 Task: Look for space in Berkeley, United States from 10th July, 2023 to 15th July, 2023 for 7 adults in price range Rs.10000 to Rs.15000. Place can be entire place or shared room with 4 bedrooms having 7 beds and 4 bathrooms. Property type can be house, flat, guest house. Amenities needed are: wifi, TV, free parkinig on premises, gym, breakfast. Booking option can be shelf check-in. Required host language is English.
Action: Mouse moved to (458, 90)
Screenshot: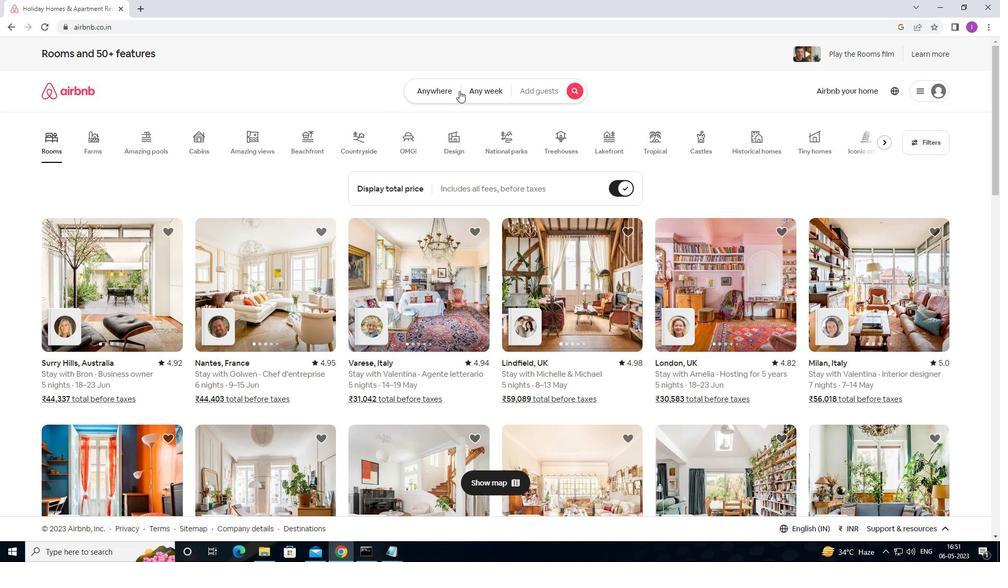 
Action: Mouse pressed left at (458, 90)
Screenshot: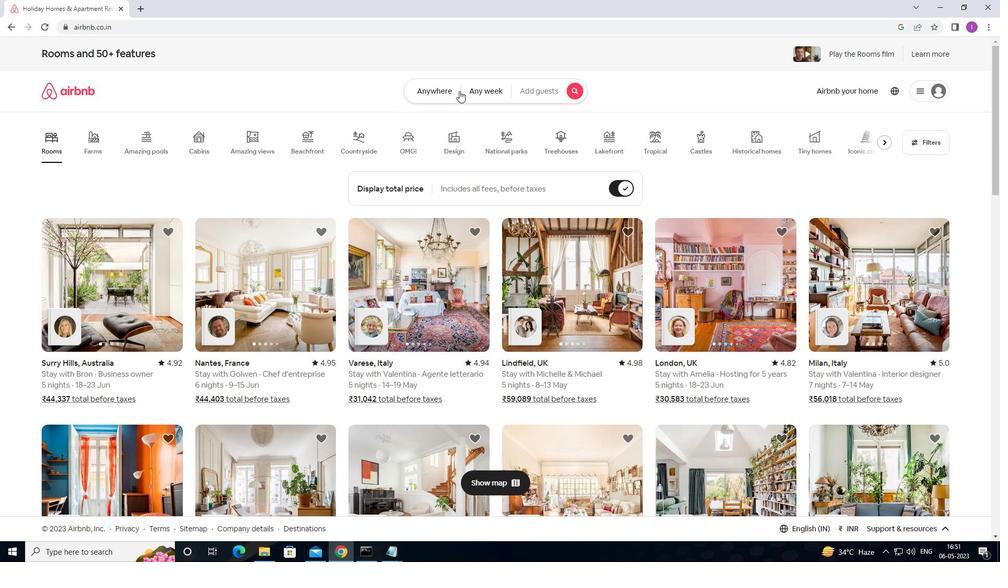 
Action: Mouse moved to (350, 130)
Screenshot: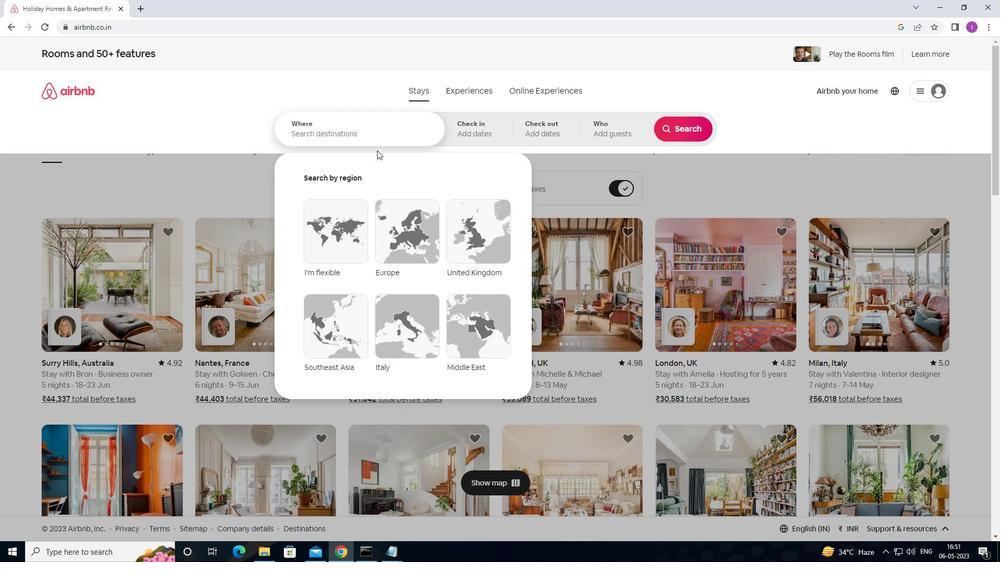 
Action: Mouse pressed left at (350, 130)
Screenshot: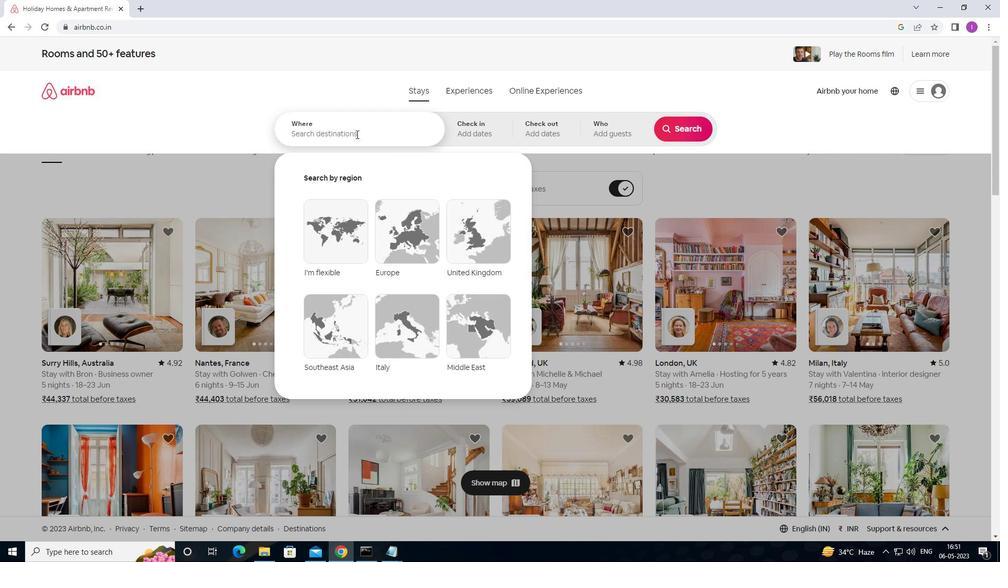 
Action: Mouse moved to (371, 132)
Screenshot: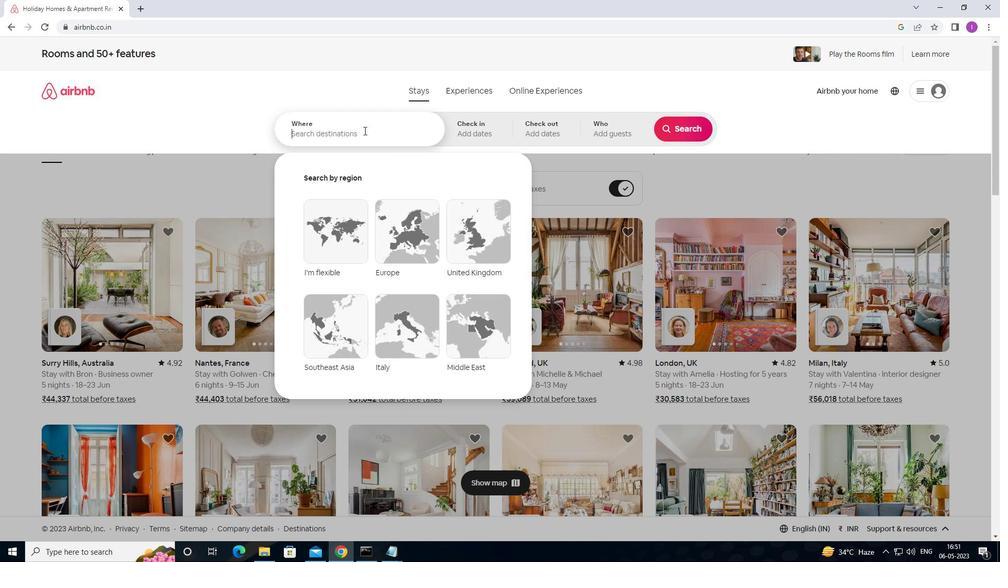 
Action: Key pressed <Key.shift>BERKELEY
Screenshot: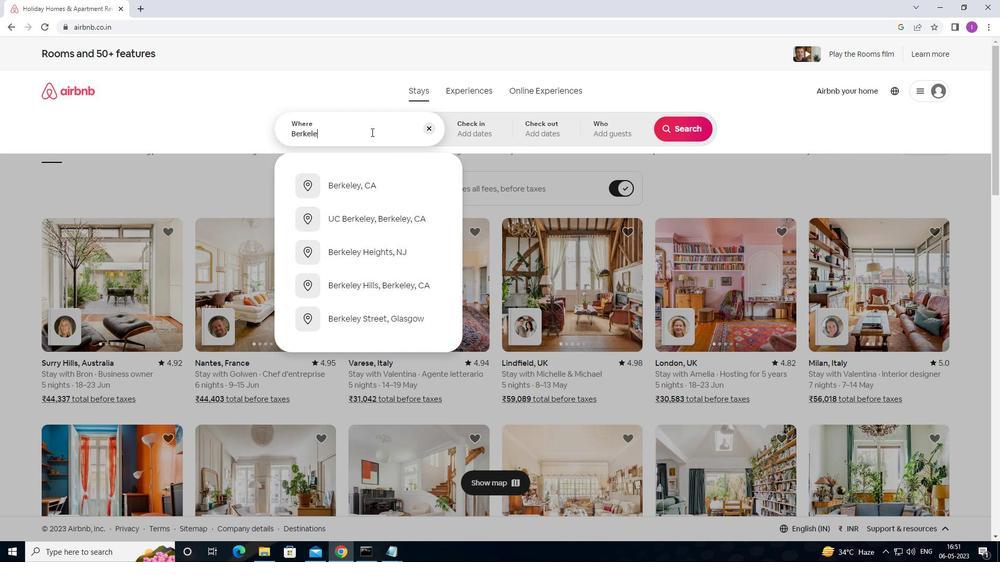 
Action: Mouse moved to (373, 132)
Screenshot: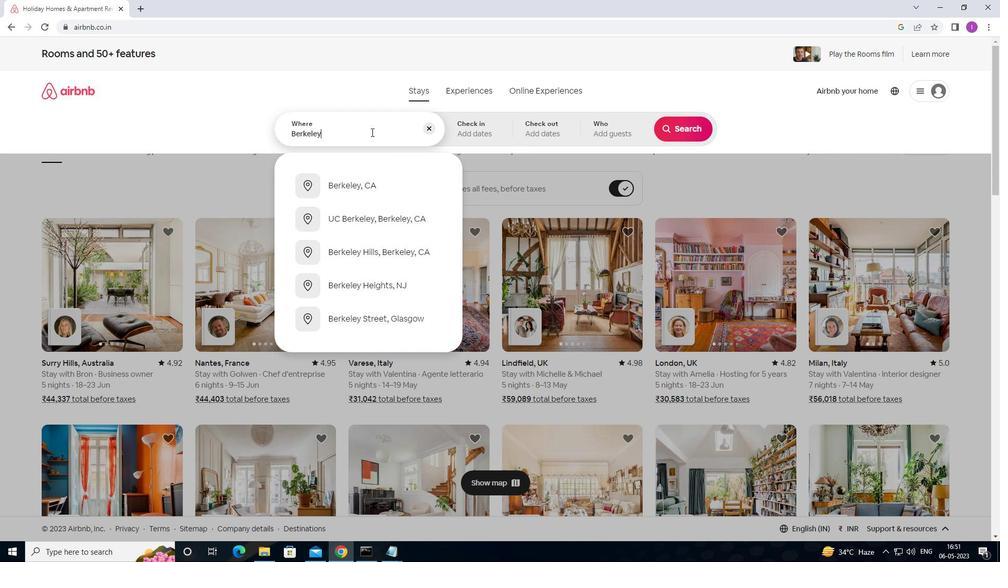 
Action: Key pressed ,<Key.shift>UNITED<Key.space>STATES
Screenshot: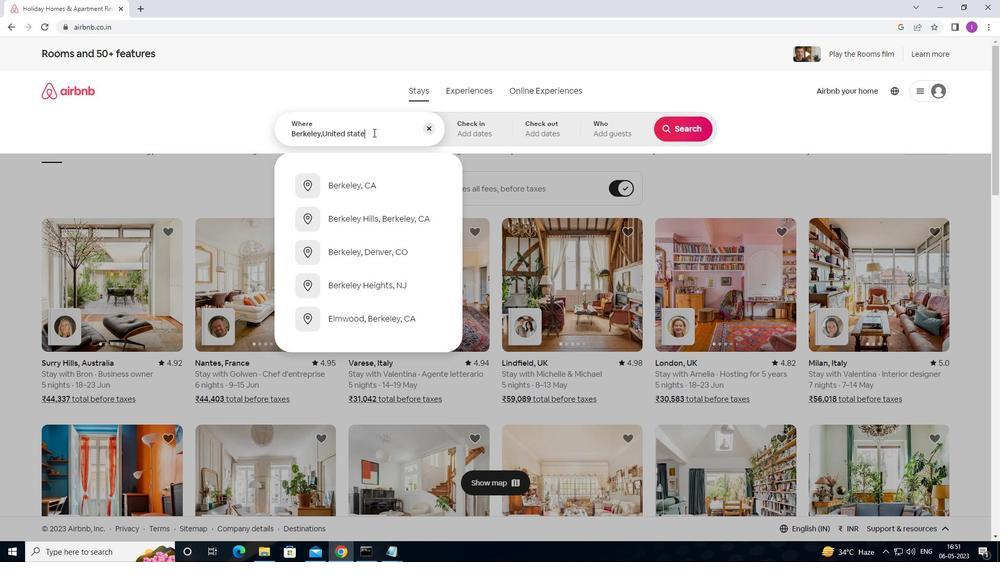 
Action: Mouse moved to (469, 126)
Screenshot: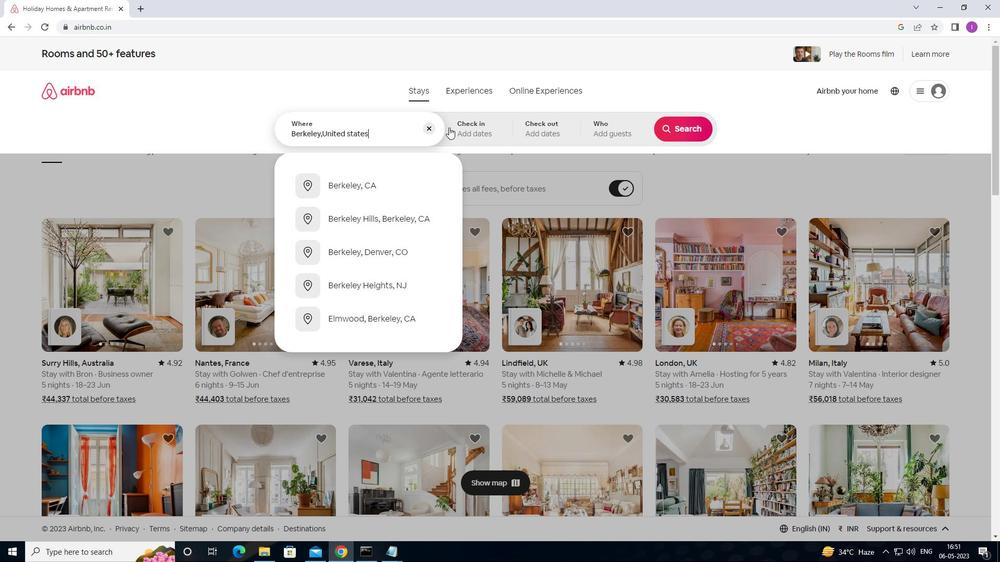 
Action: Mouse pressed left at (469, 126)
Screenshot: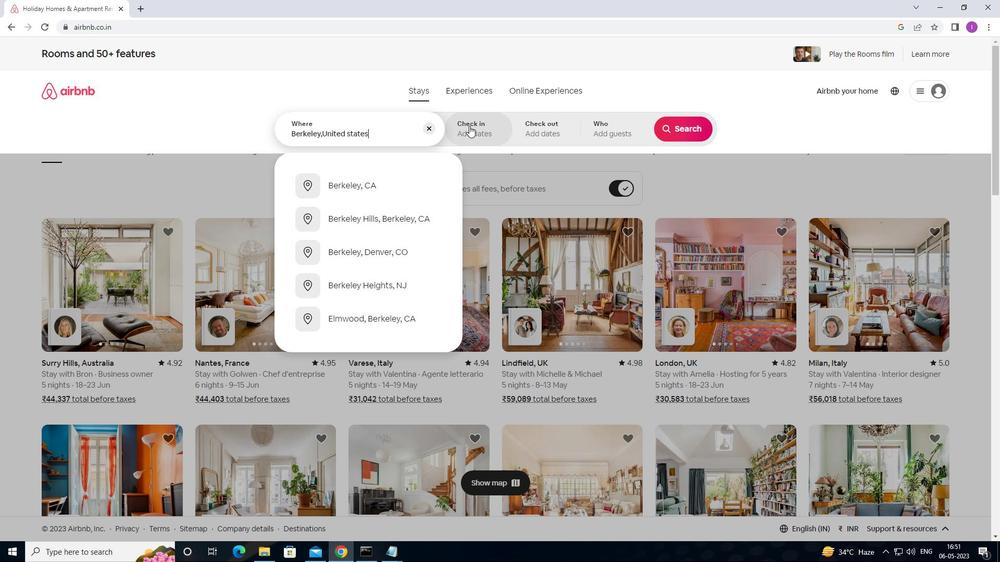 
Action: Mouse moved to (681, 217)
Screenshot: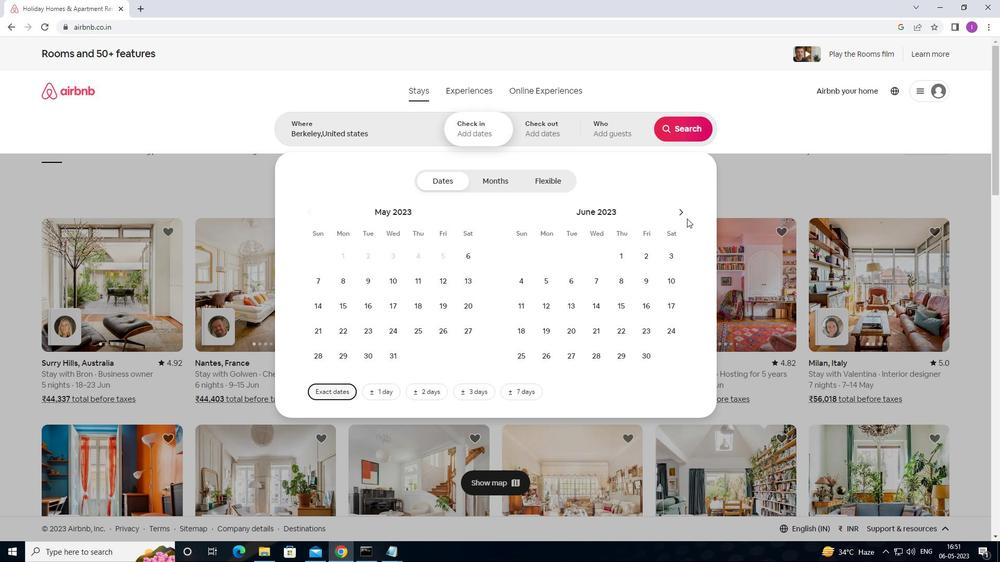 
Action: Mouse pressed left at (681, 217)
Screenshot: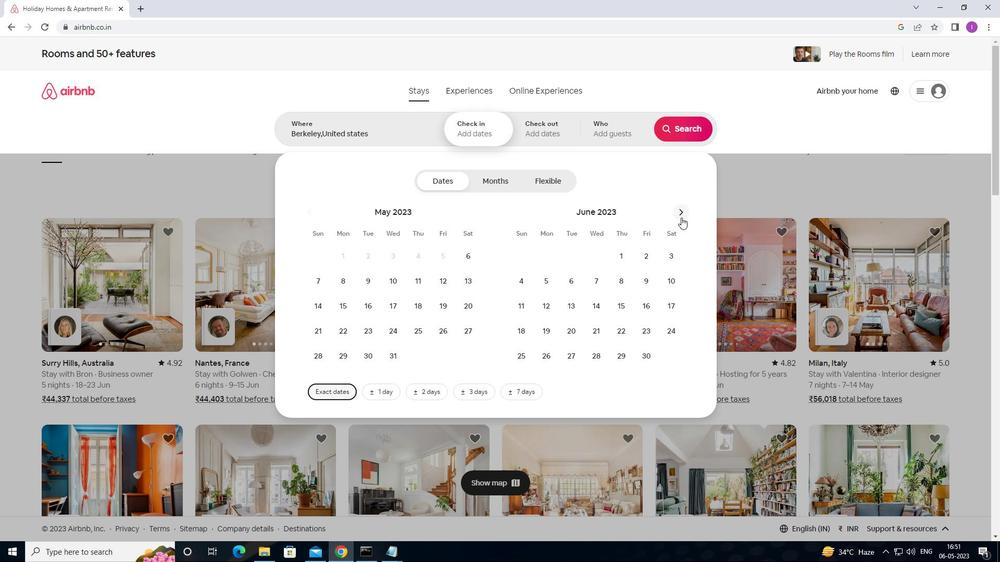 
Action: Mouse moved to (548, 305)
Screenshot: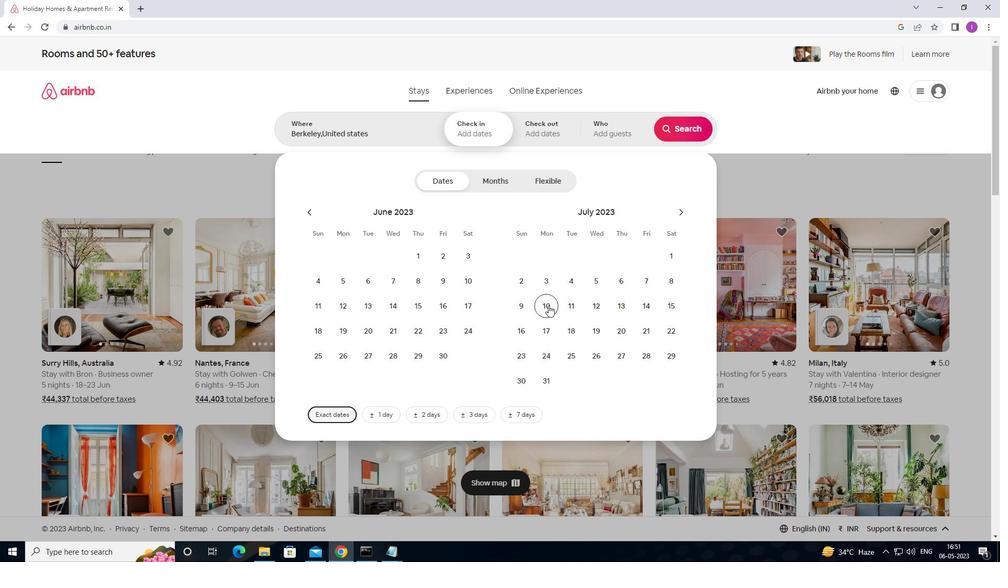 
Action: Mouse pressed left at (548, 305)
Screenshot: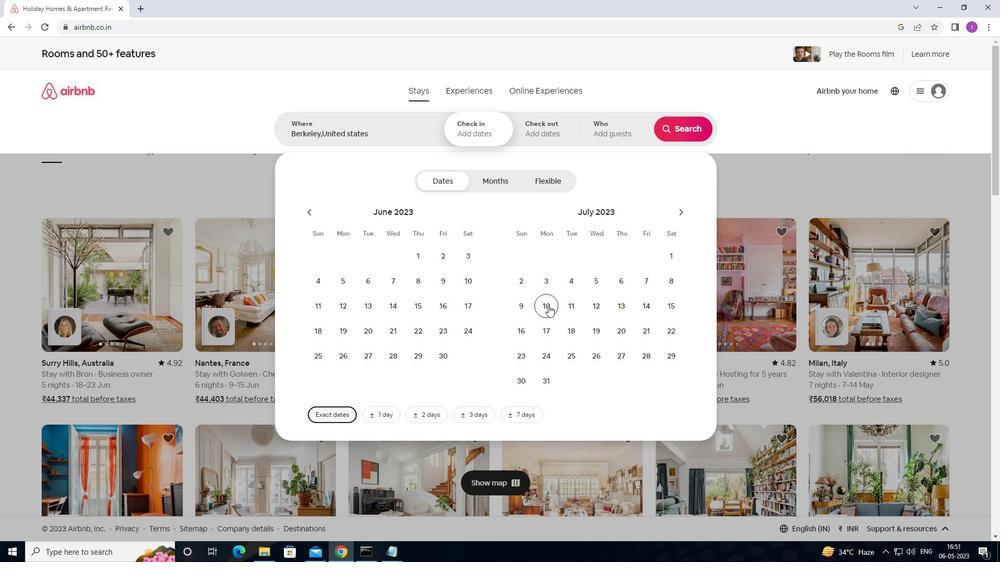 
Action: Mouse moved to (668, 298)
Screenshot: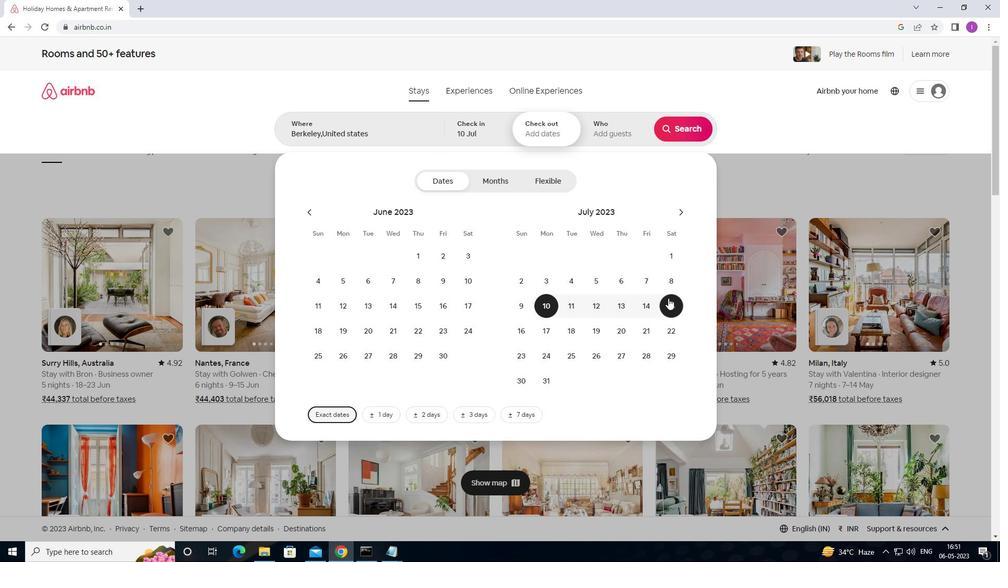 
Action: Mouse pressed left at (668, 298)
Screenshot: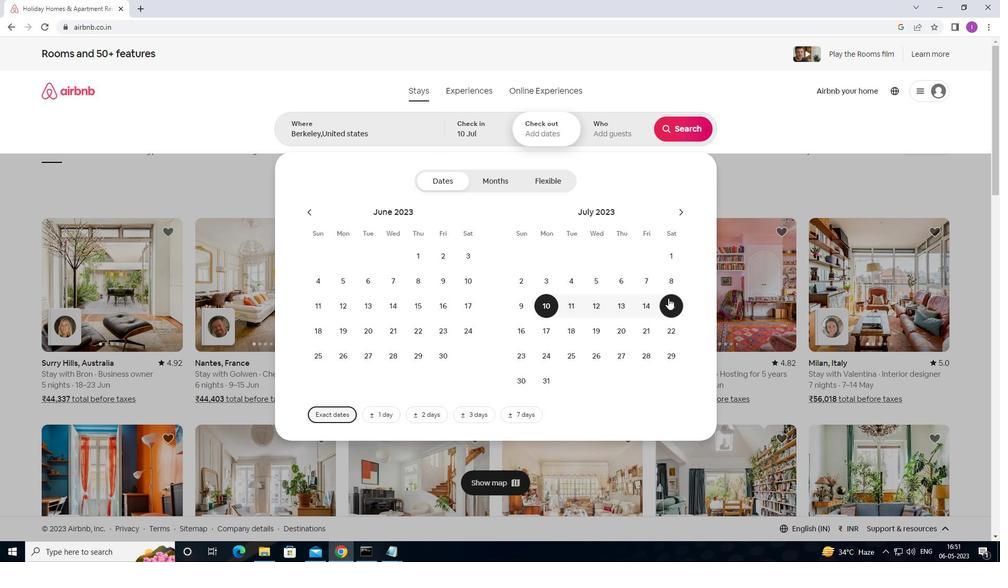 
Action: Mouse moved to (606, 140)
Screenshot: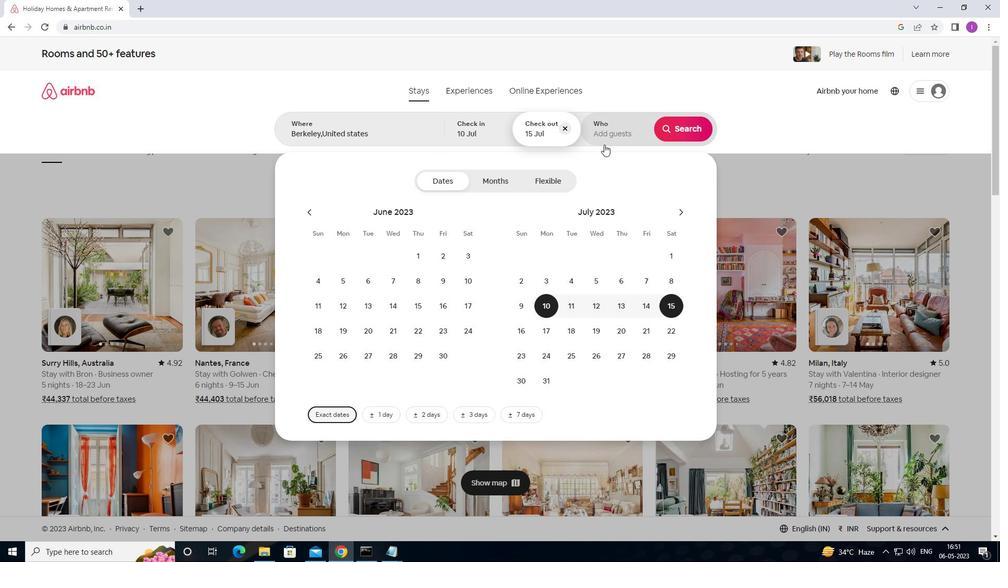 
Action: Mouse pressed left at (606, 140)
Screenshot: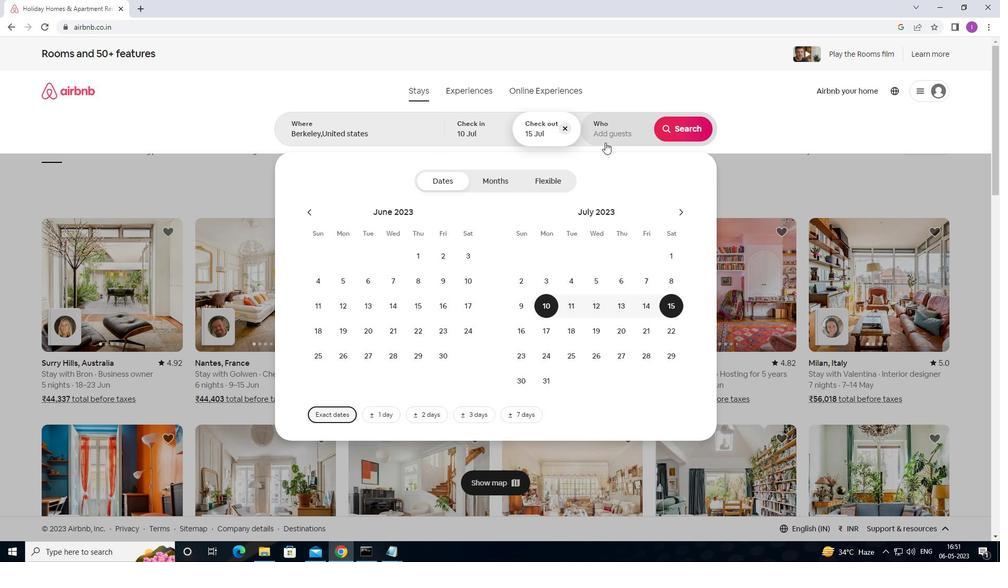 
Action: Mouse moved to (682, 181)
Screenshot: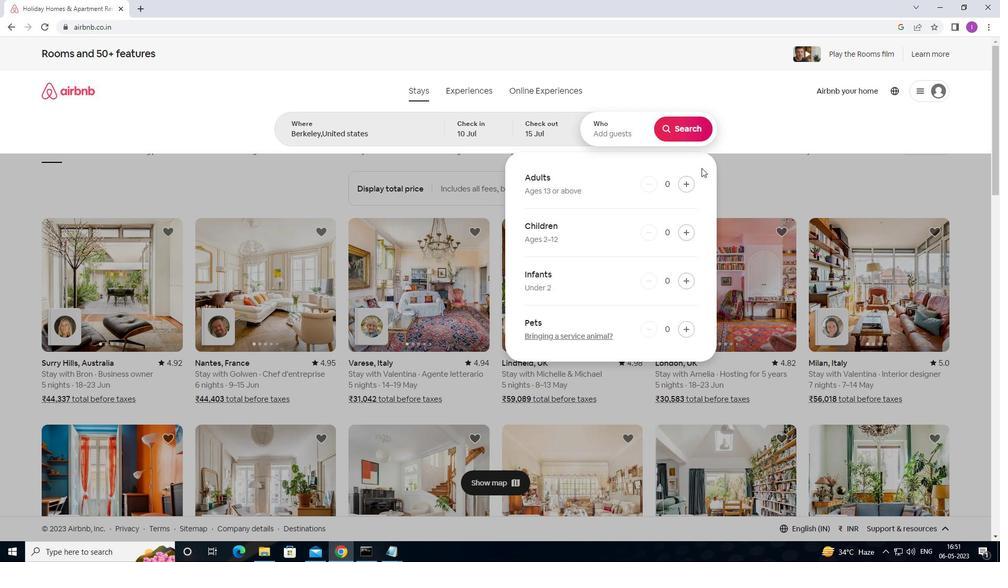 
Action: Mouse pressed left at (682, 181)
Screenshot: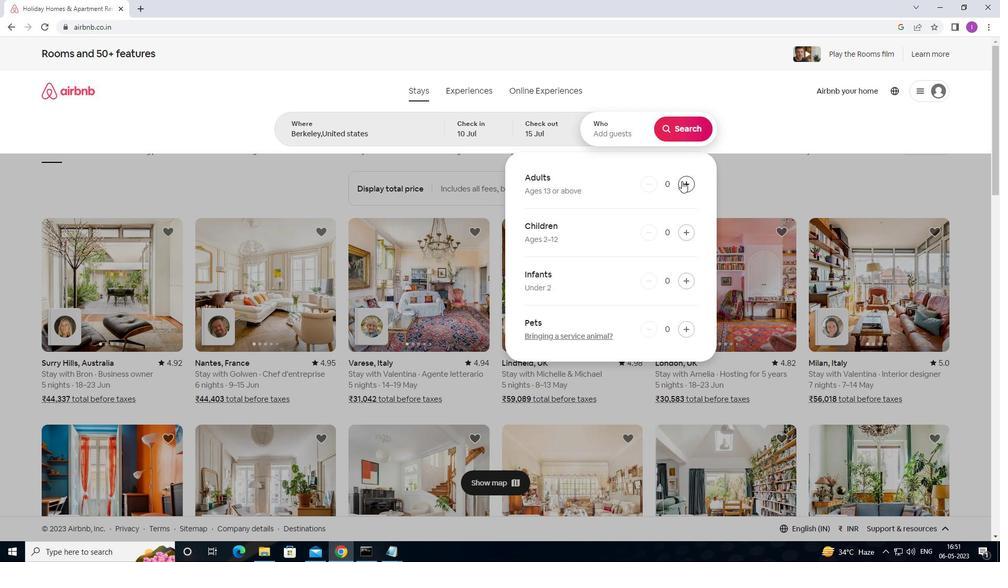 
Action: Mouse pressed left at (682, 181)
Screenshot: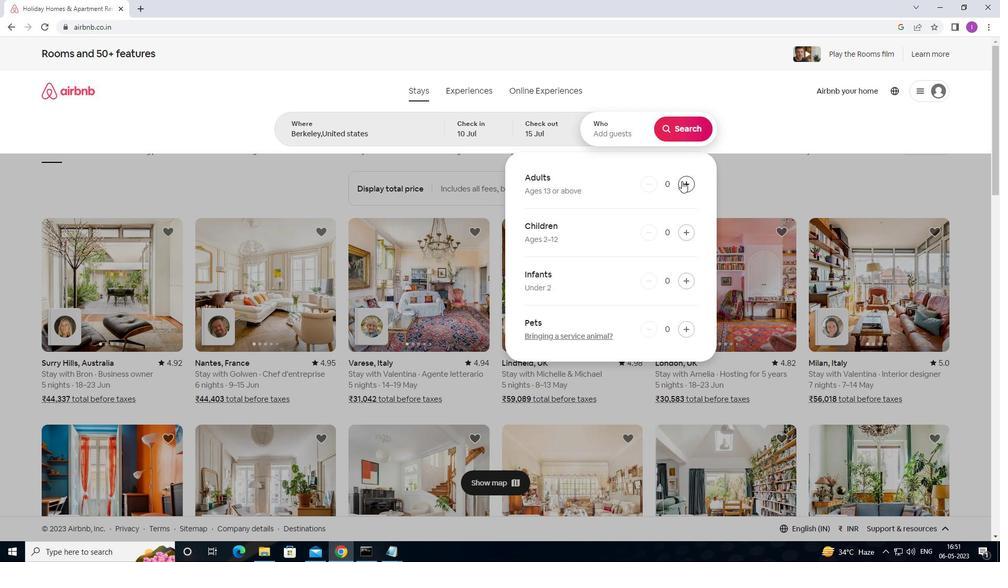 
Action: Mouse pressed left at (682, 181)
Screenshot: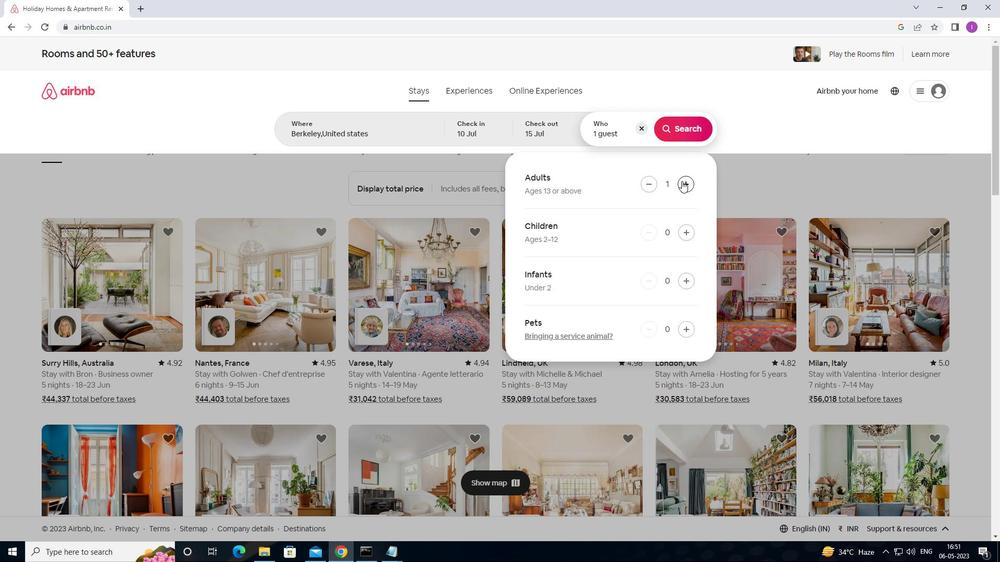 
Action: Mouse pressed left at (682, 181)
Screenshot: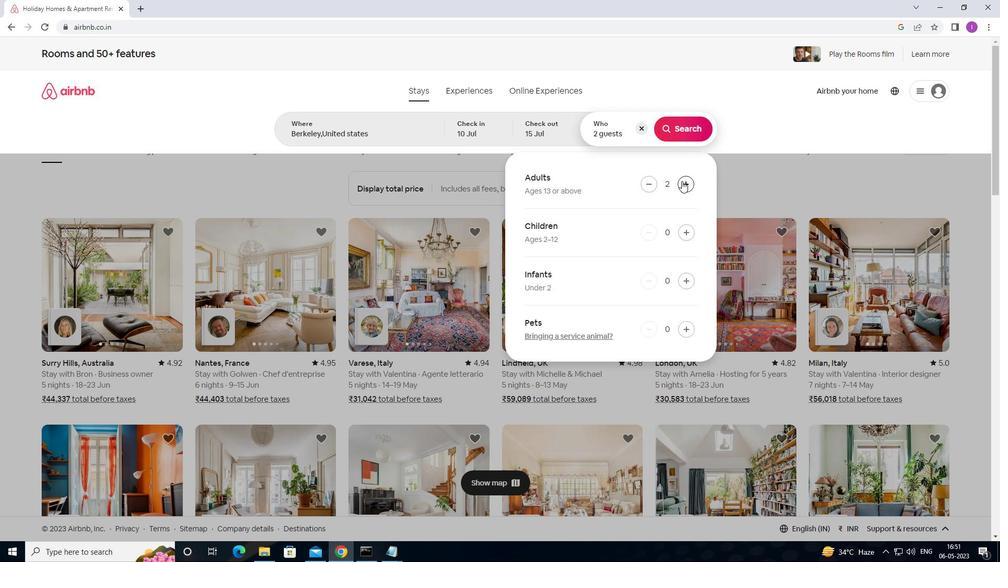 
Action: Mouse pressed left at (682, 181)
Screenshot: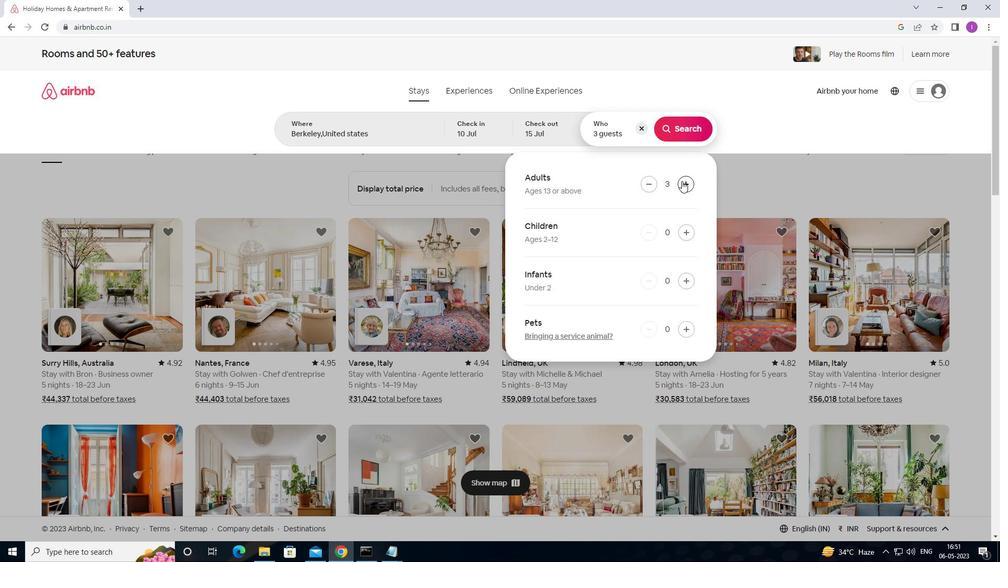 
Action: Mouse pressed left at (682, 181)
Screenshot: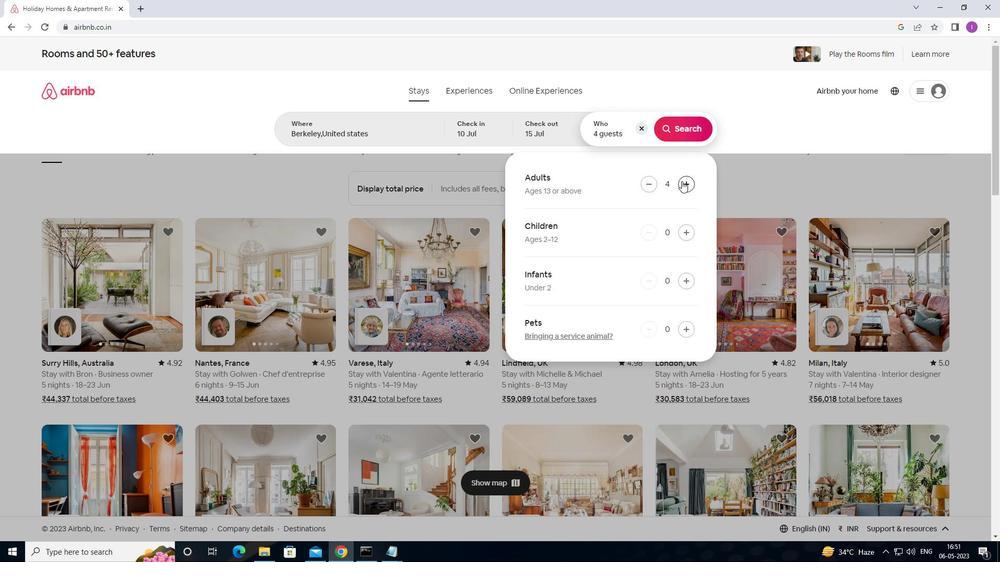 
Action: Mouse pressed left at (682, 181)
Screenshot: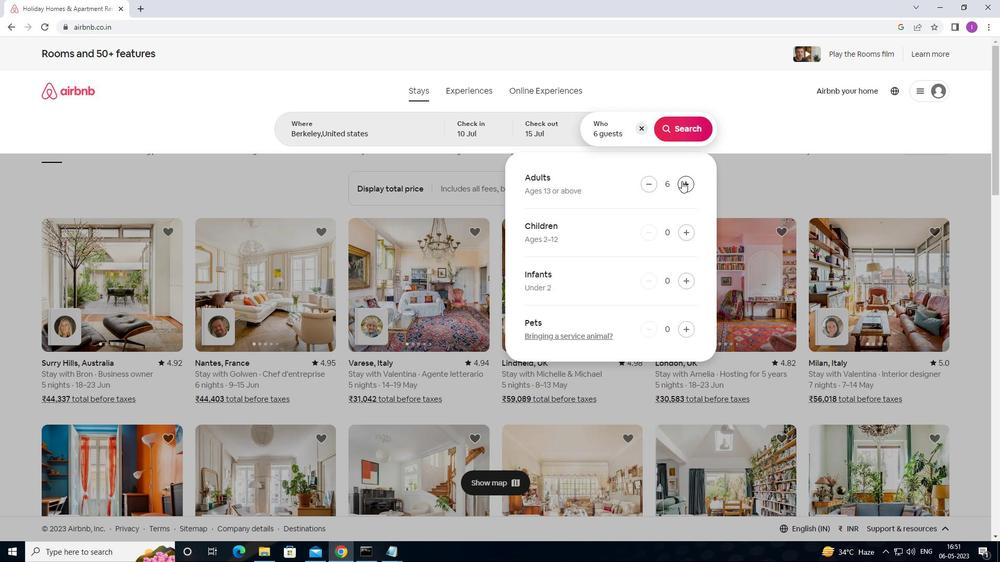 
Action: Mouse moved to (694, 127)
Screenshot: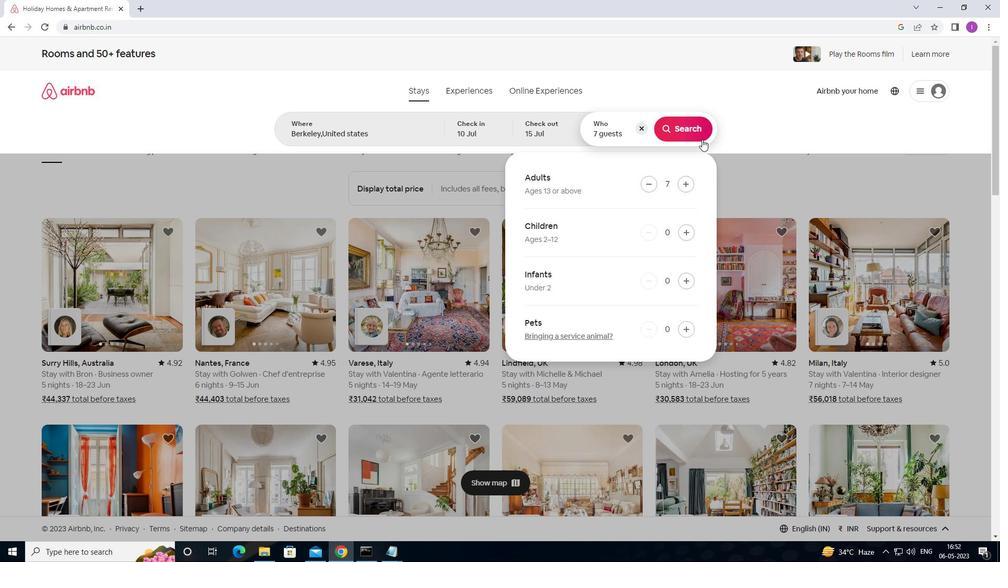 
Action: Mouse pressed left at (694, 127)
Screenshot: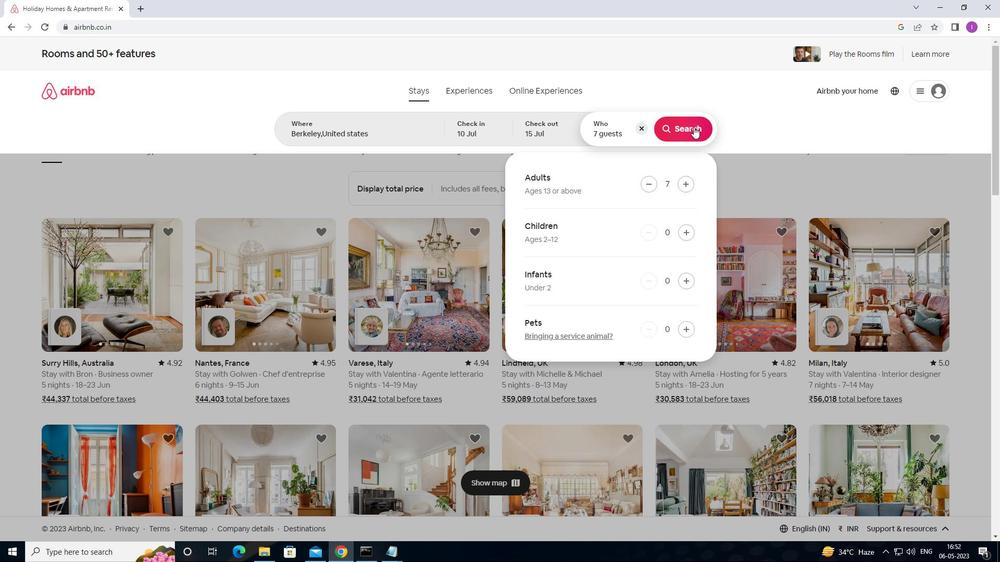 
Action: Mouse moved to (945, 100)
Screenshot: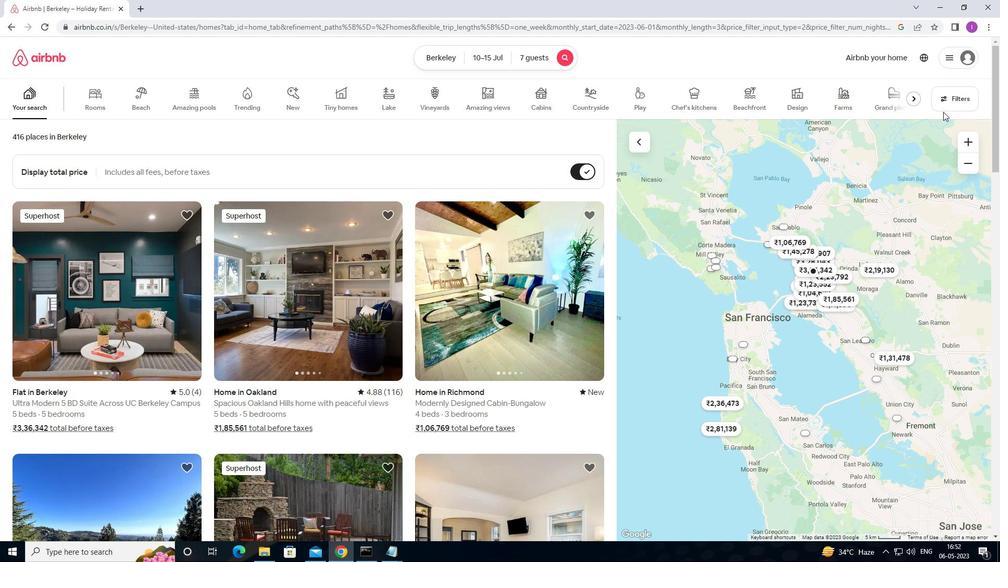 
Action: Mouse pressed left at (945, 100)
Screenshot: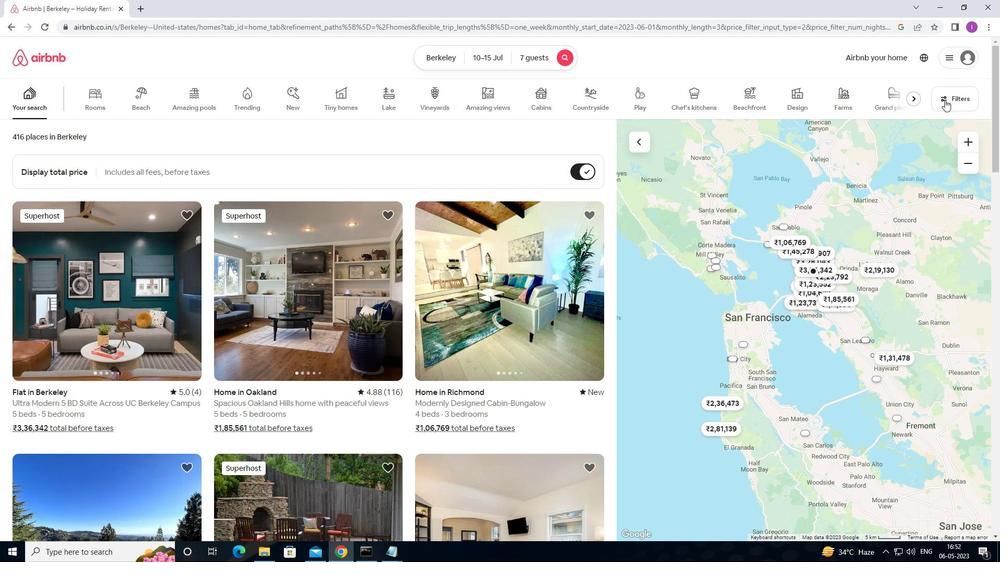 
Action: Mouse moved to (376, 357)
Screenshot: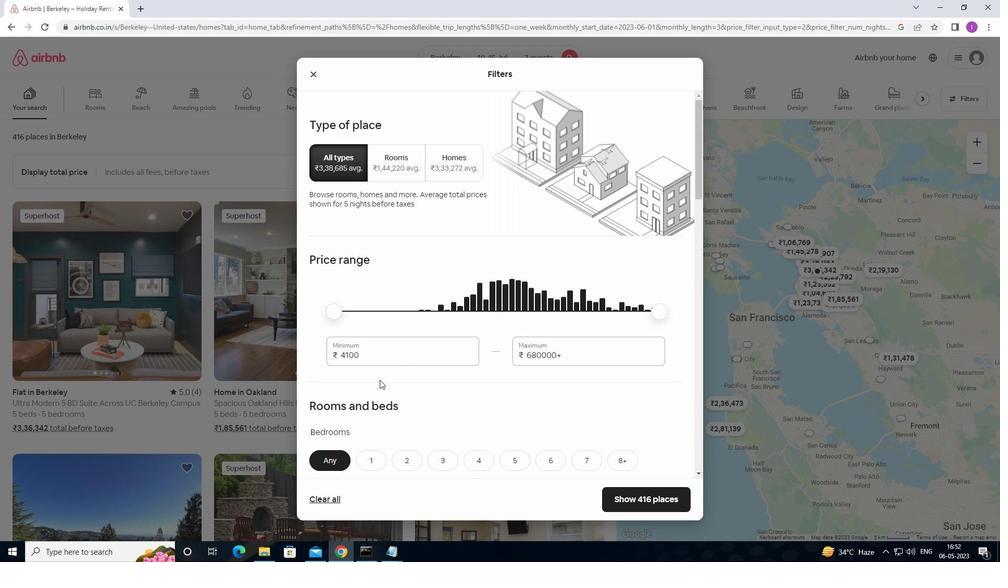 
Action: Mouse pressed left at (376, 357)
Screenshot: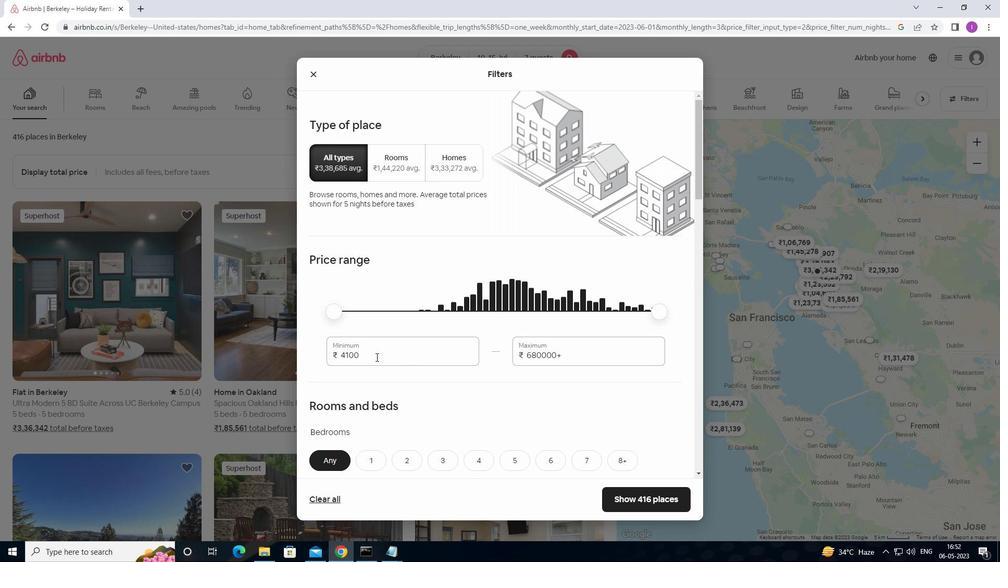 
Action: Mouse moved to (328, 356)
Screenshot: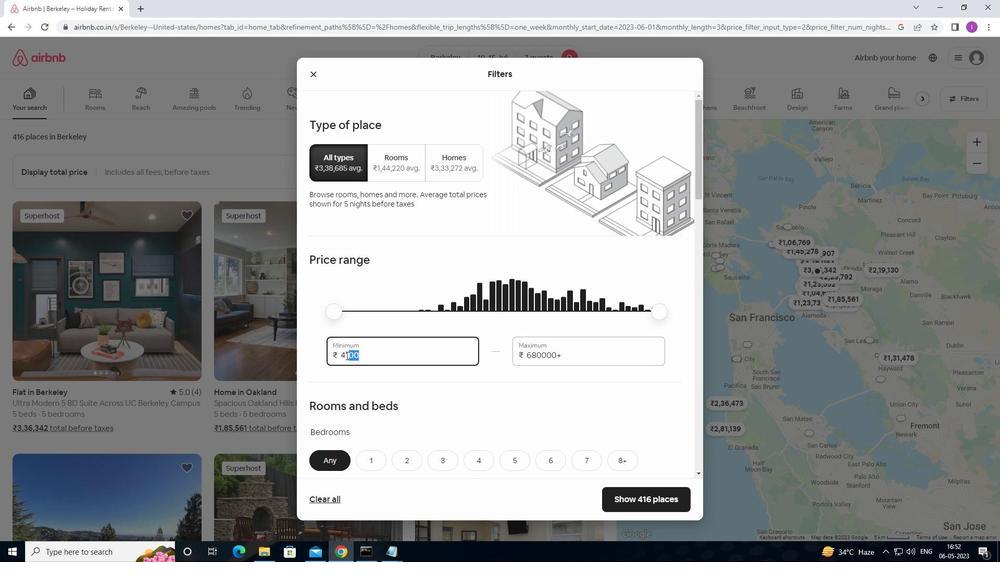 
Action: Key pressed 10000
Screenshot: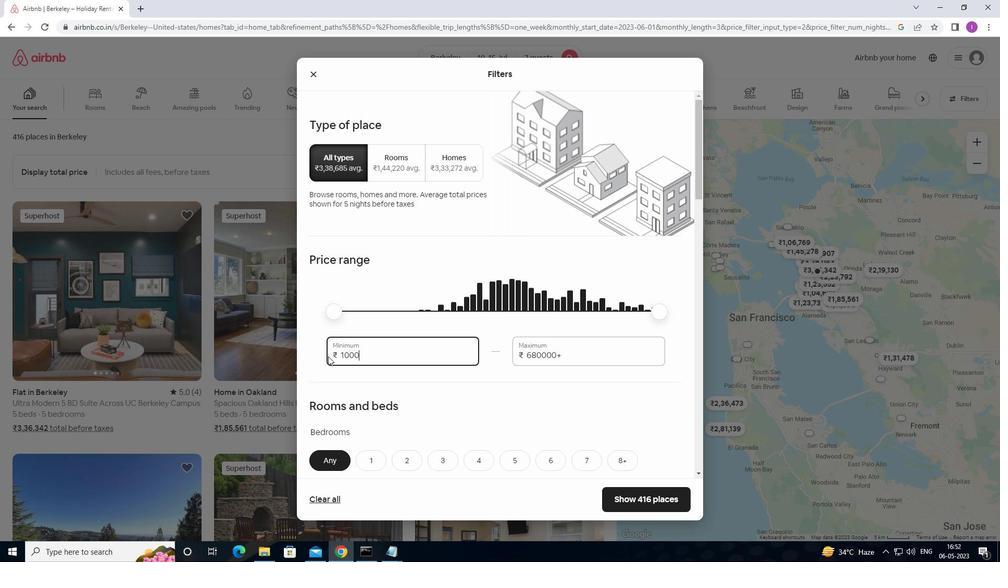 
Action: Mouse moved to (575, 358)
Screenshot: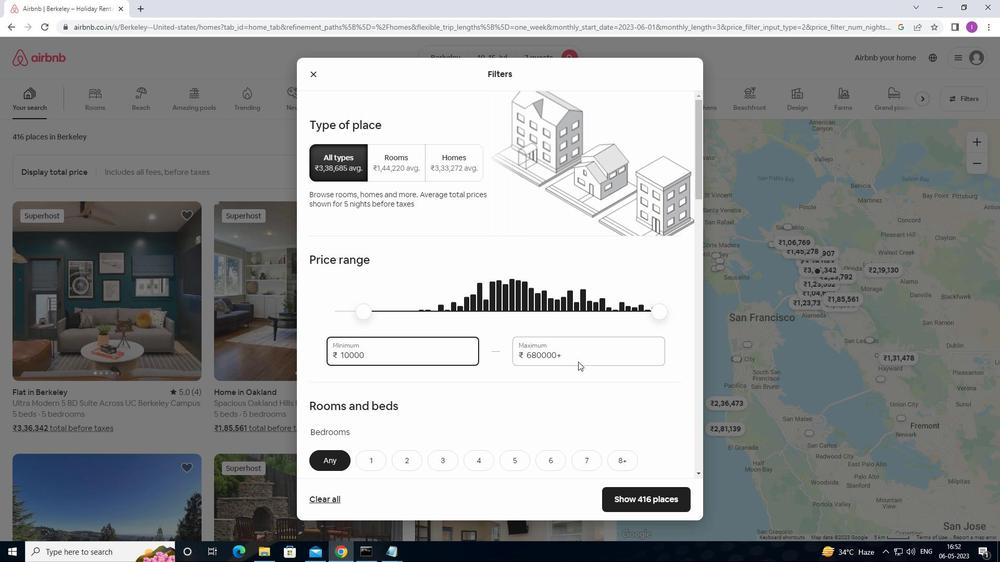 
Action: Mouse pressed left at (575, 358)
Screenshot: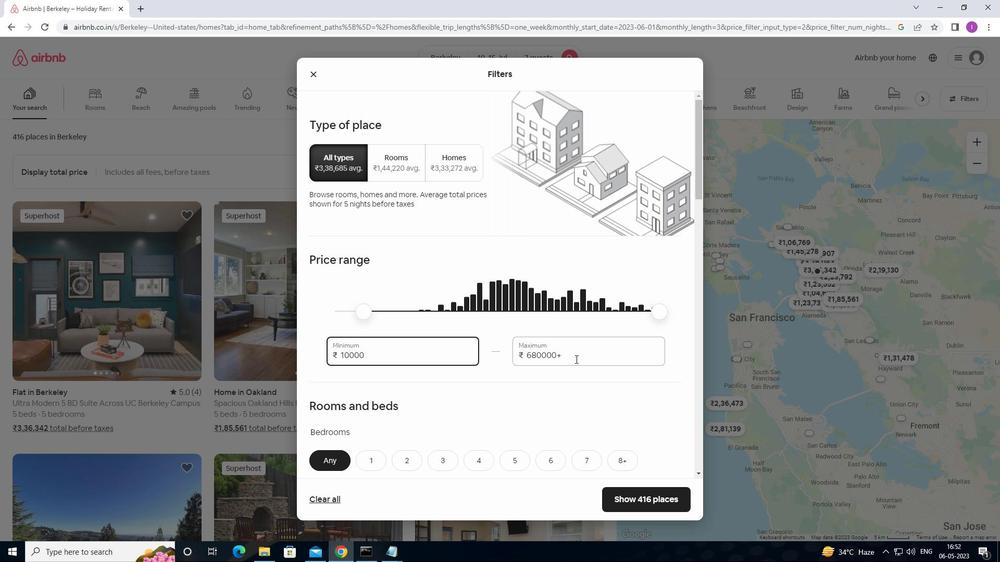 
Action: Mouse moved to (517, 356)
Screenshot: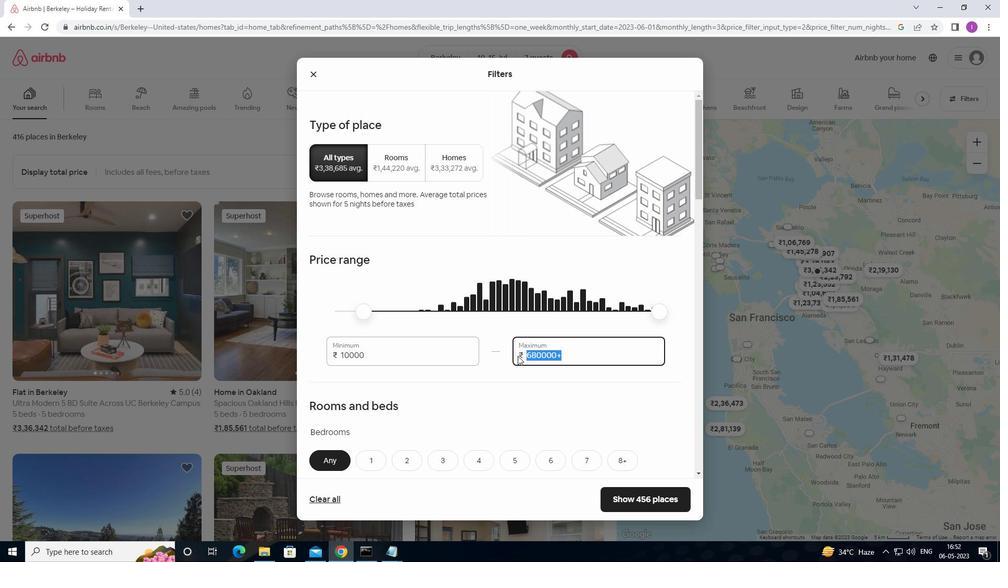 
Action: Key pressed 15000
Screenshot: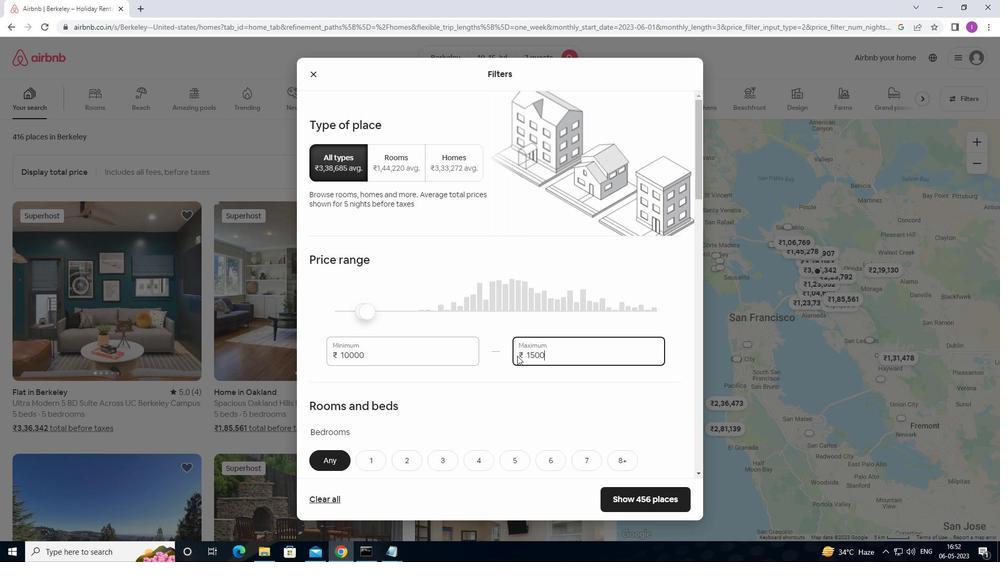 
Action: Mouse moved to (579, 374)
Screenshot: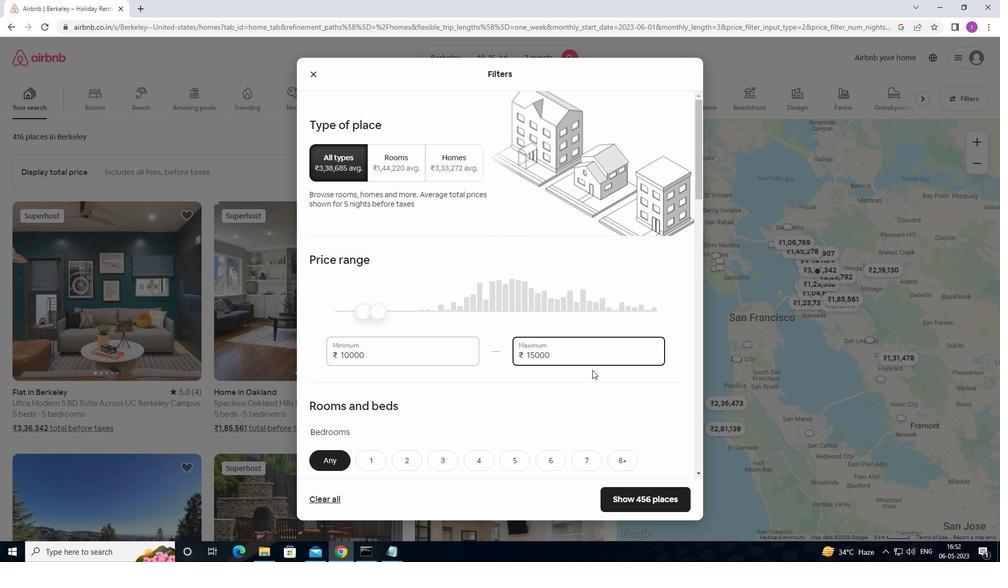 
Action: Mouse scrolled (579, 374) with delta (0, 0)
Screenshot: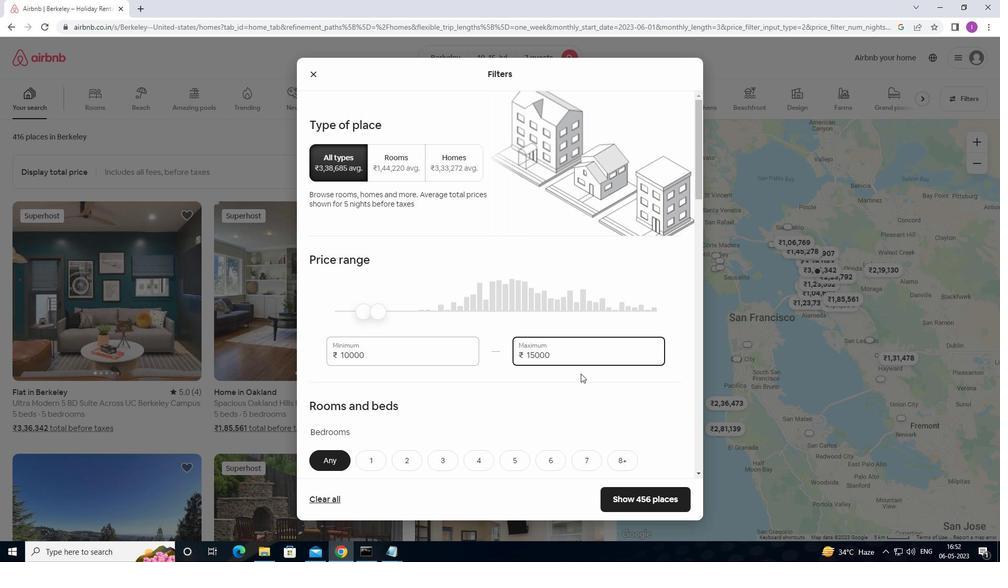 
Action: Mouse scrolled (579, 374) with delta (0, 0)
Screenshot: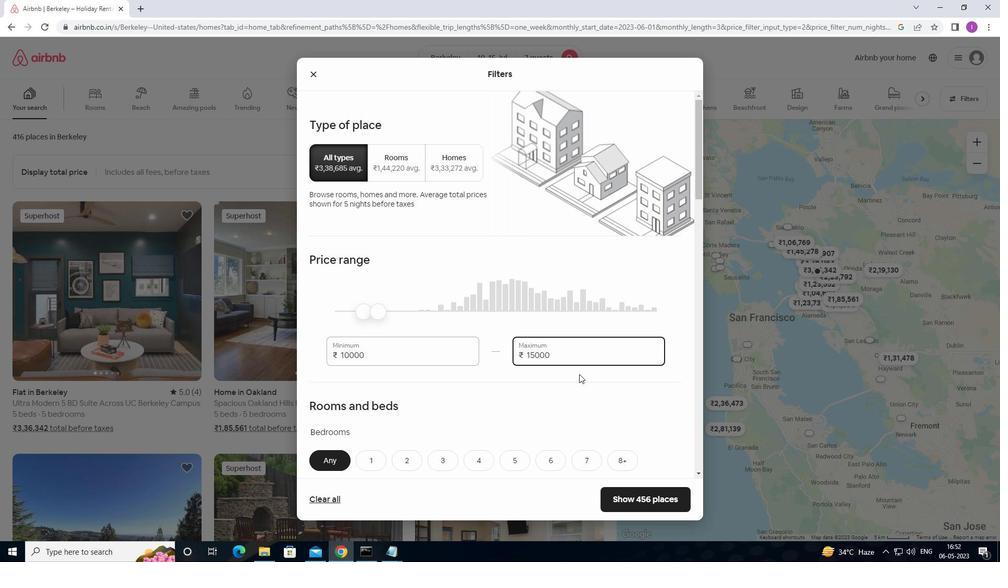 
Action: Mouse scrolled (579, 374) with delta (0, 0)
Screenshot: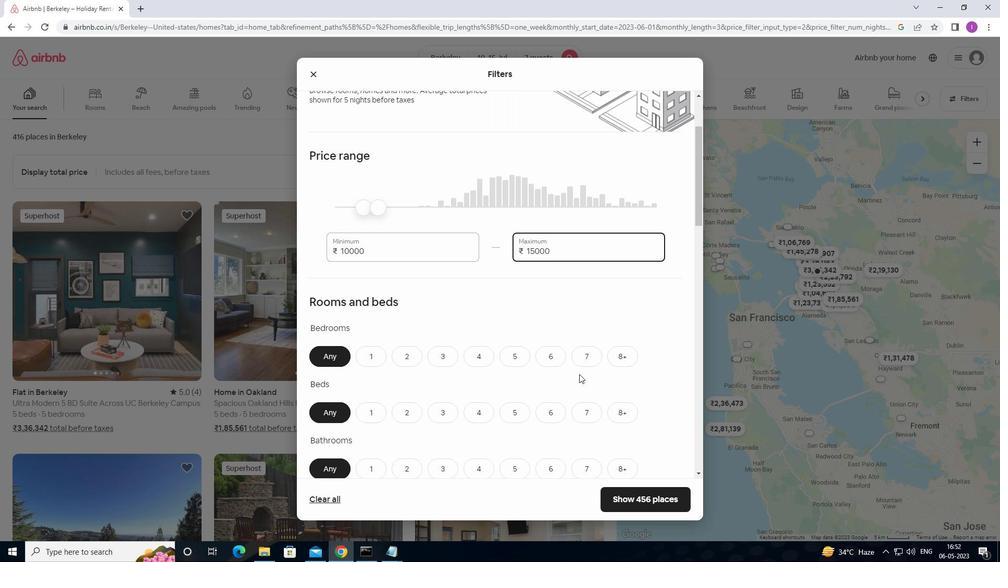 
Action: Mouse moved to (452, 346)
Screenshot: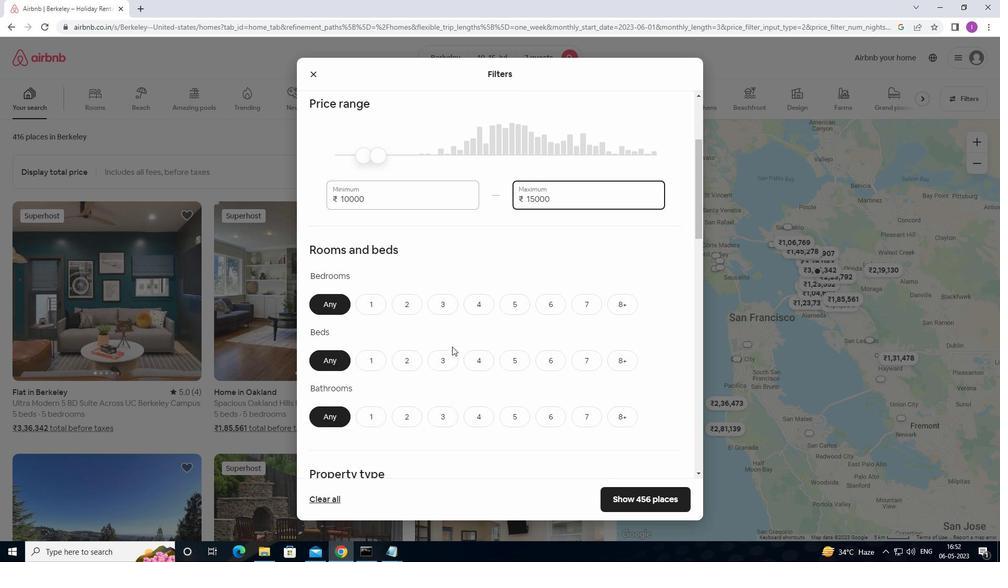 
Action: Mouse scrolled (452, 346) with delta (0, 0)
Screenshot: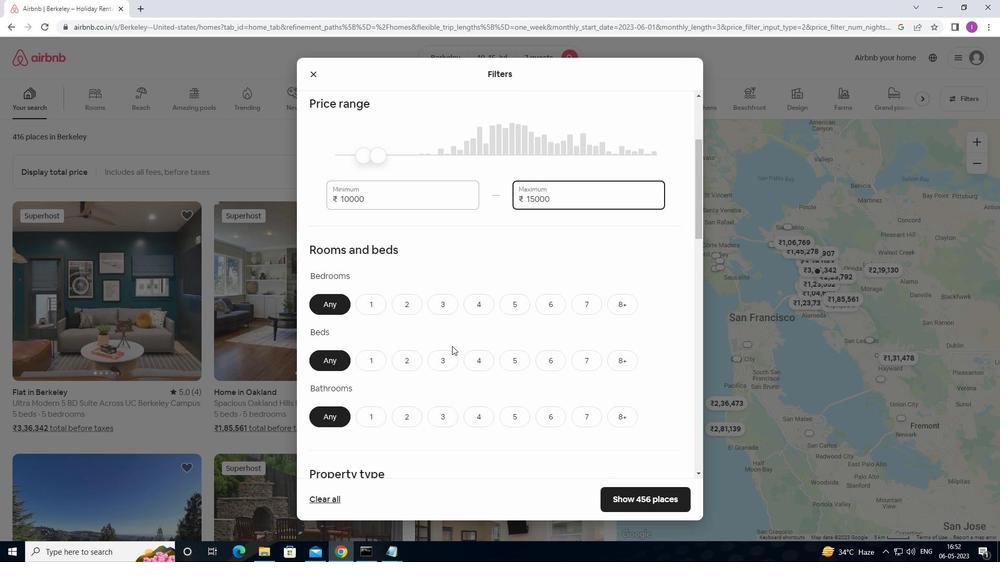 
Action: Mouse scrolled (452, 346) with delta (0, 0)
Screenshot: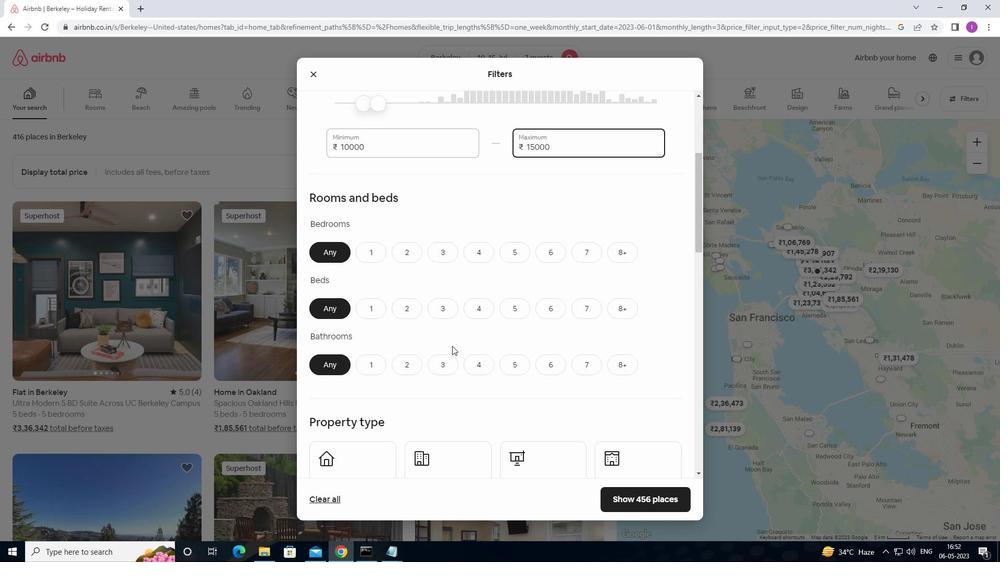 
Action: Mouse moved to (468, 199)
Screenshot: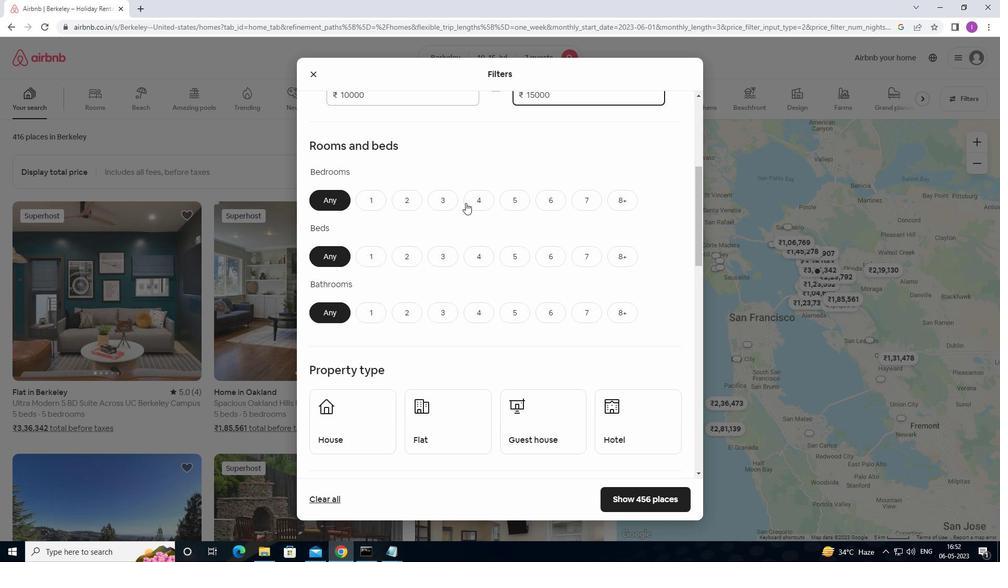 
Action: Mouse pressed left at (468, 199)
Screenshot: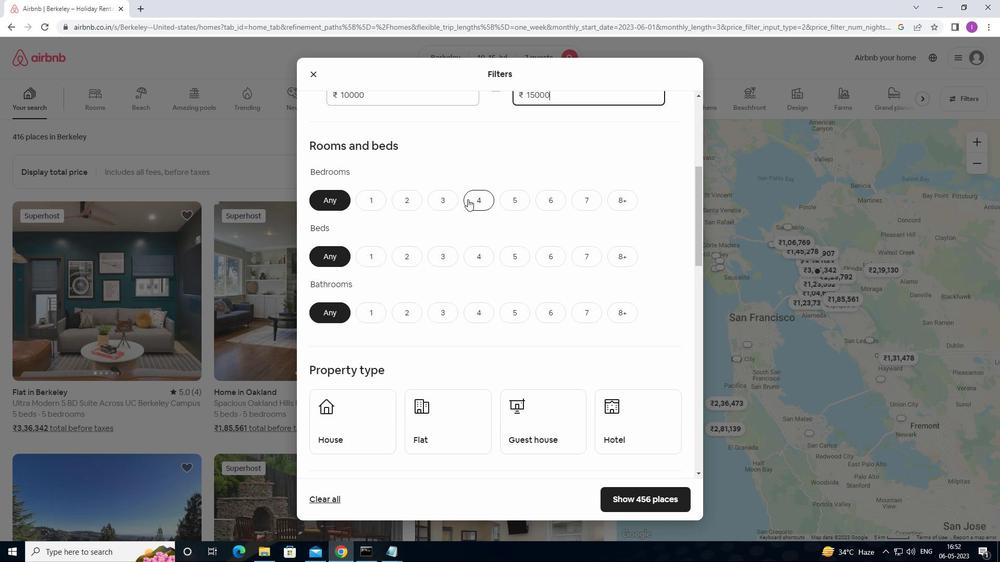 
Action: Mouse moved to (586, 257)
Screenshot: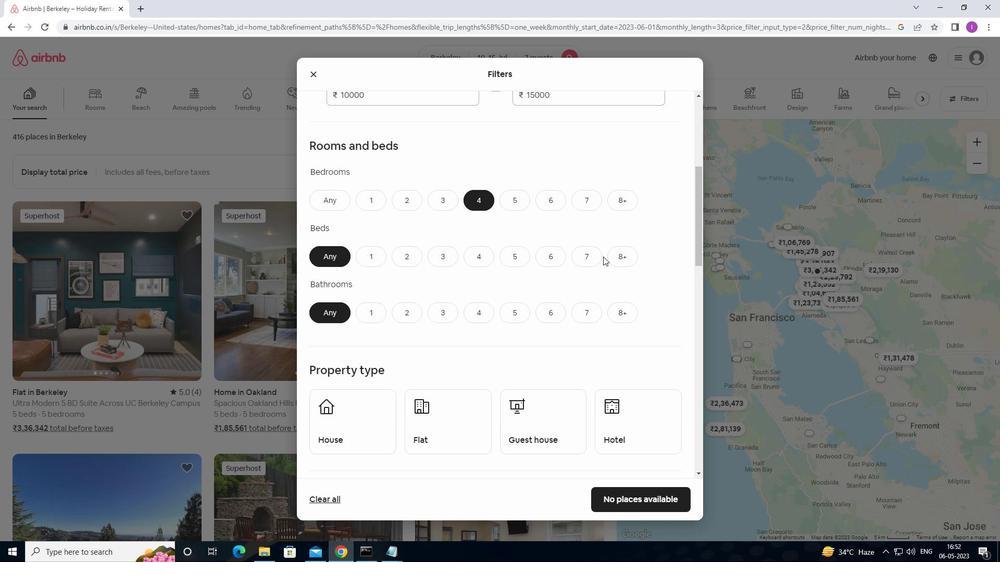 
Action: Mouse pressed left at (586, 257)
Screenshot: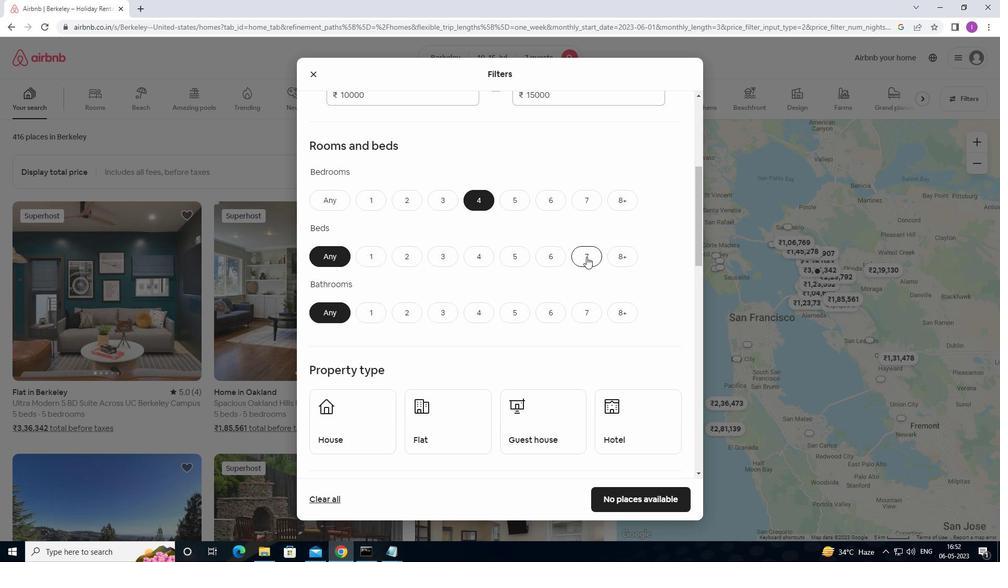 
Action: Mouse moved to (478, 314)
Screenshot: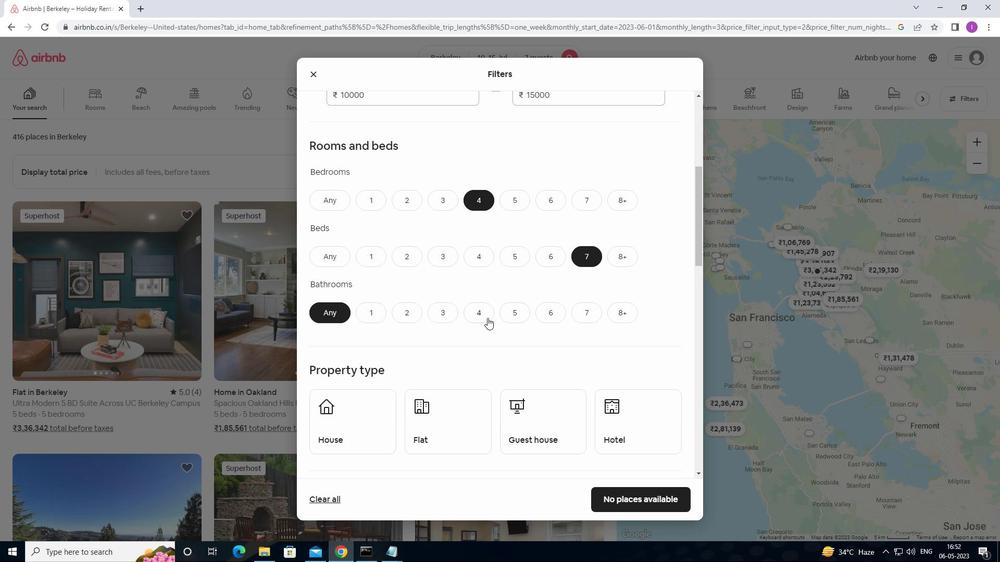 
Action: Mouse pressed left at (478, 314)
Screenshot: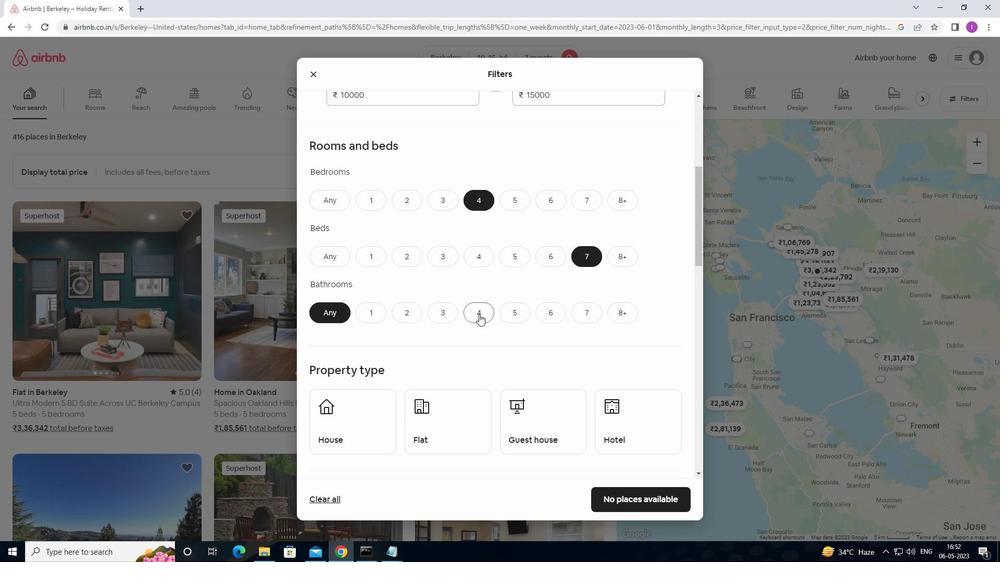 
Action: Mouse moved to (517, 346)
Screenshot: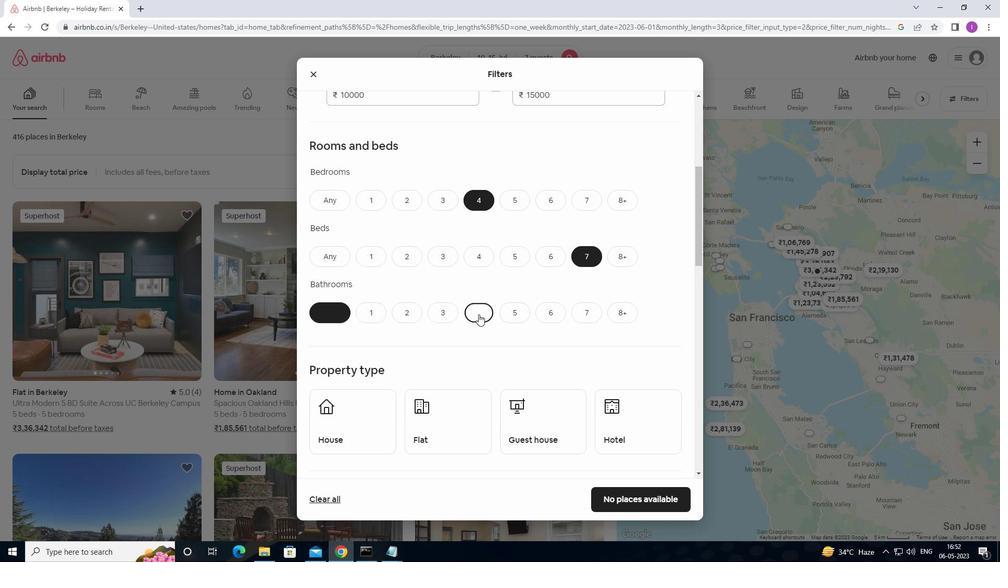 
Action: Mouse scrolled (517, 345) with delta (0, 0)
Screenshot: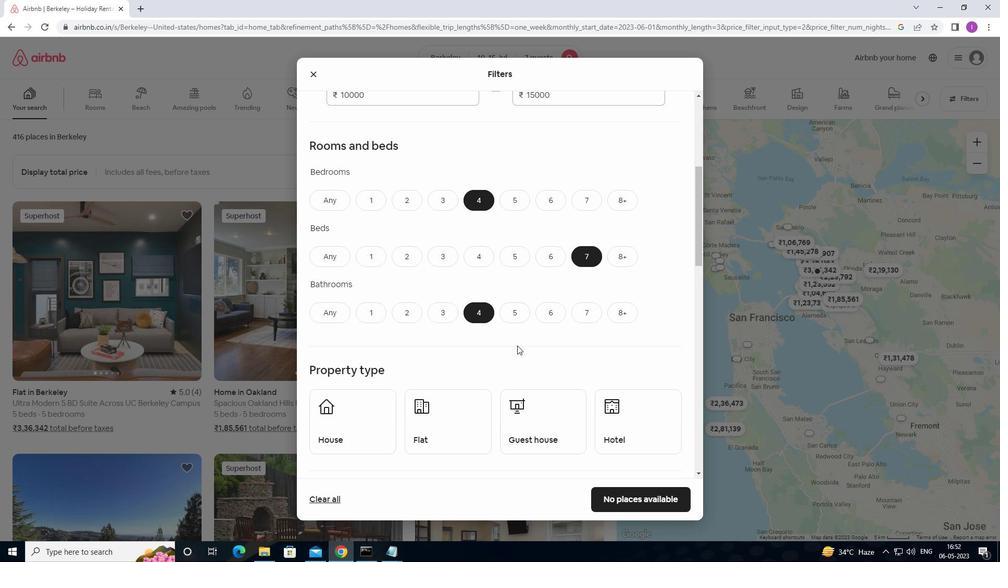 
Action: Mouse scrolled (517, 345) with delta (0, 0)
Screenshot: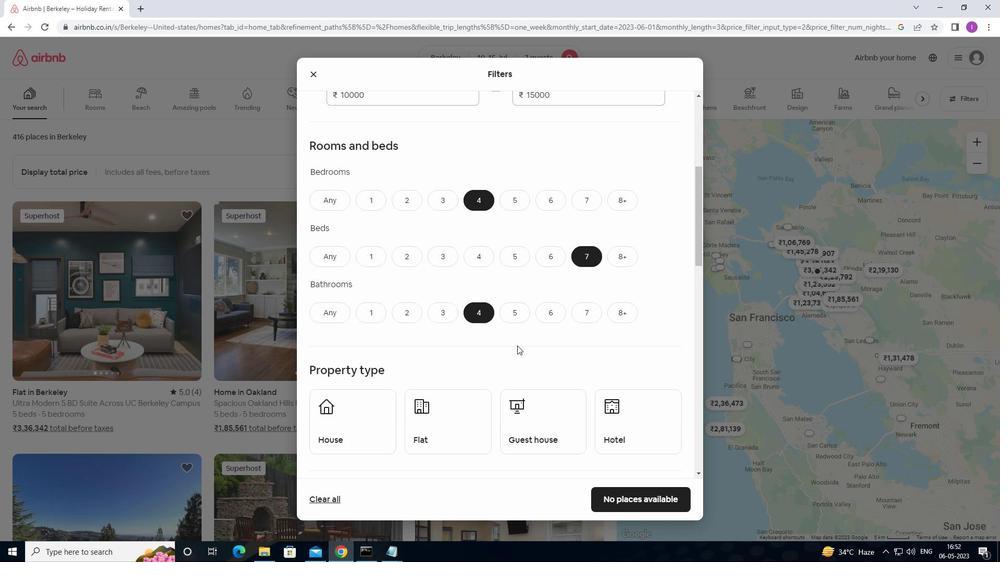
Action: Mouse moved to (369, 312)
Screenshot: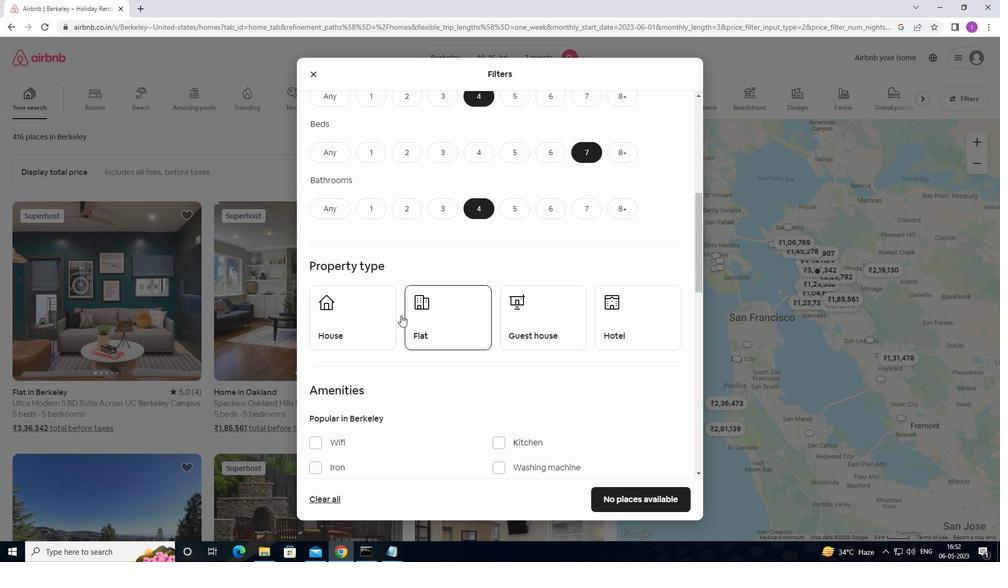 
Action: Mouse pressed left at (369, 312)
Screenshot: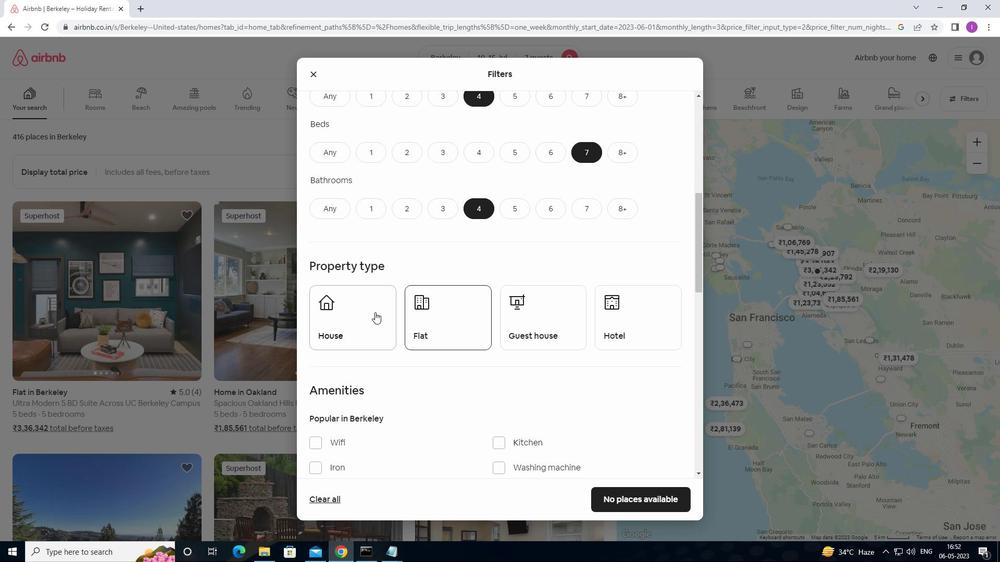 
Action: Mouse moved to (420, 308)
Screenshot: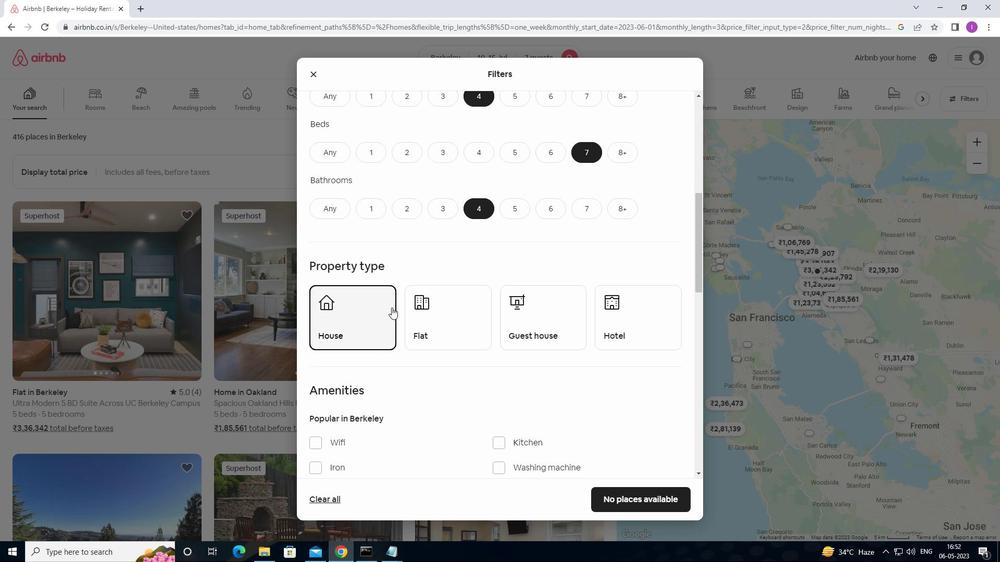 
Action: Mouse pressed left at (420, 308)
Screenshot: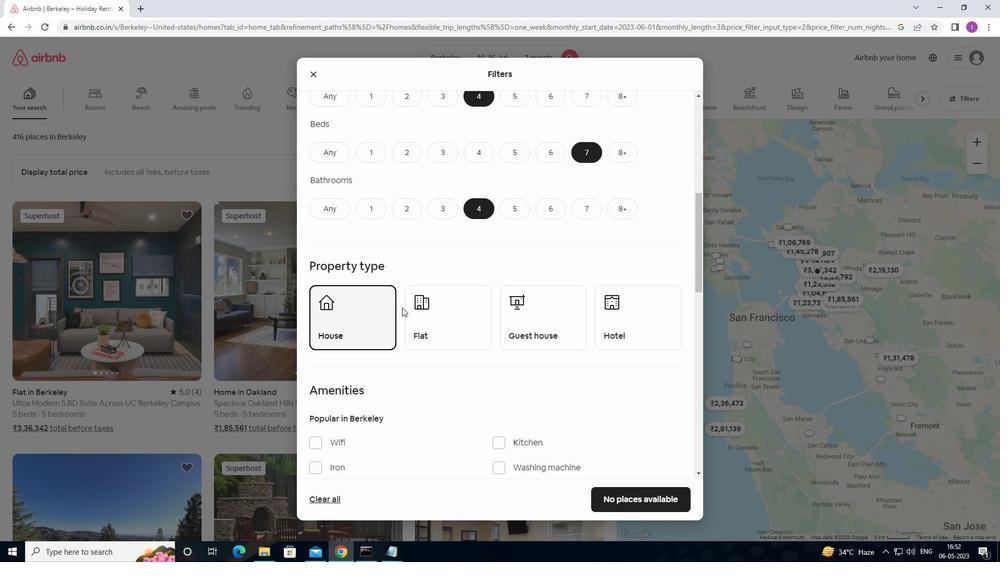
Action: Mouse moved to (516, 323)
Screenshot: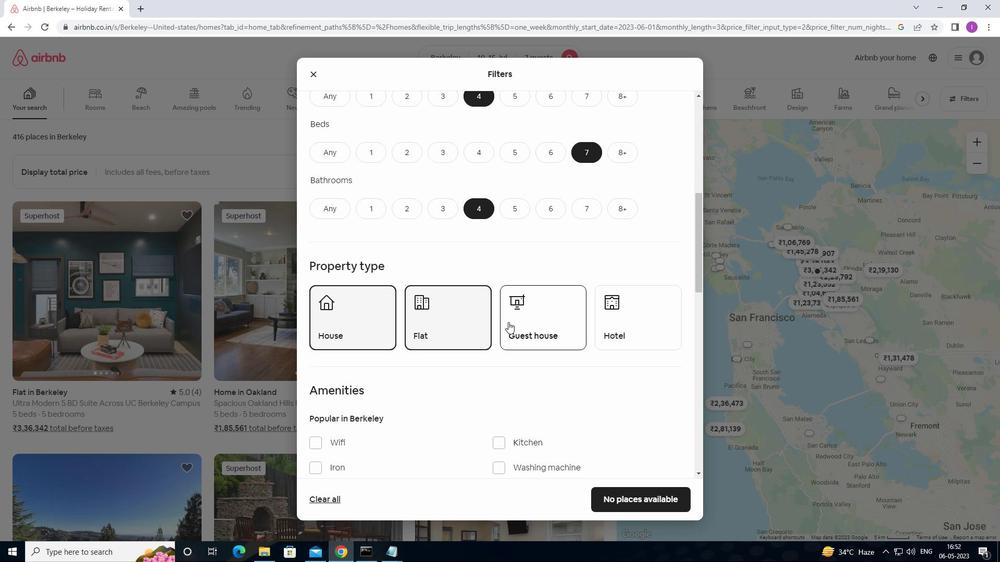 
Action: Mouse pressed left at (516, 323)
Screenshot: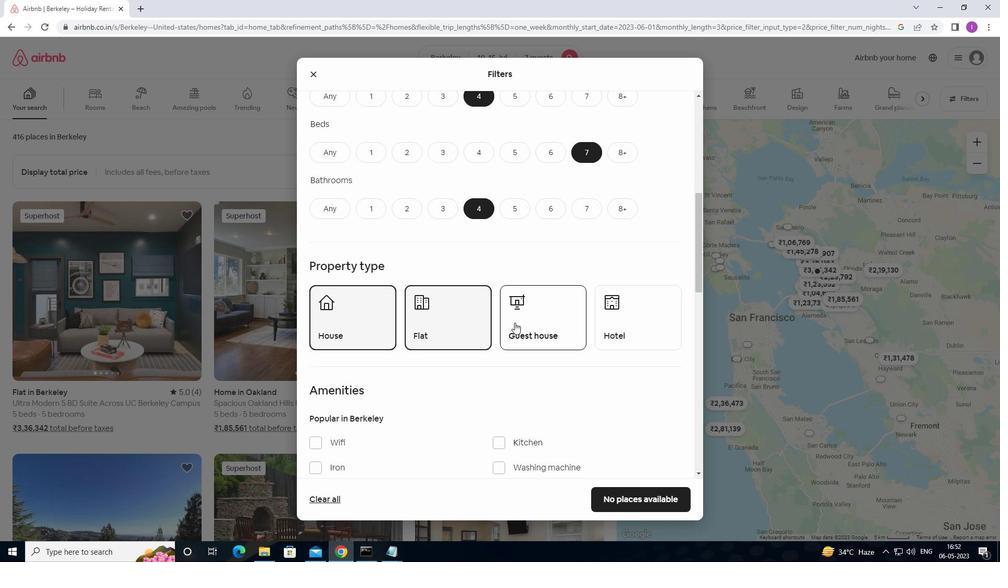 
Action: Mouse moved to (521, 327)
Screenshot: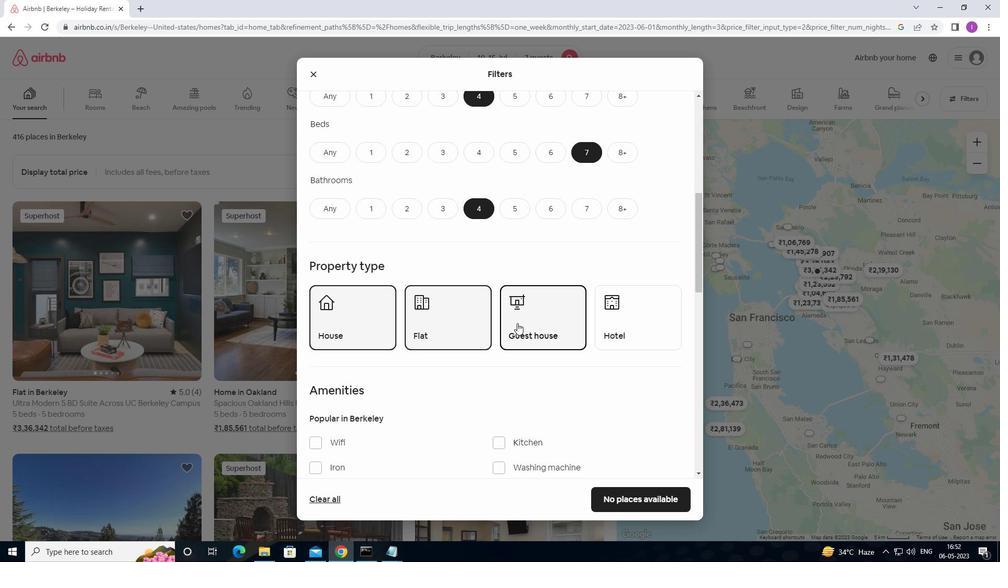 
Action: Mouse scrolled (521, 326) with delta (0, 0)
Screenshot: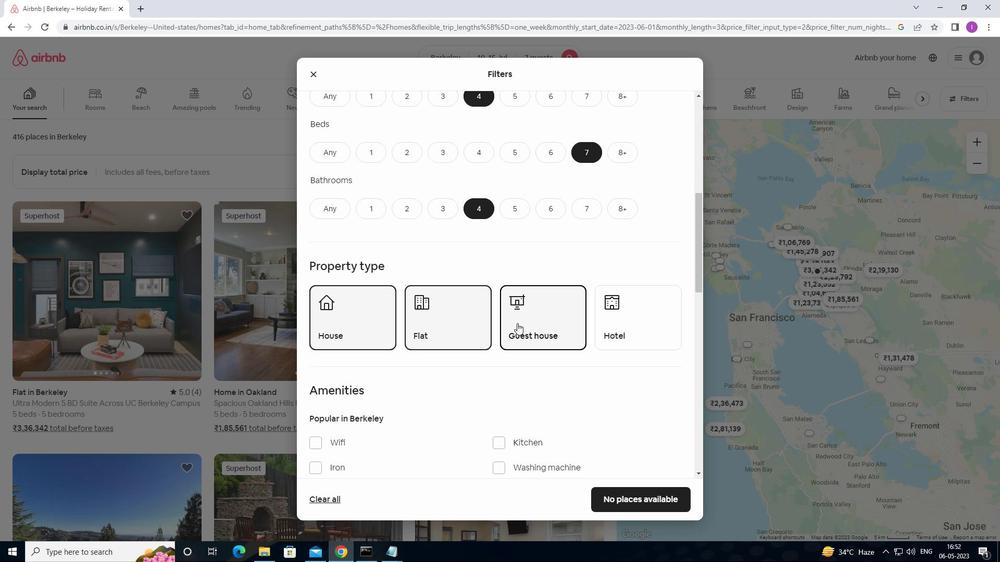 
Action: Mouse scrolled (521, 326) with delta (0, 0)
Screenshot: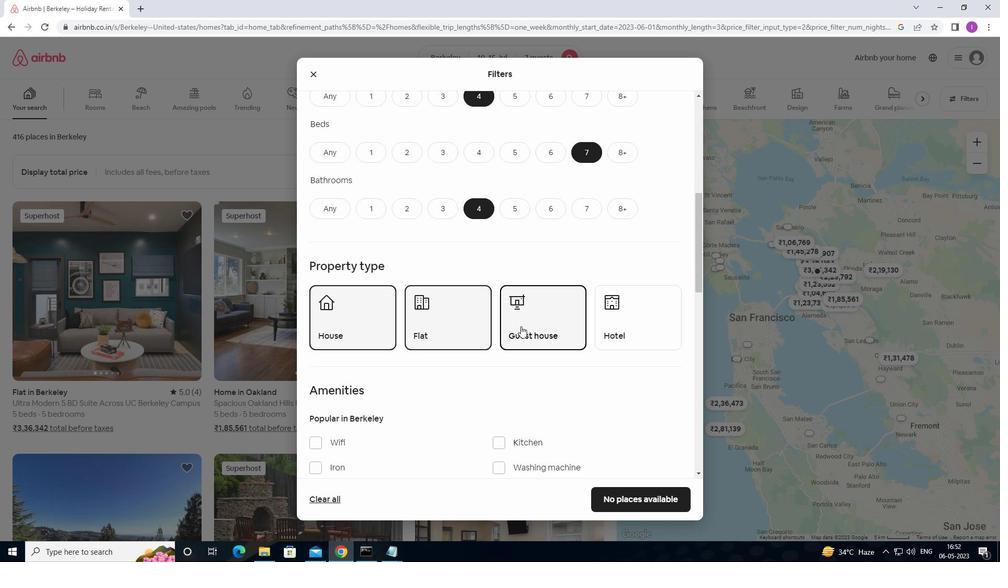 
Action: Mouse moved to (522, 327)
Screenshot: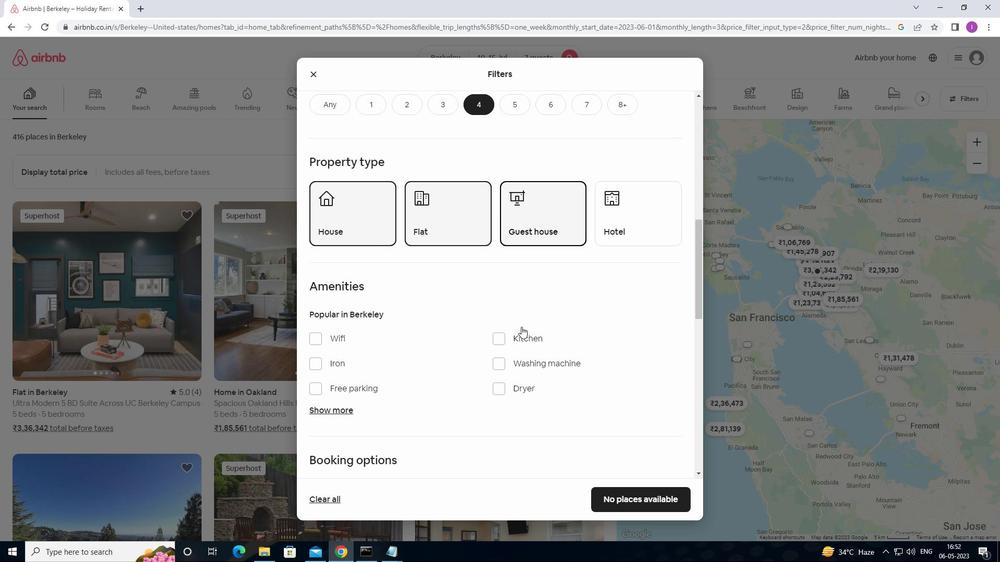 
Action: Mouse scrolled (522, 326) with delta (0, 0)
Screenshot: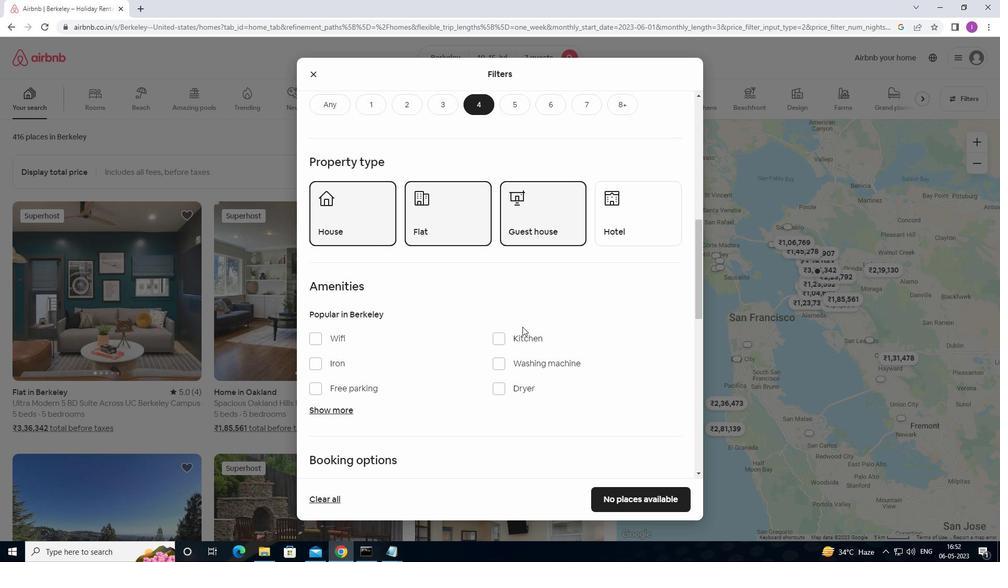 
Action: Mouse moved to (316, 292)
Screenshot: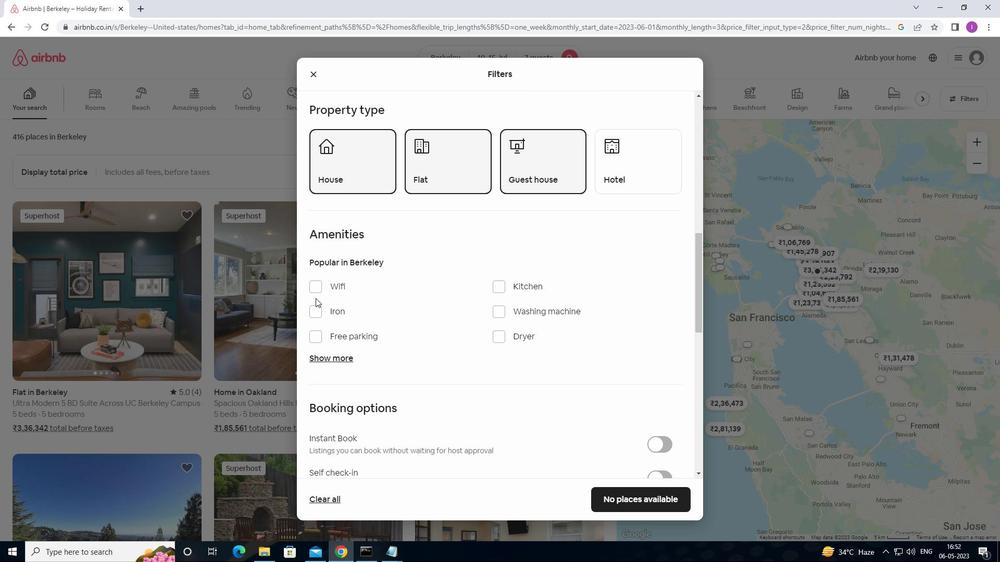 
Action: Mouse pressed left at (316, 292)
Screenshot: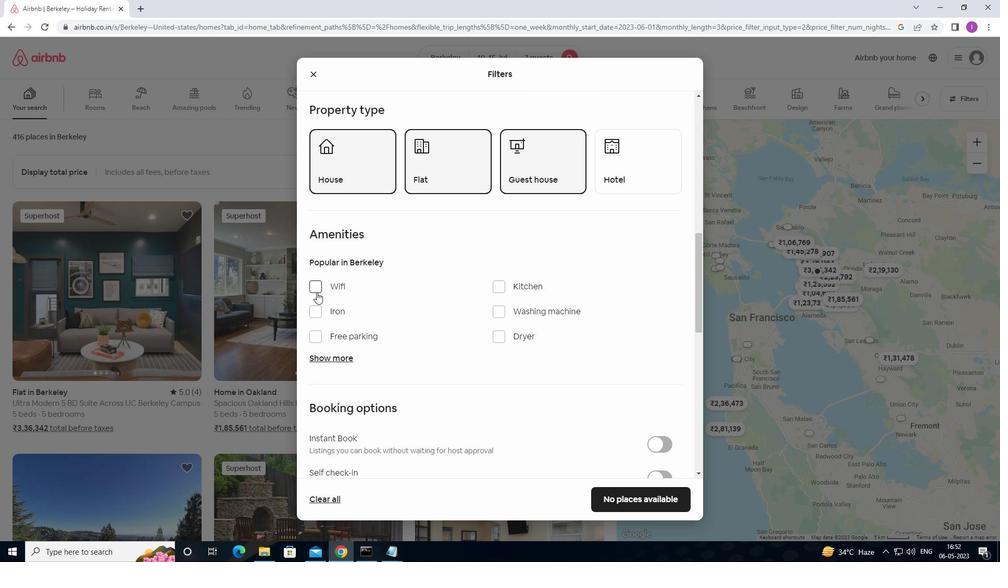 
Action: Mouse moved to (342, 317)
Screenshot: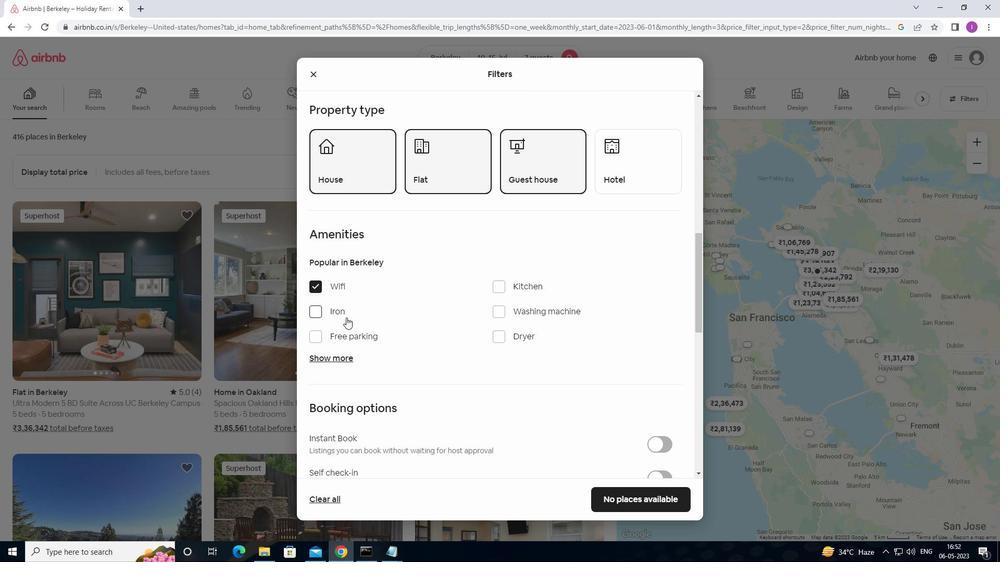 
Action: Mouse scrolled (342, 317) with delta (0, 0)
Screenshot: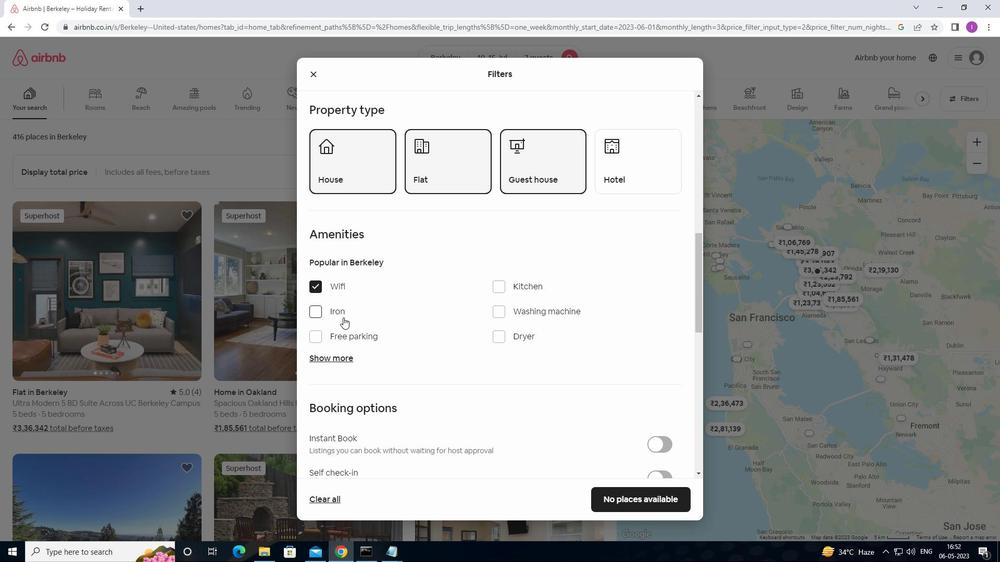 
Action: Mouse moved to (311, 281)
Screenshot: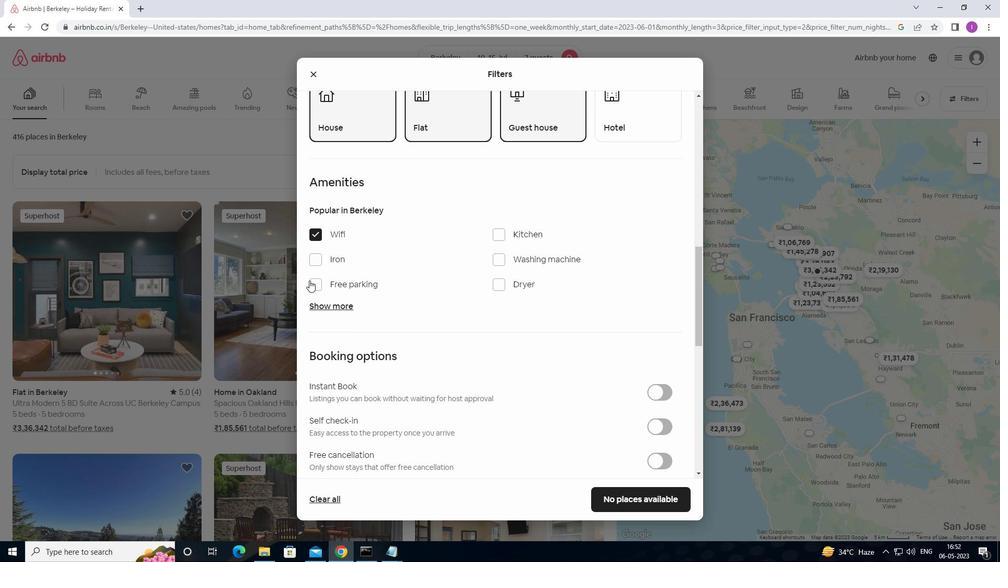 
Action: Mouse pressed left at (311, 281)
Screenshot: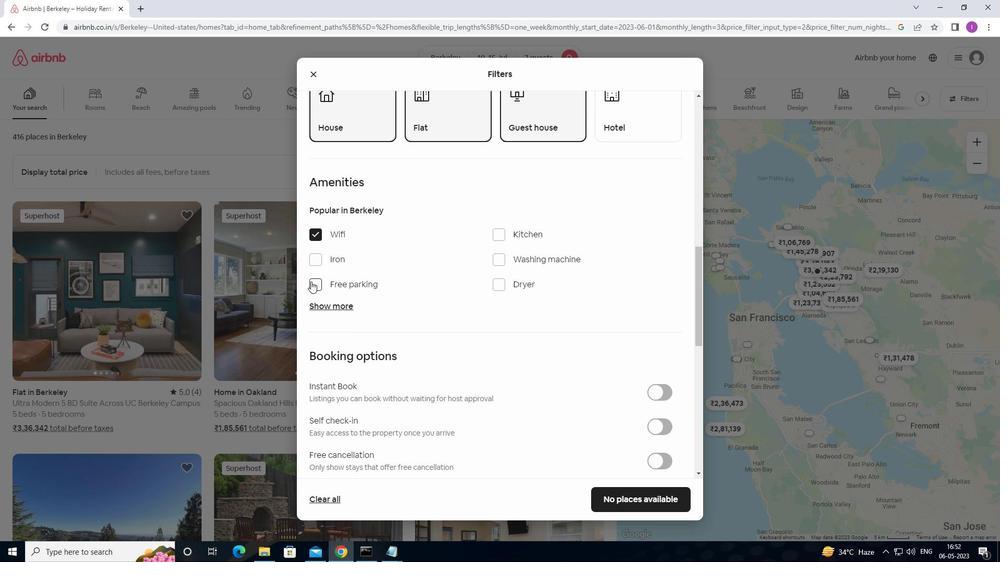 
Action: Mouse moved to (345, 302)
Screenshot: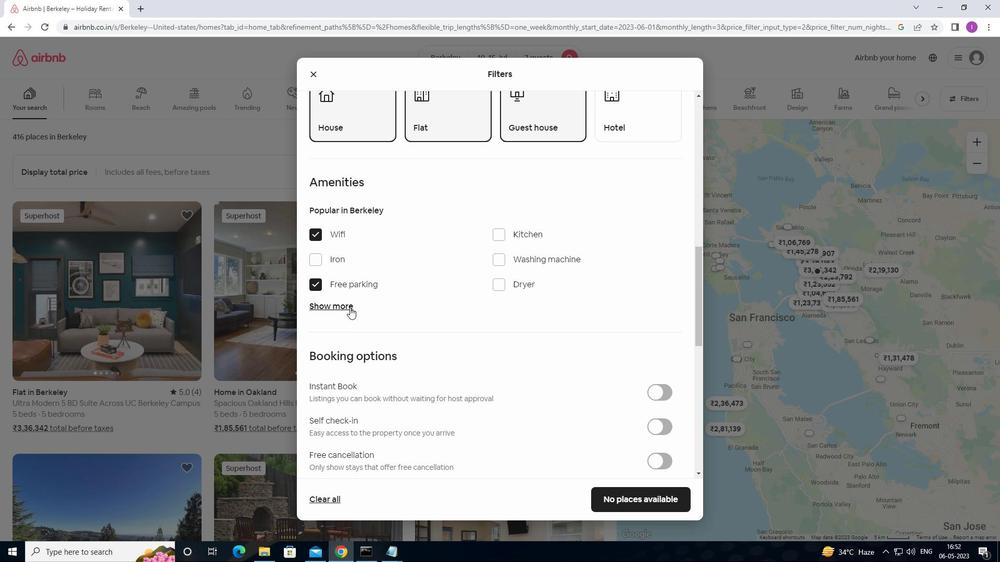 
Action: Mouse pressed left at (345, 302)
Screenshot: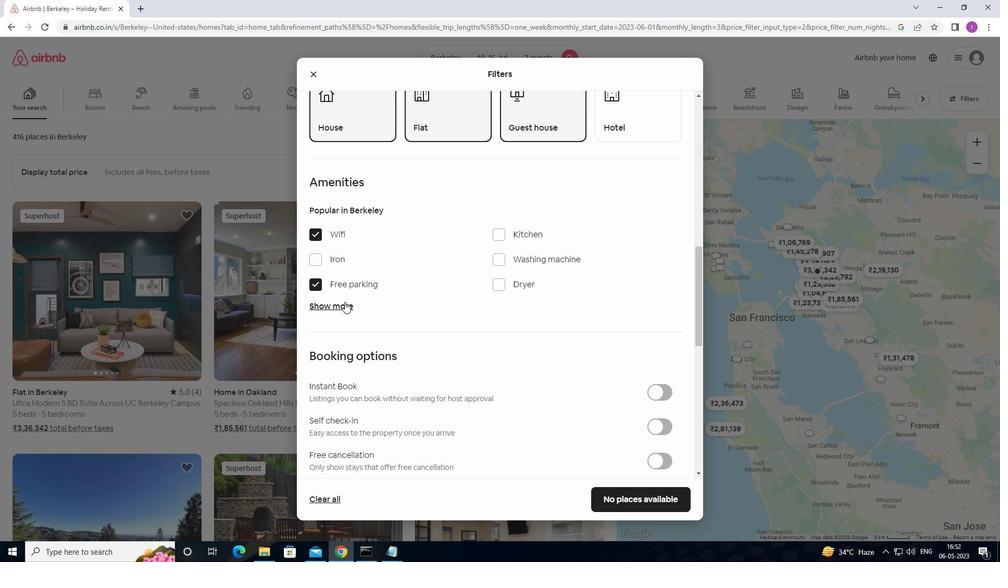
Action: Mouse moved to (396, 321)
Screenshot: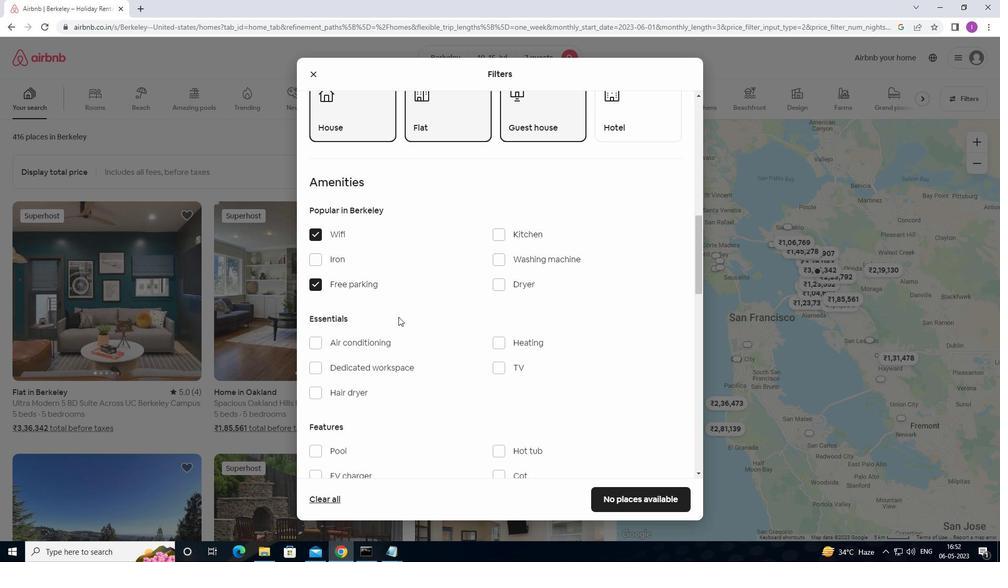 
Action: Mouse scrolled (396, 320) with delta (0, 0)
Screenshot: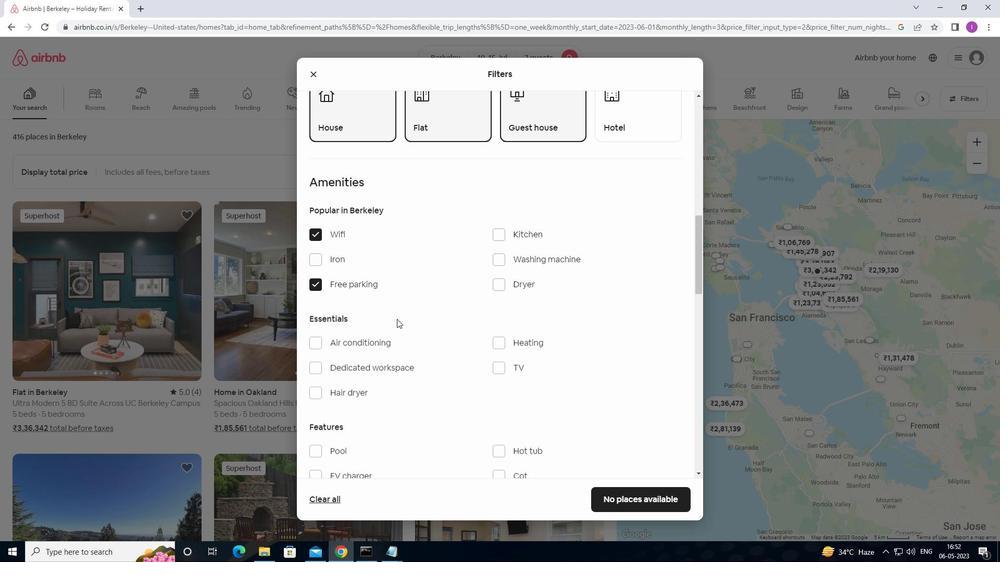 
Action: Mouse moved to (396, 322)
Screenshot: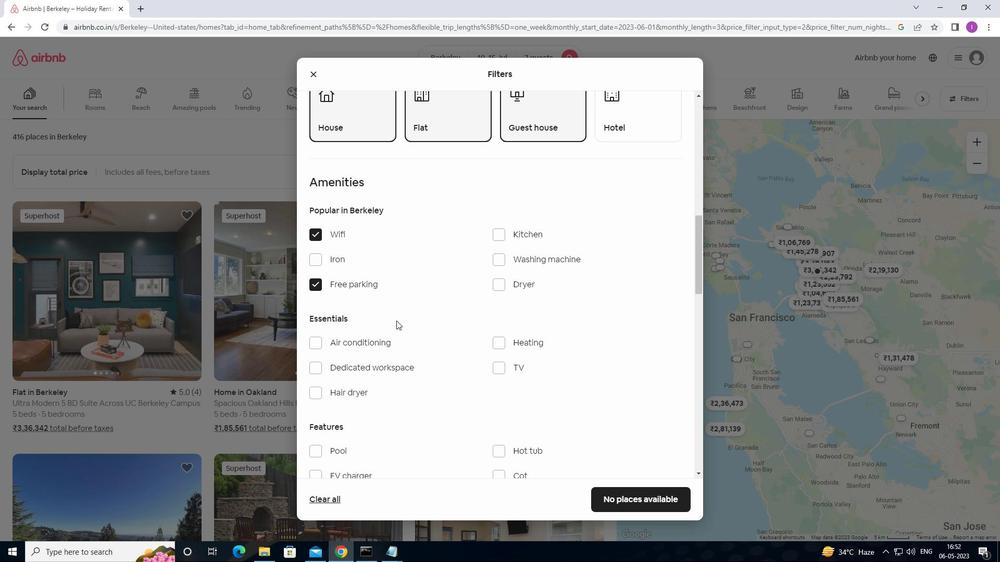
Action: Mouse scrolled (396, 322) with delta (0, 0)
Screenshot: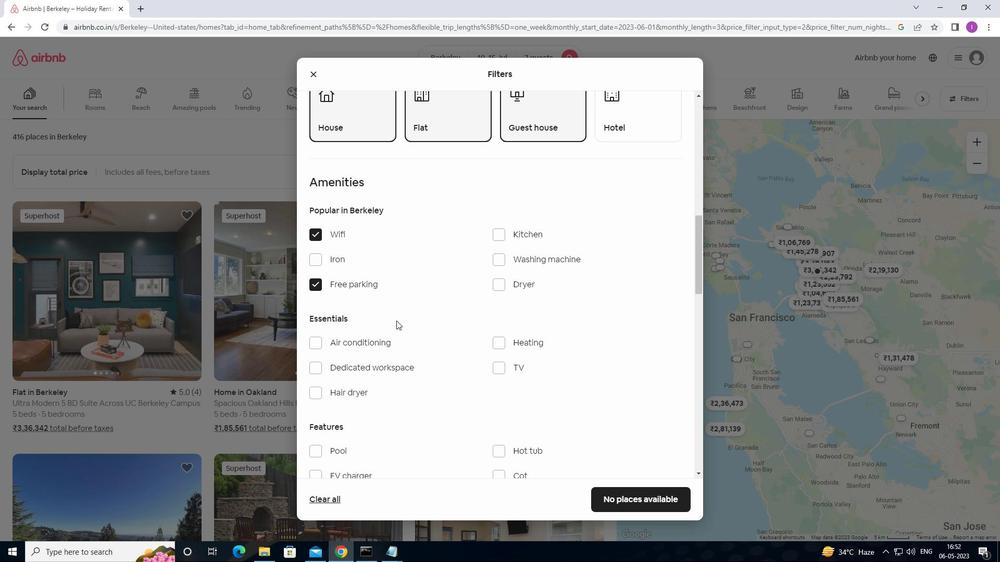 
Action: Mouse moved to (502, 270)
Screenshot: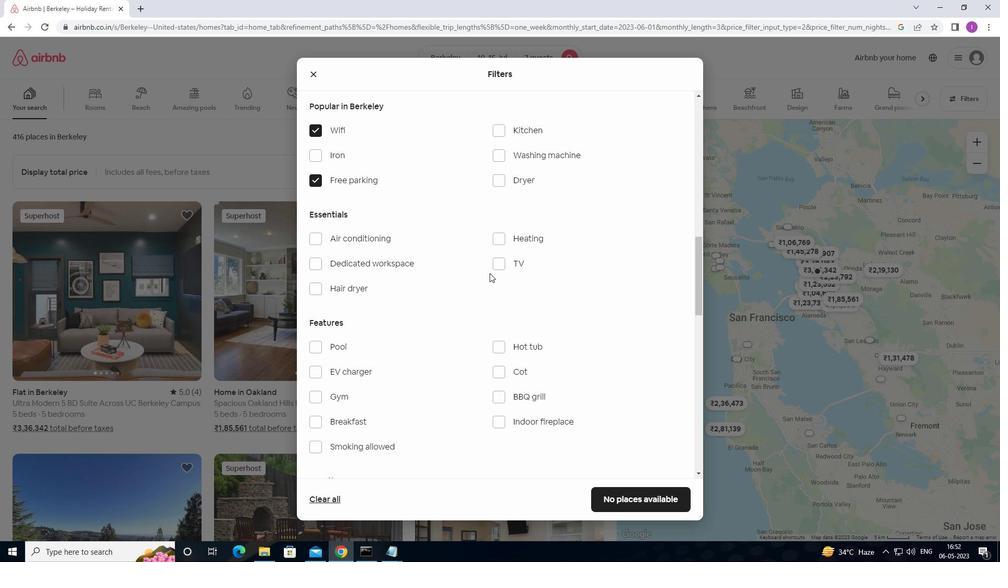 
Action: Mouse pressed left at (502, 270)
Screenshot: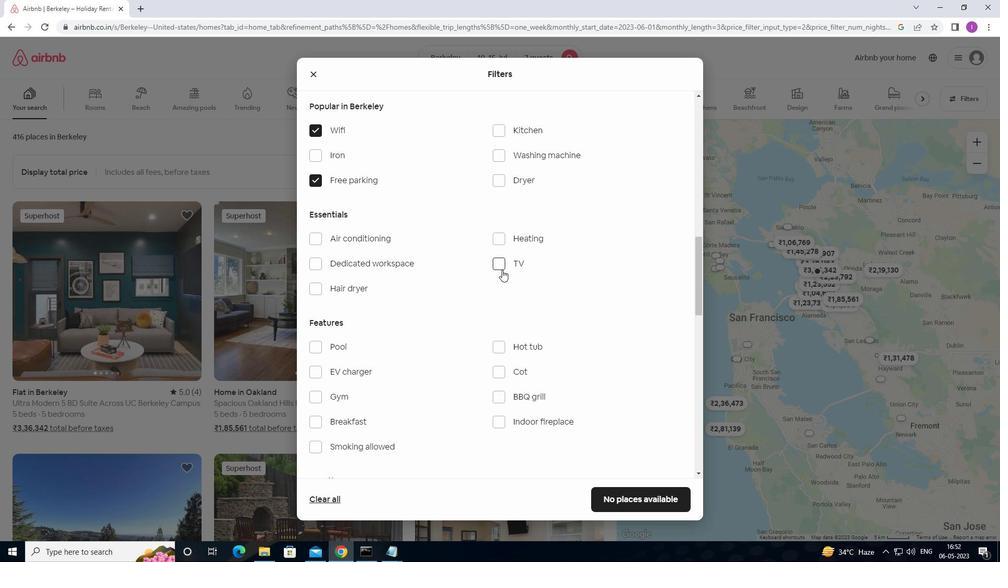 
Action: Mouse moved to (411, 412)
Screenshot: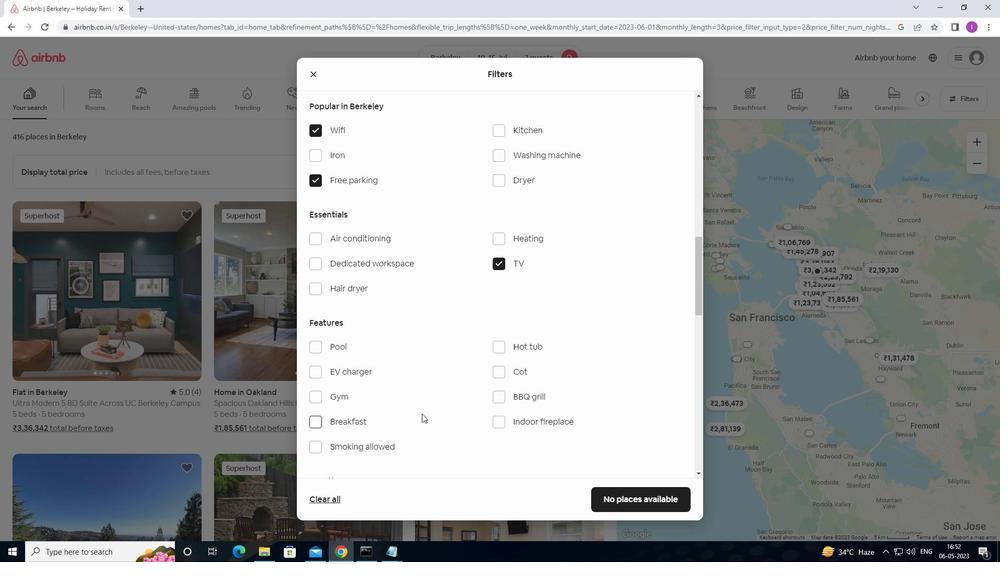 
Action: Mouse scrolled (411, 412) with delta (0, 0)
Screenshot: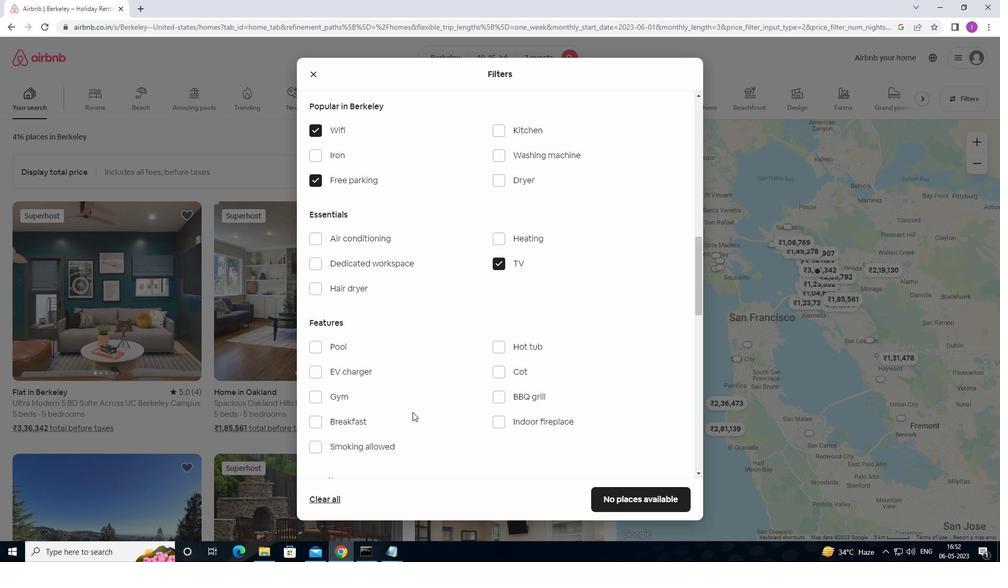 
Action: Mouse moved to (339, 348)
Screenshot: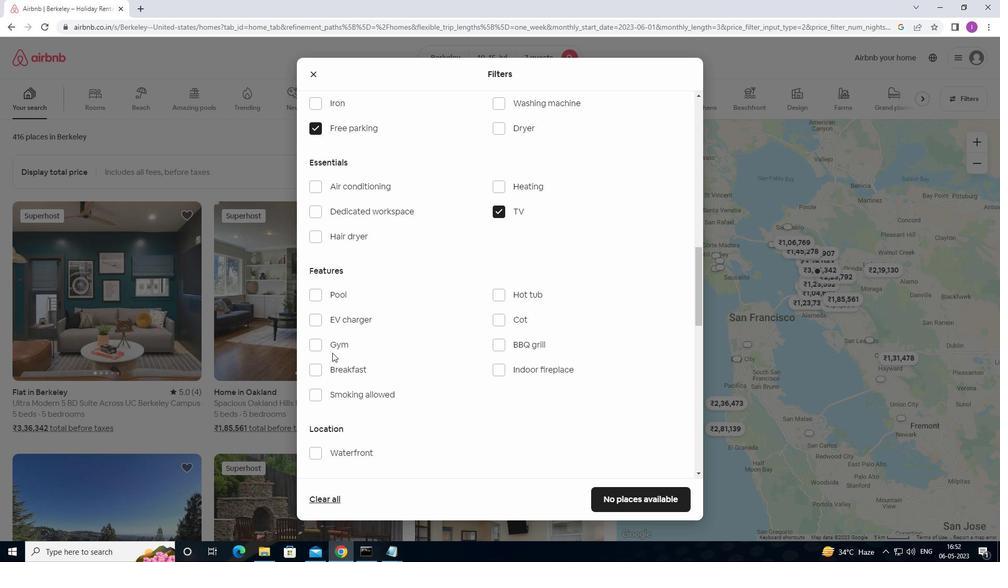 
Action: Mouse pressed left at (339, 348)
Screenshot: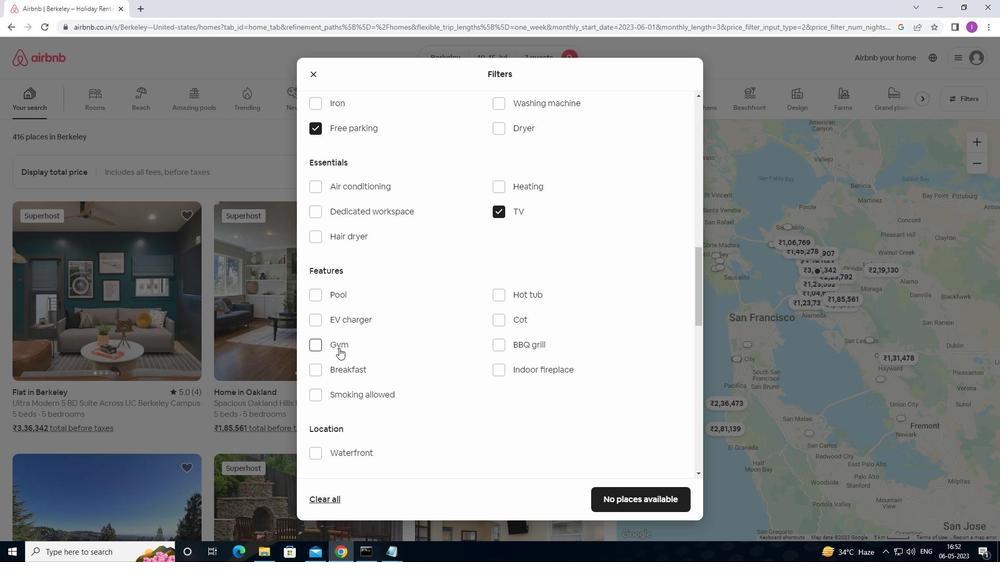 
Action: Mouse moved to (346, 370)
Screenshot: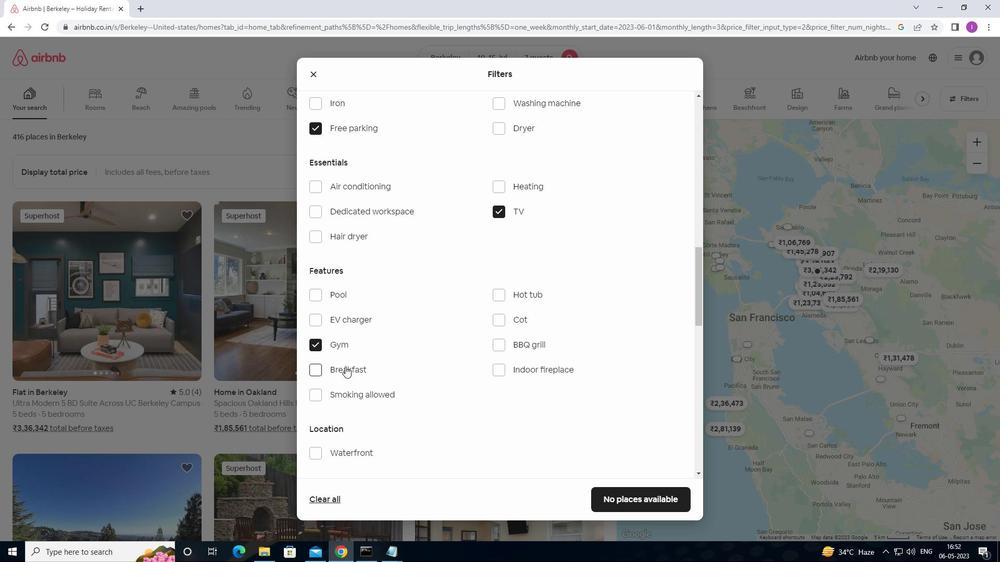 
Action: Mouse pressed left at (346, 370)
Screenshot: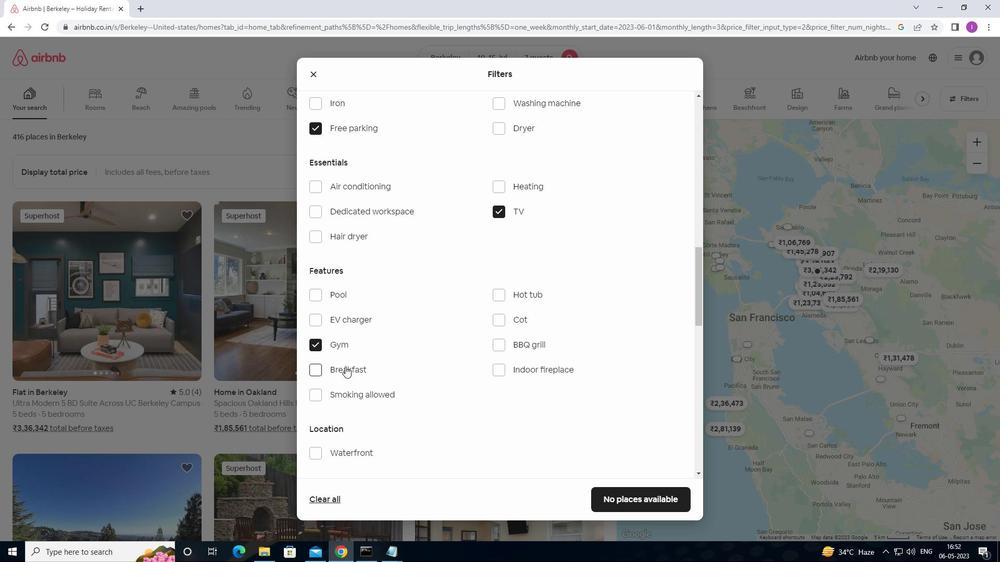 
Action: Mouse moved to (476, 389)
Screenshot: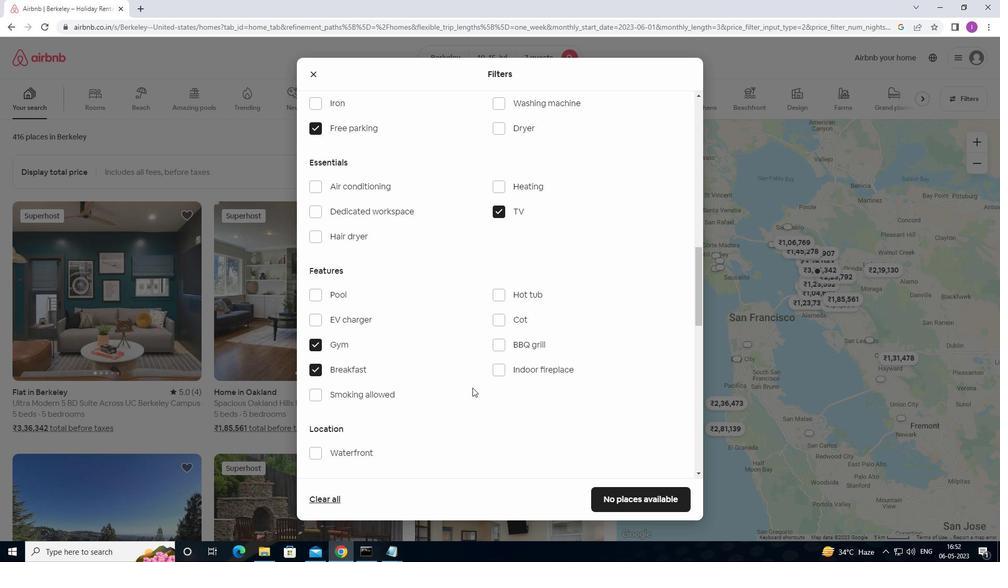 
Action: Mouse scrolled (476, 388) with delta (0, 0)
Screenshot: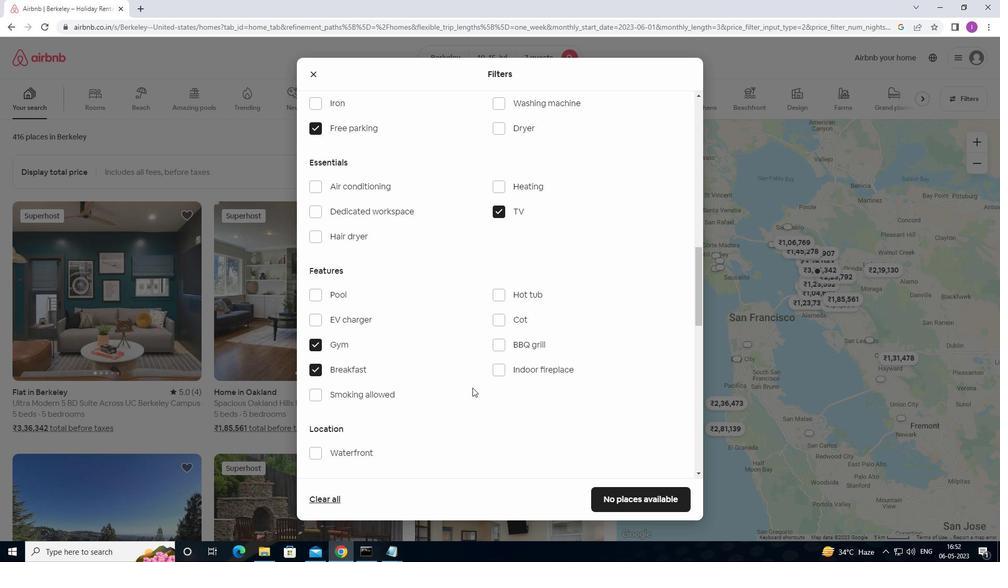 
Action: Mouse moved to (476, 389)
Screenshot: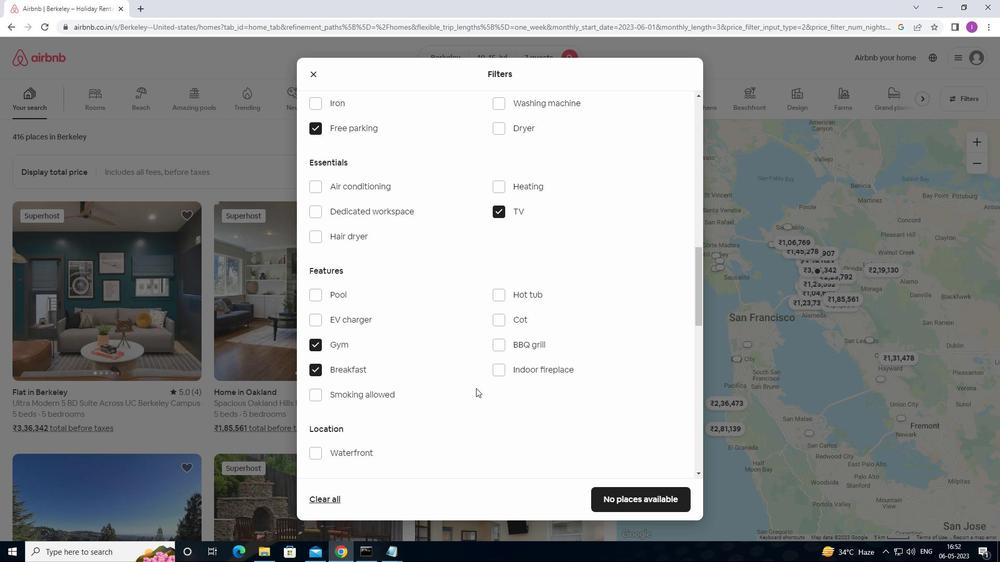 
Action: Mouse scrolled (476, 389) with delta (0, 0)
Screenshot: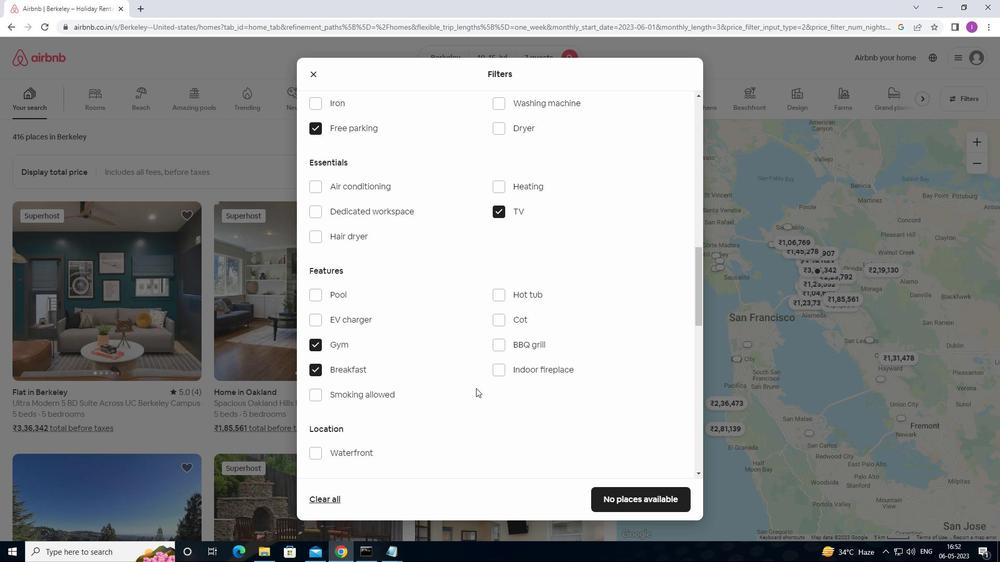 
Action: Mouse moved to (476, 390)
Screenshot: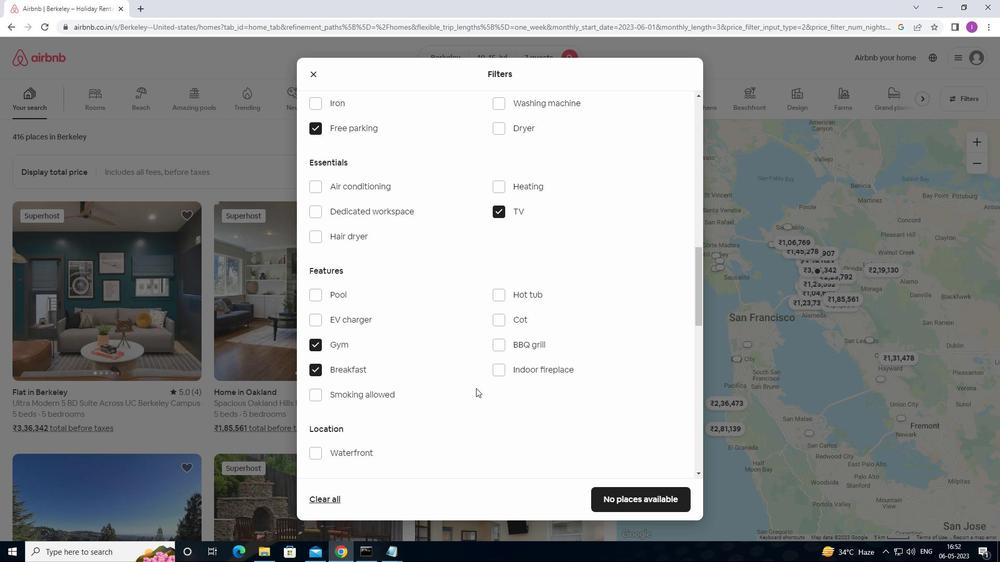 
Action: Mouse scrolled (476, 389) with delta (0, 0)
Screenshot: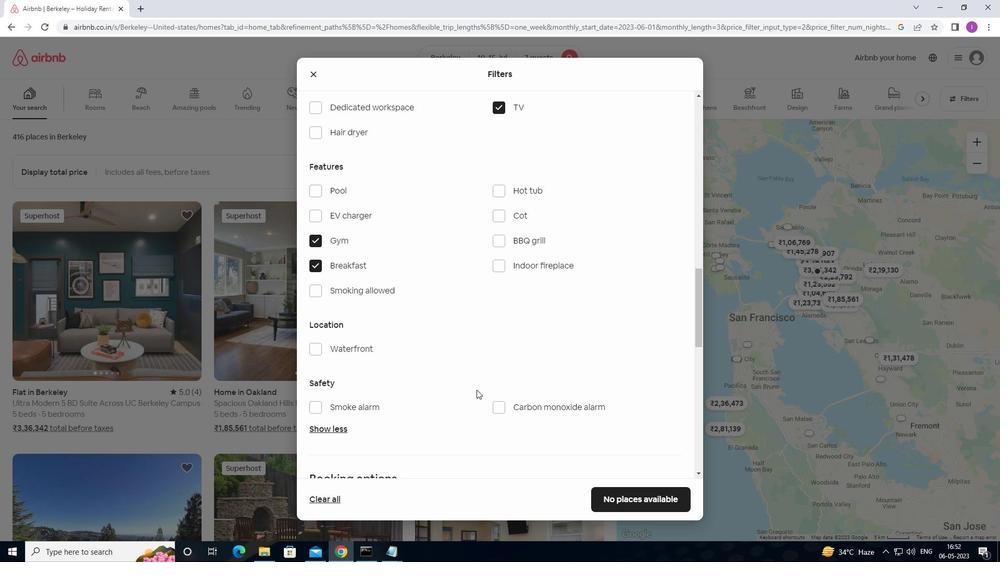 
Action: Mouse scrolled (476, 389) with delta (0, 0)
Screenshot: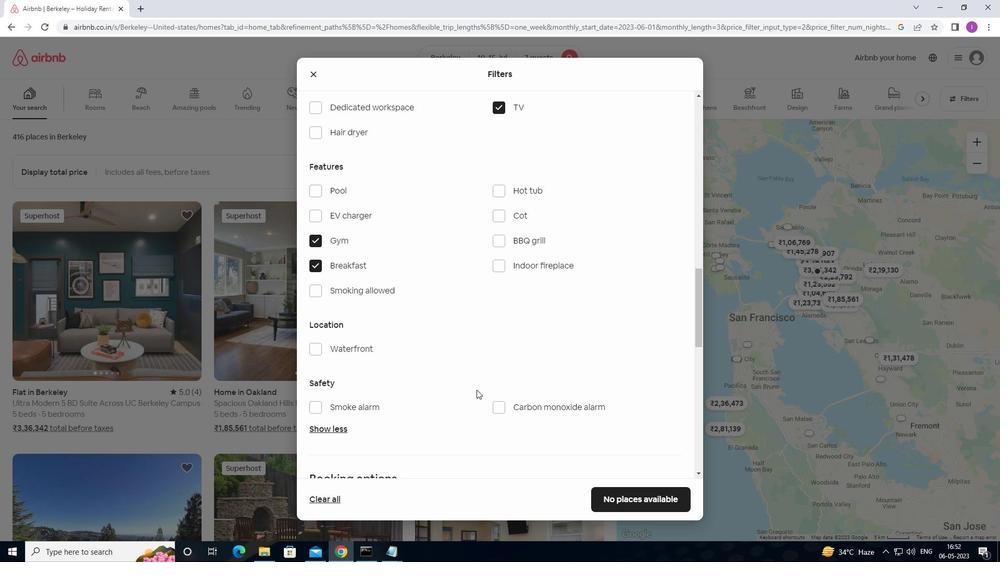 
Action: Mouse moved to (410, 303)
Screenshot: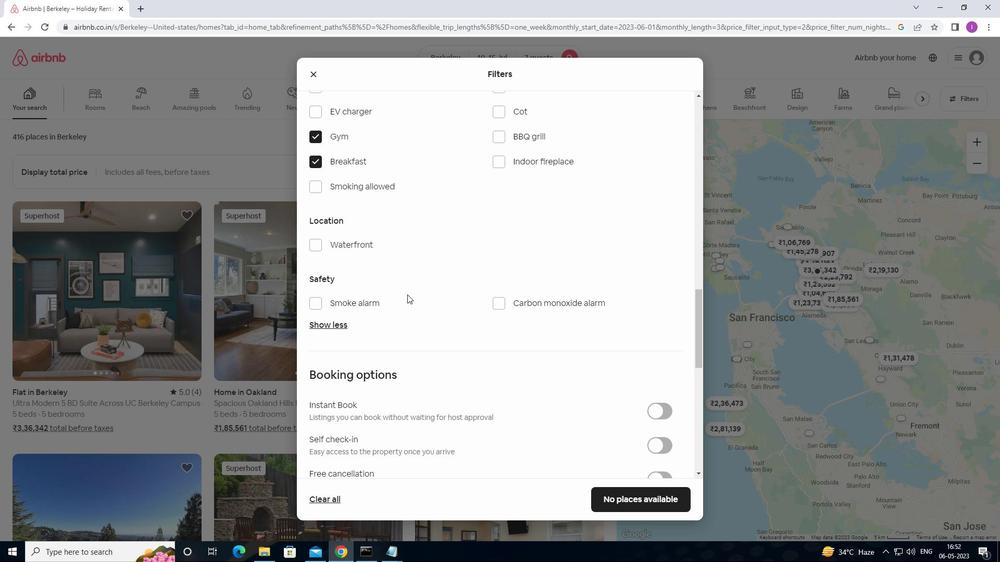 
Action: Mouse scrolled (410, 303) with delta (0, 0)
Screenshot: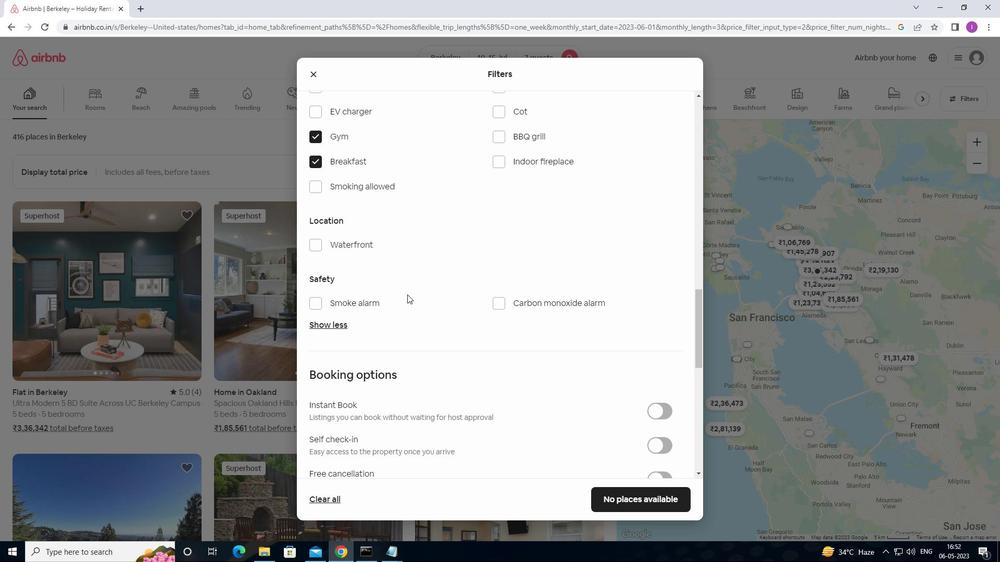 
Action: Mouse moved to (411, 307)
Screenshot: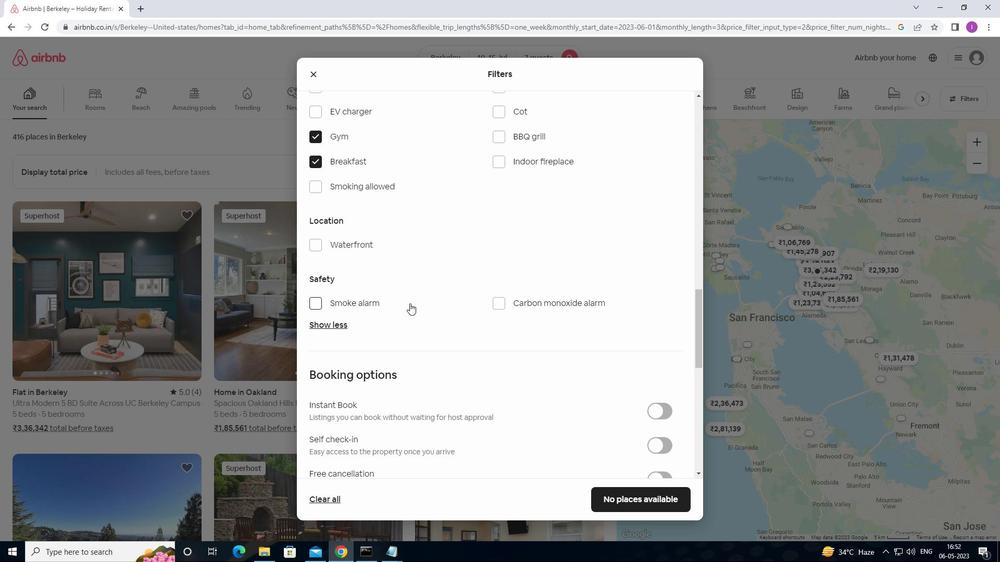 
Action: Mouse scrolled (411, 306) with delta (0, 0)
Screenshot: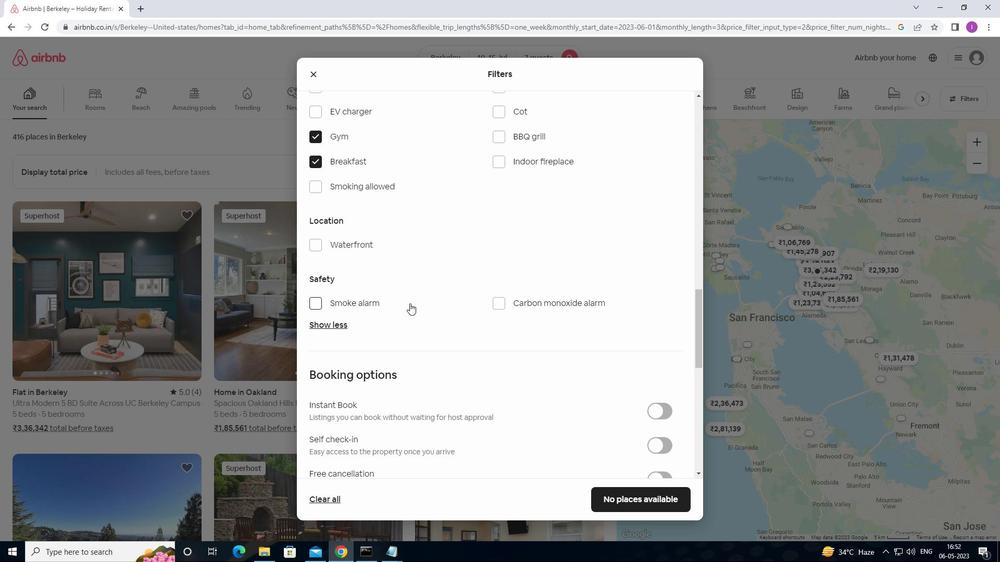 
Action: Mouse moved to (668, 345)
Screenshot: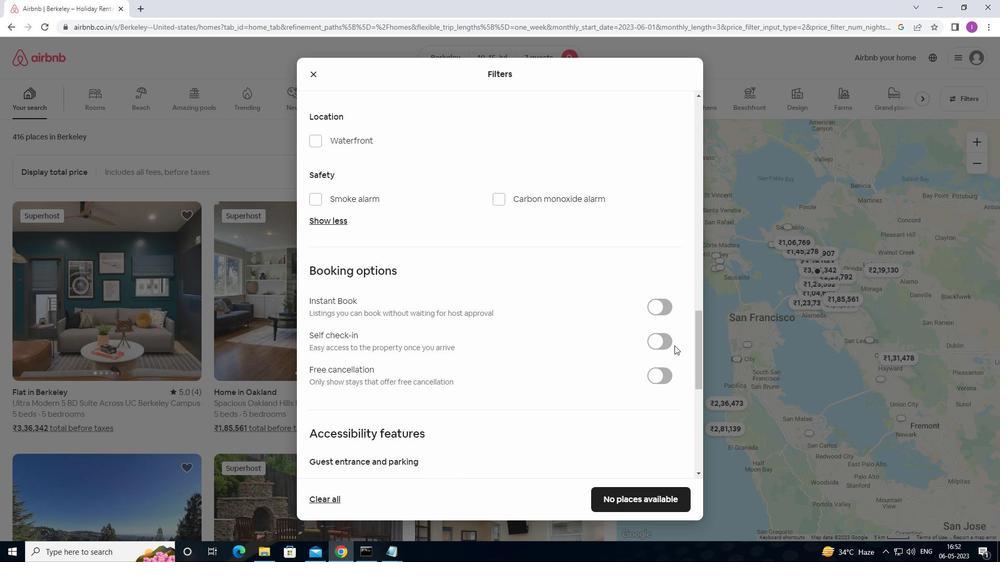 
Action: Mouse pressed left at (668, 345)
Screenshot: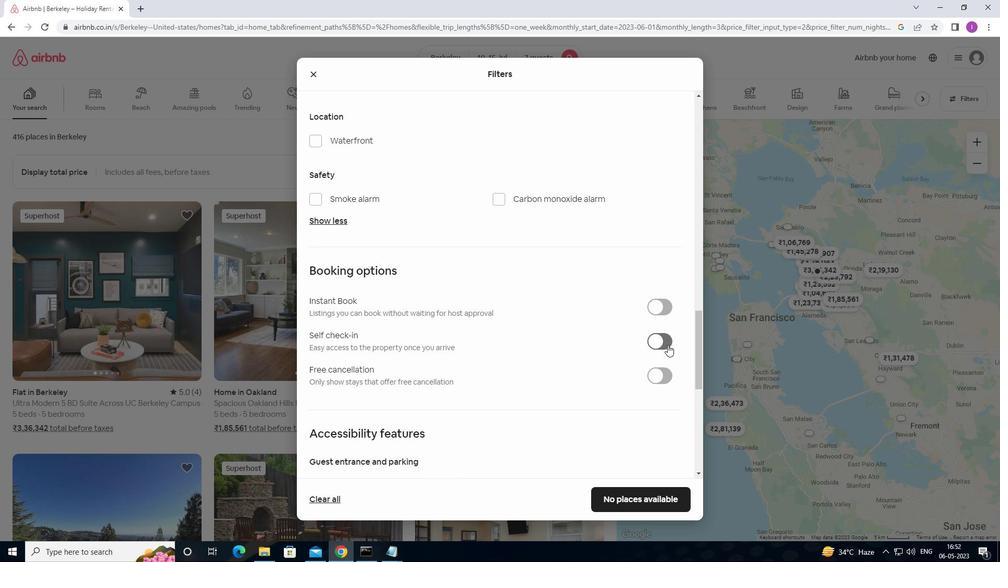 
Action: Mouse moved to (471, 388)
Screenshot: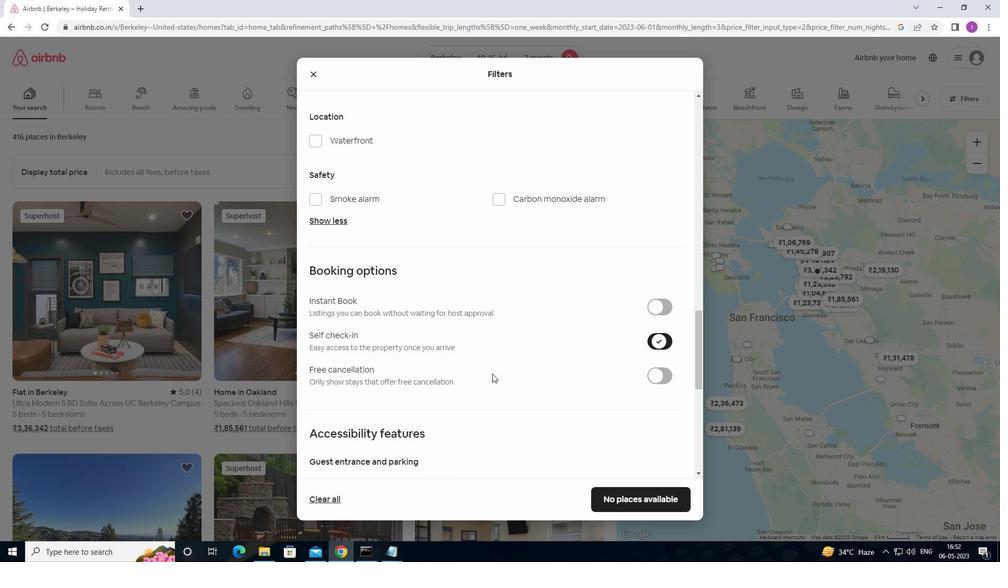 
Action: Mouse scrolled (471, 388) with delta (0, 0)
Screenshot: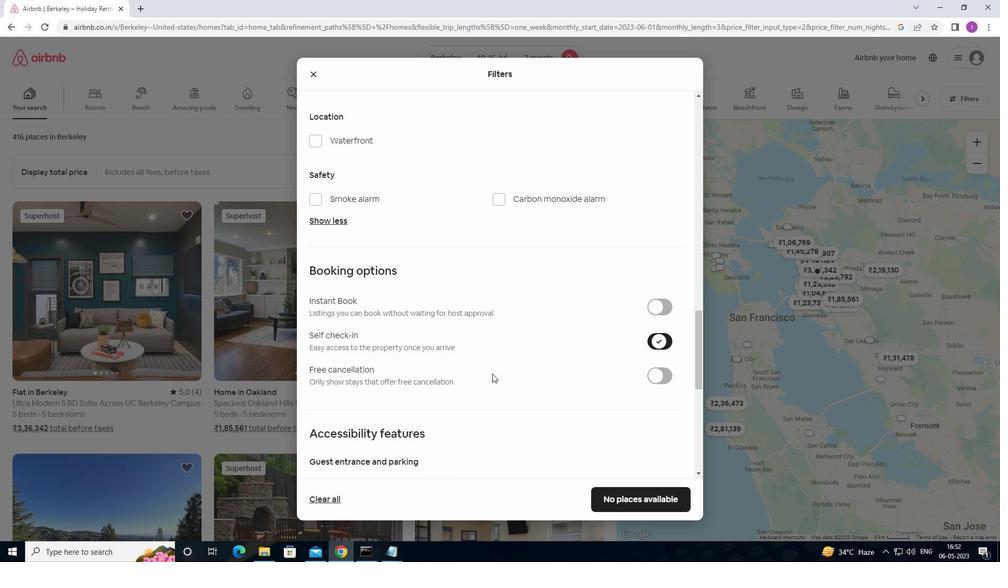 
Action: Mouse moved to (471, 388)
Screenshot: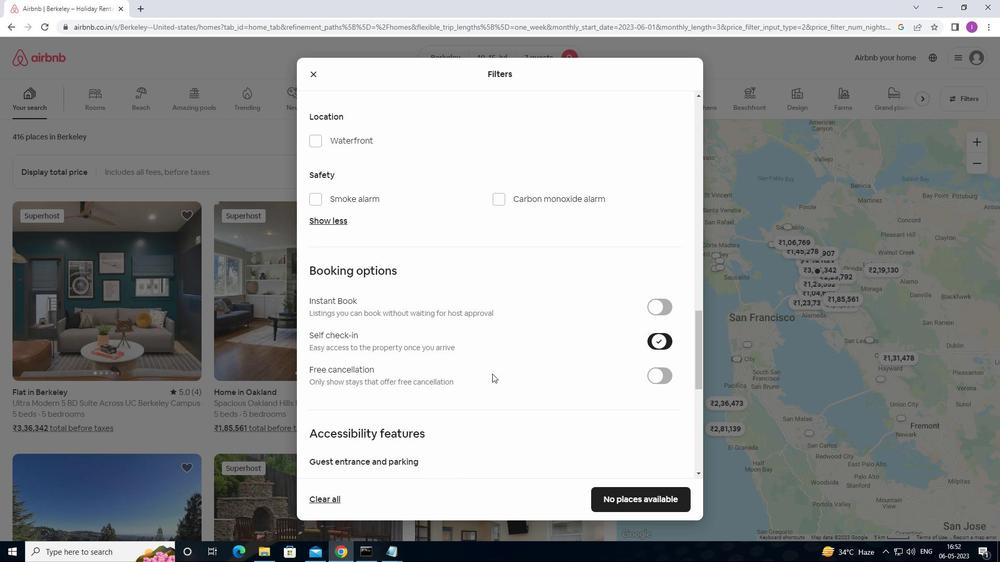 
Action: Mouse scrolled (471, 388) with delta (0, 0)
Screenshot: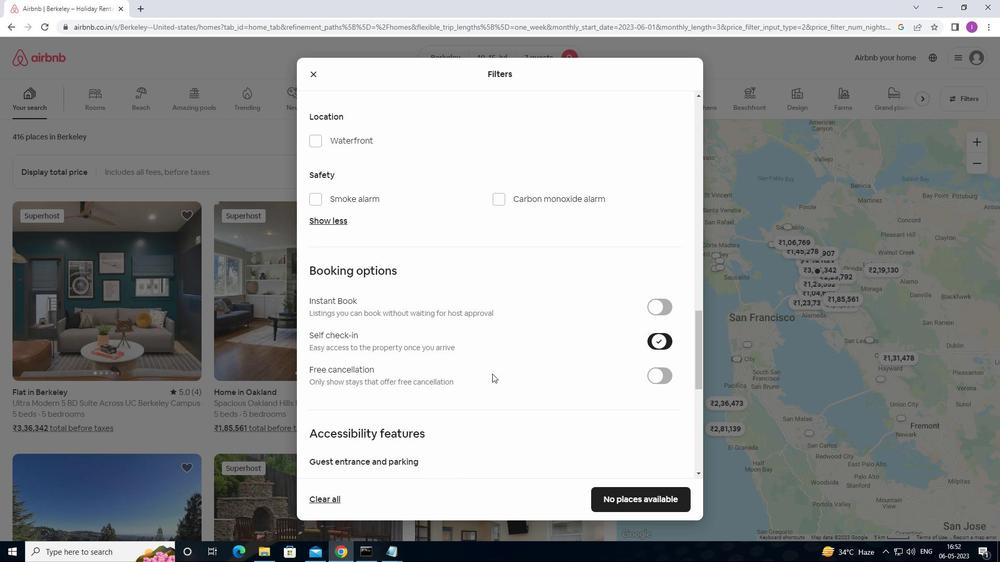 
Action: Mouse moved to (471, 389)
Screenshot: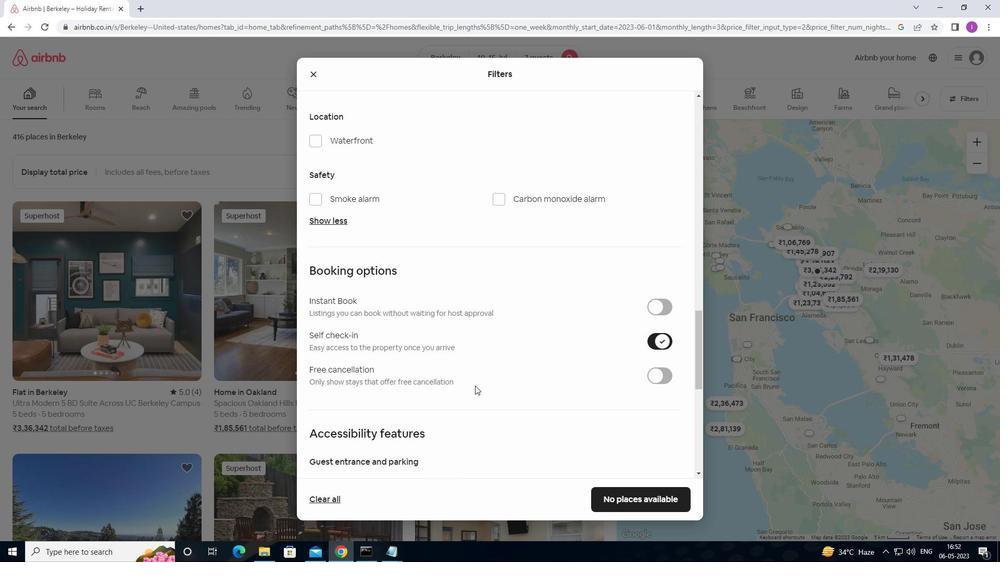 
Action: Mouse scrolled (471, 388) with delta (0, 0)
Screenshot: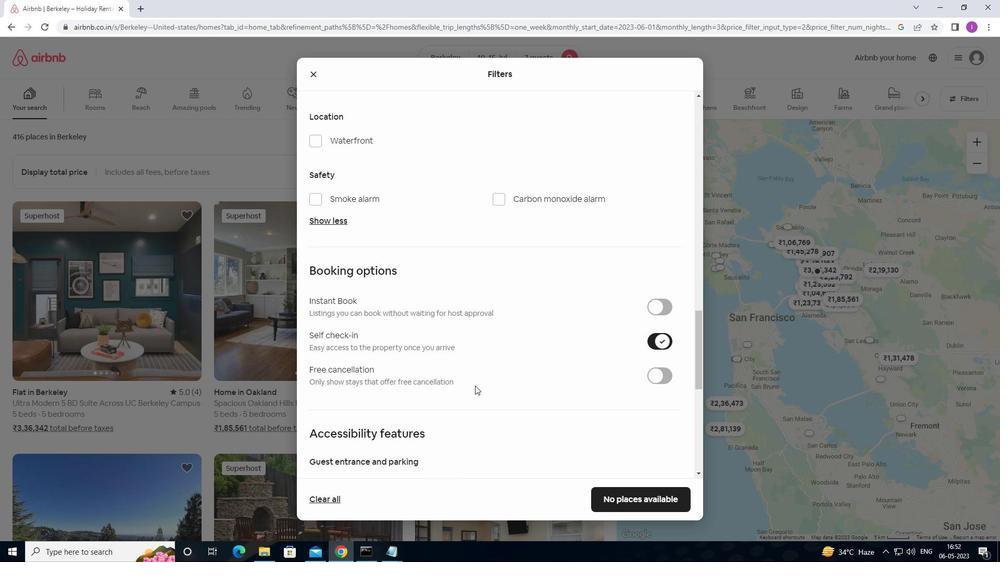 
Action: Mouse scrolled (471, 388) with delta (0, 0)
Screenshot: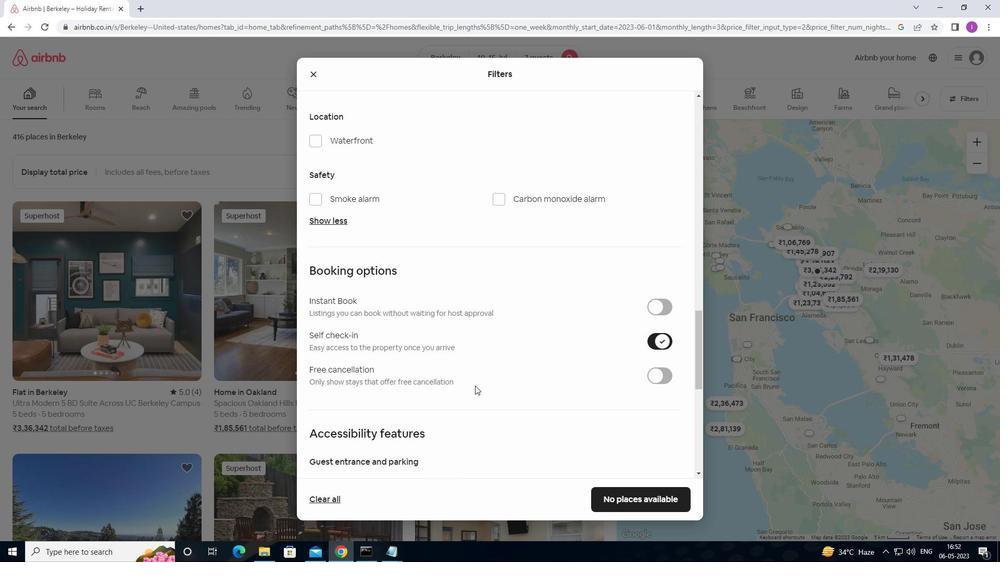 
Action: Mouse moved to (467, 389)
Screenshot: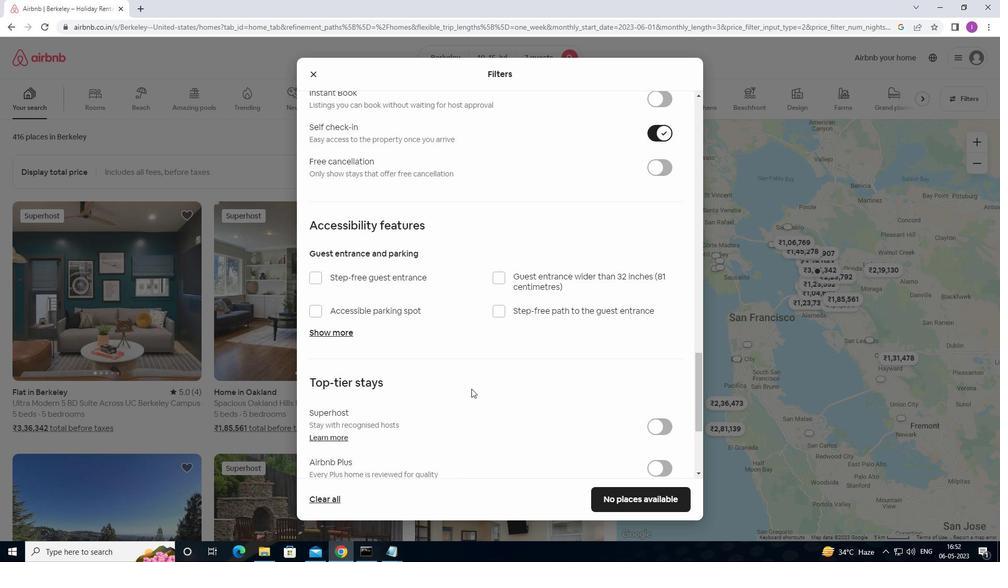 
Action: Mouse scrolled (467, 388) with delta (0, 0)
Screenshot: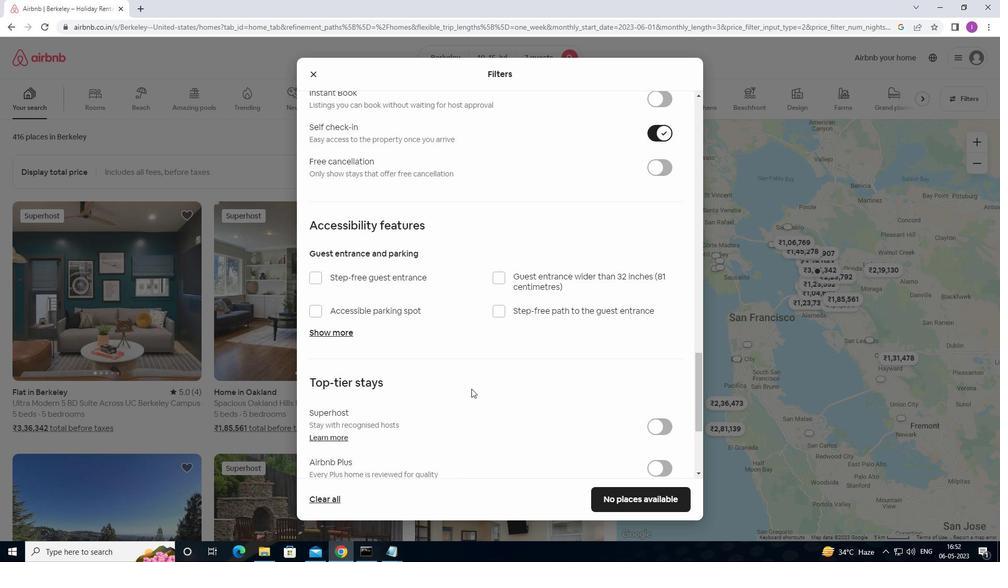 
Action: Mouse scrolled (467, 388) with delta (0, 0)
Screenshot: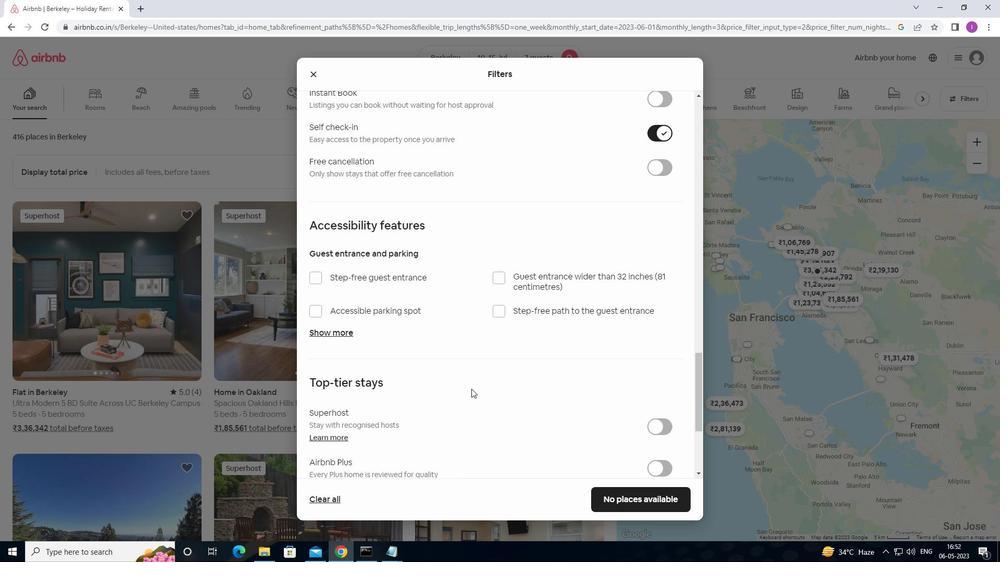 
Action: Mouse scrolled (467, 388) with delta (0, 0)
Screenshot: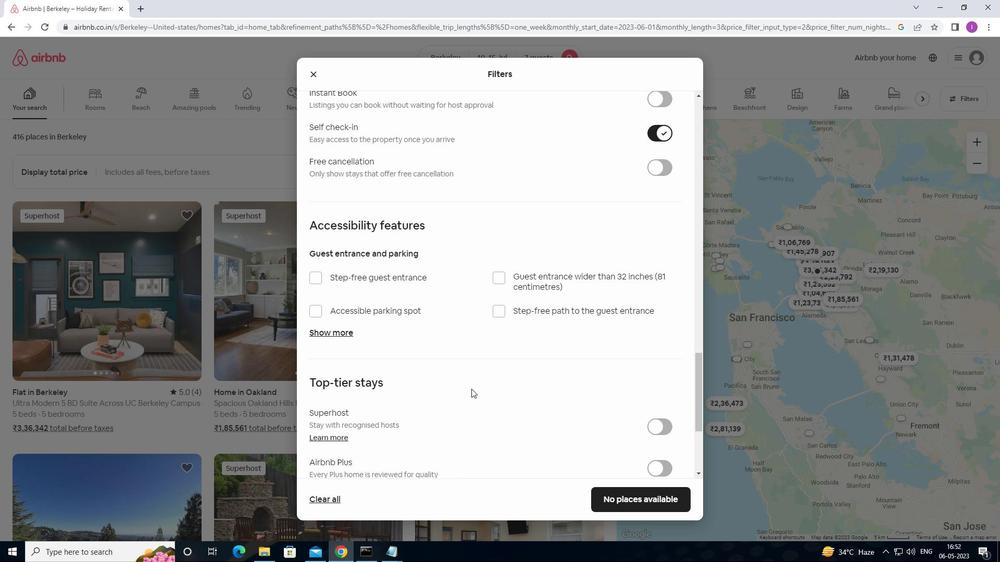 
Action: Mouse moved to (465, 388)
Screenshot: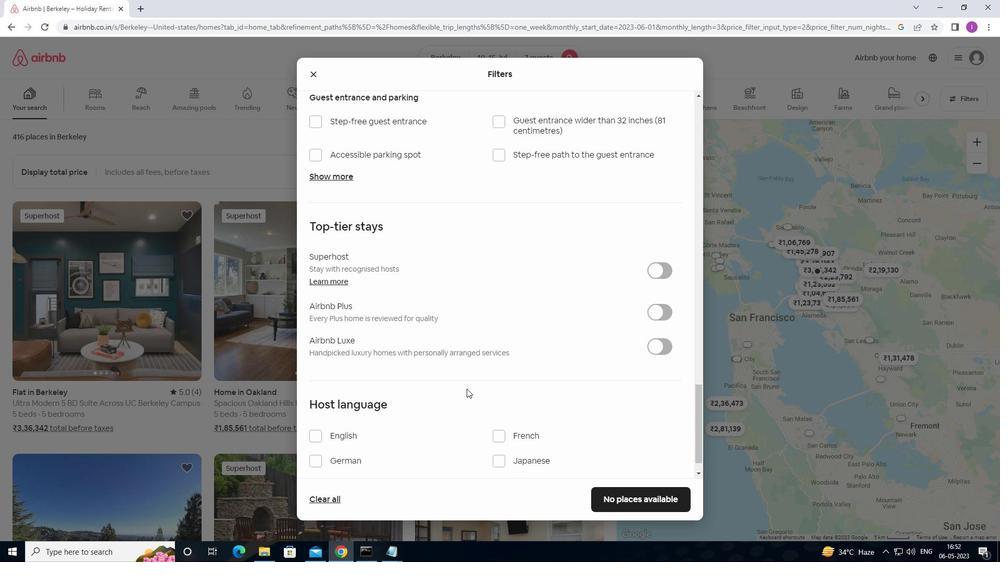 
Action: Mouse scrolled (465, 388) with delta (0, 0)
Screenshot: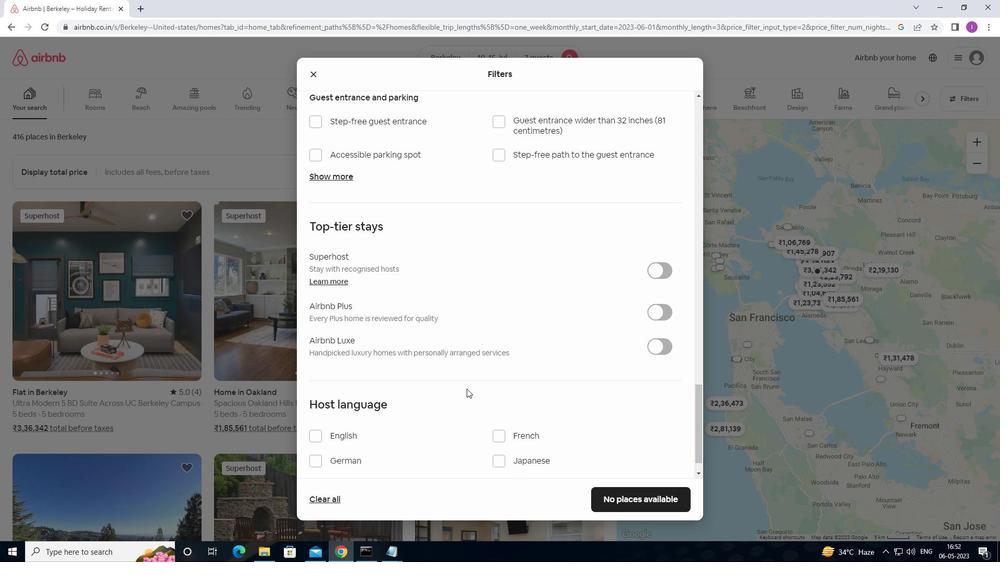 
Action: Mouse scrolled (465, 388) with delta (0, 0)
Screenshot: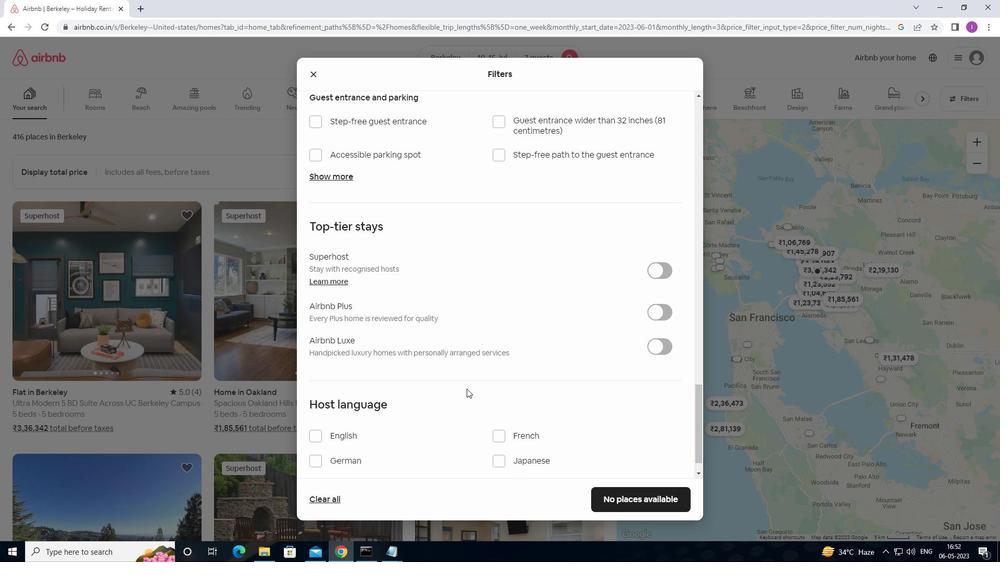 
Action: Mouse scrolled (465, 388) with delta (0, 0)
Screenshot: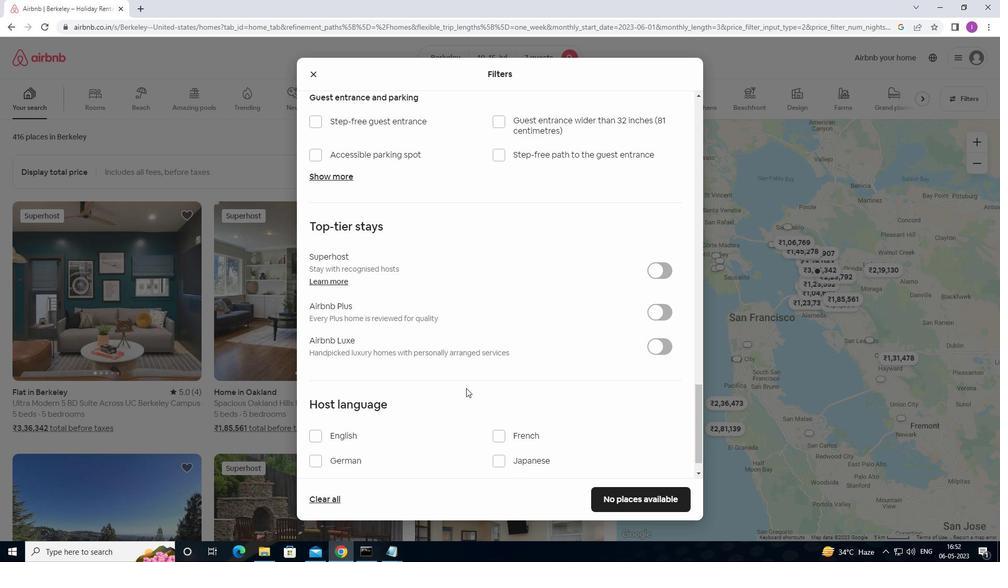 
Action: Mouse moved to (292, 423)
Screenshot: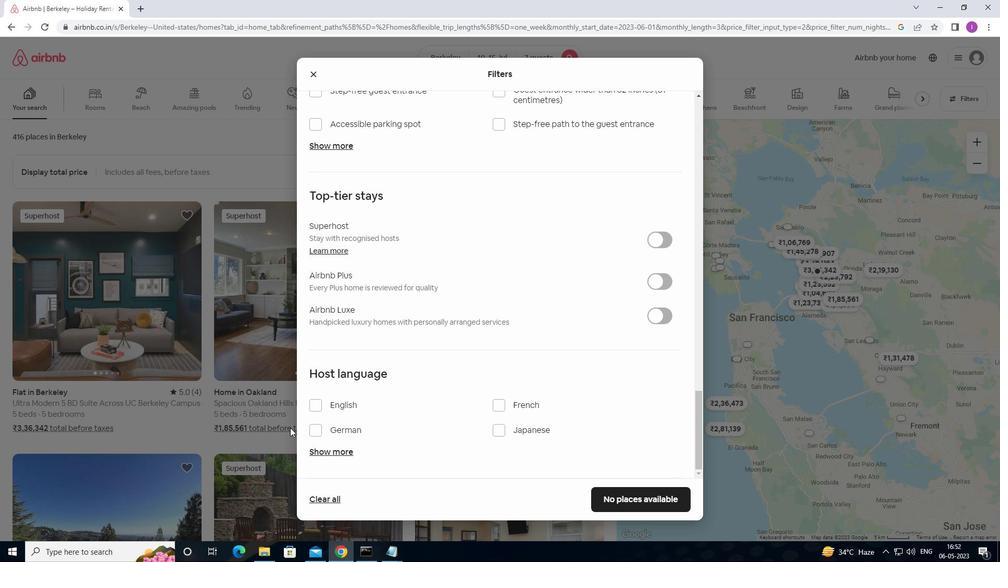 
Action: Mouse scrolled (292, 423) with delta (0, 0)
Screenshot: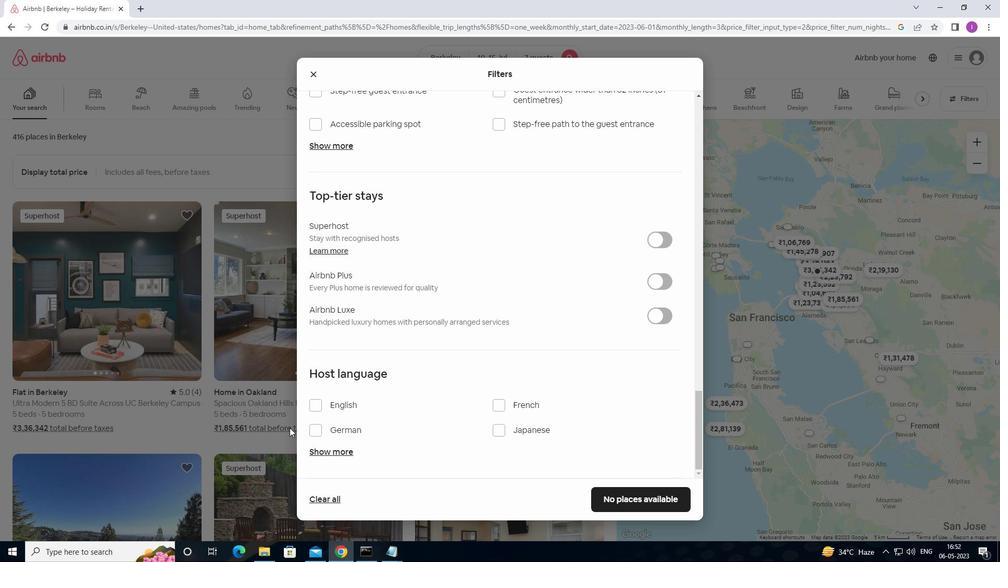 
Action: Mouse moved to (292, 423)
Screenshot: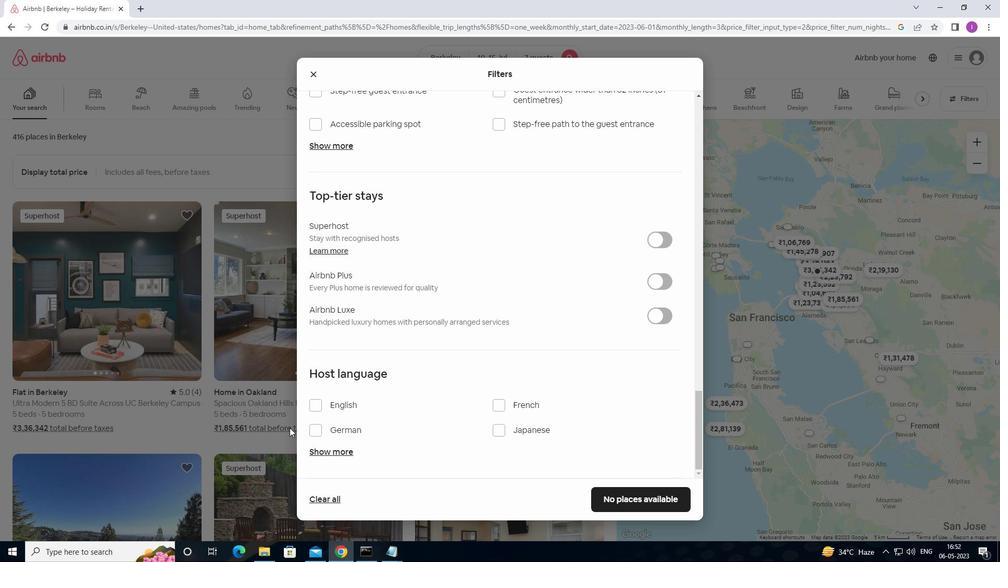 
Action: Mouse scrolled (292, 423) with delta (0, 0)
Screenshot: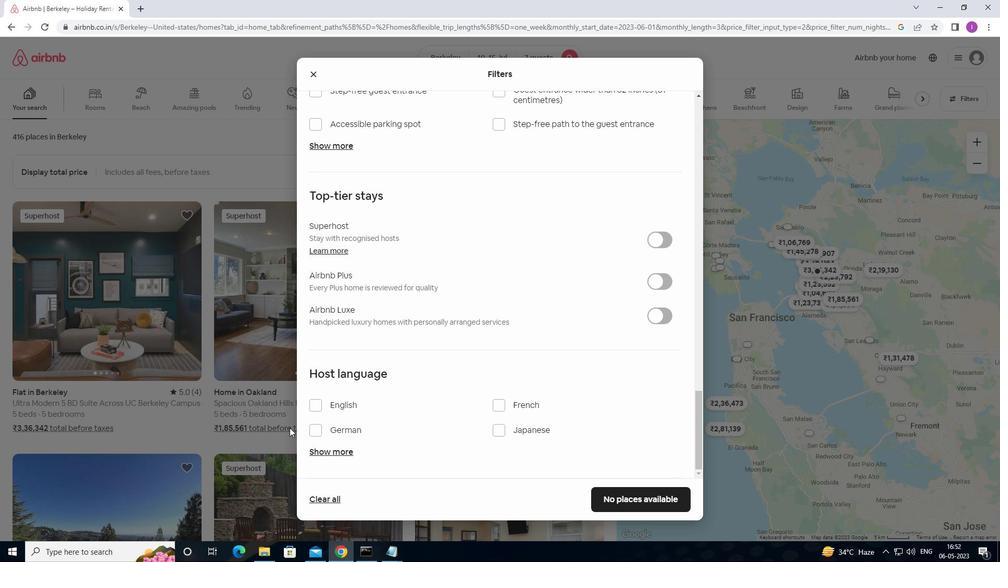 
Action: Mouse moved to (292, 423)
Screenshot: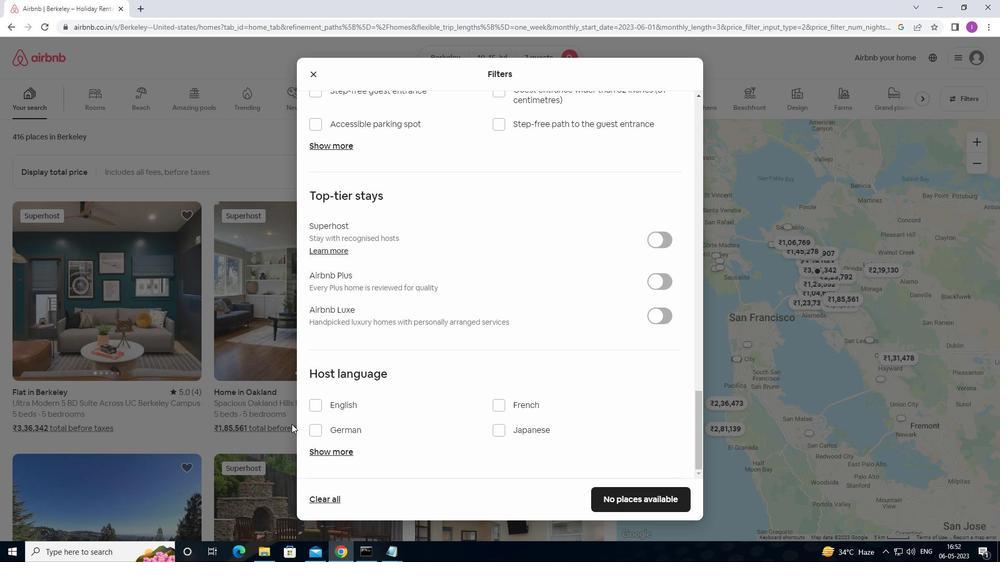 
Action: Mouse scrolled (292, 423) with delta (0, 0)
Screenshot: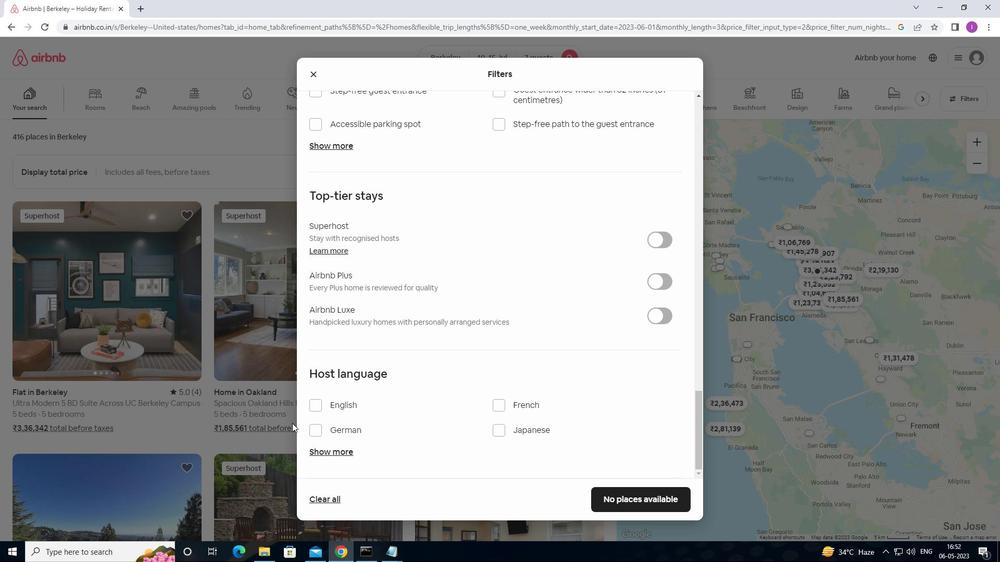 
Action: Mouse moved to (313, 405)
Screenshot: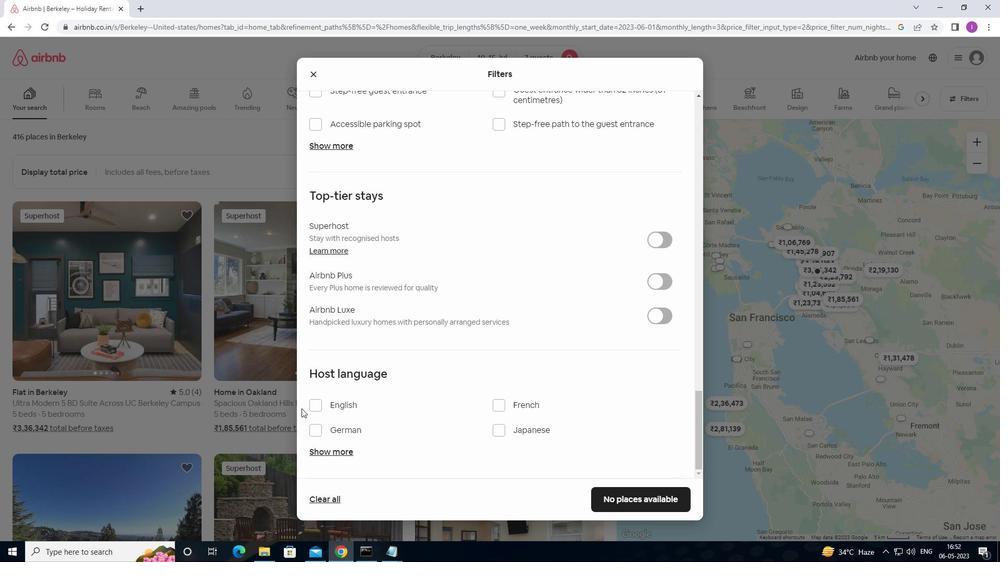 
Action: Mouse pressed left at (313, 405)
Screenshot: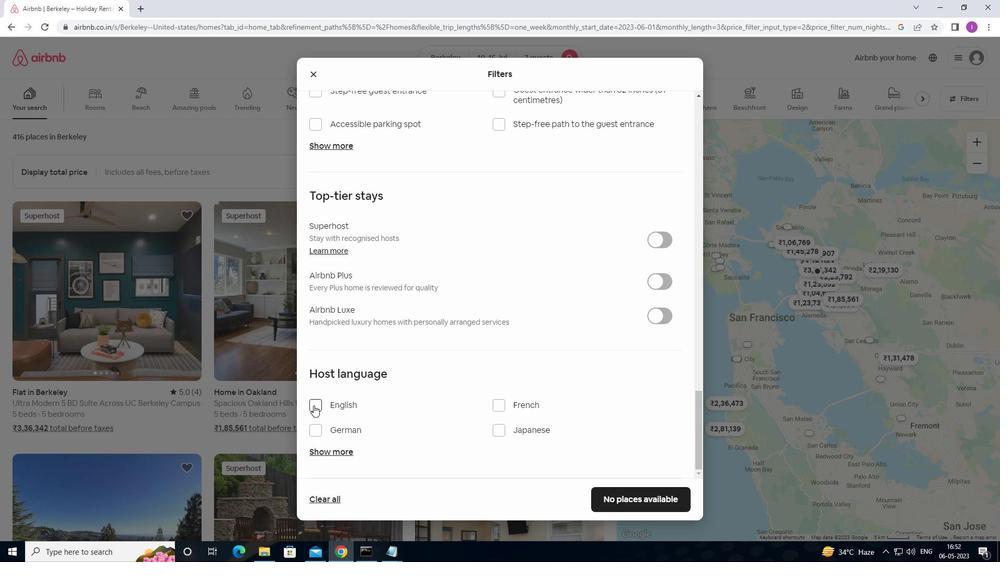 
Action: Mouse moved to (617, 494)
Screenshot: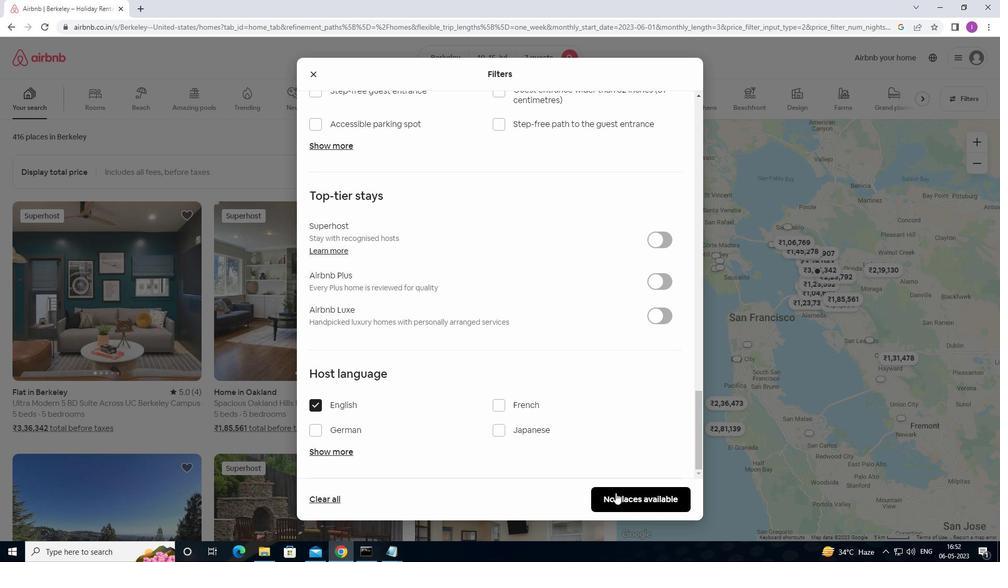 
Action: Mouse pressed left at (617, 494)
Screenshot: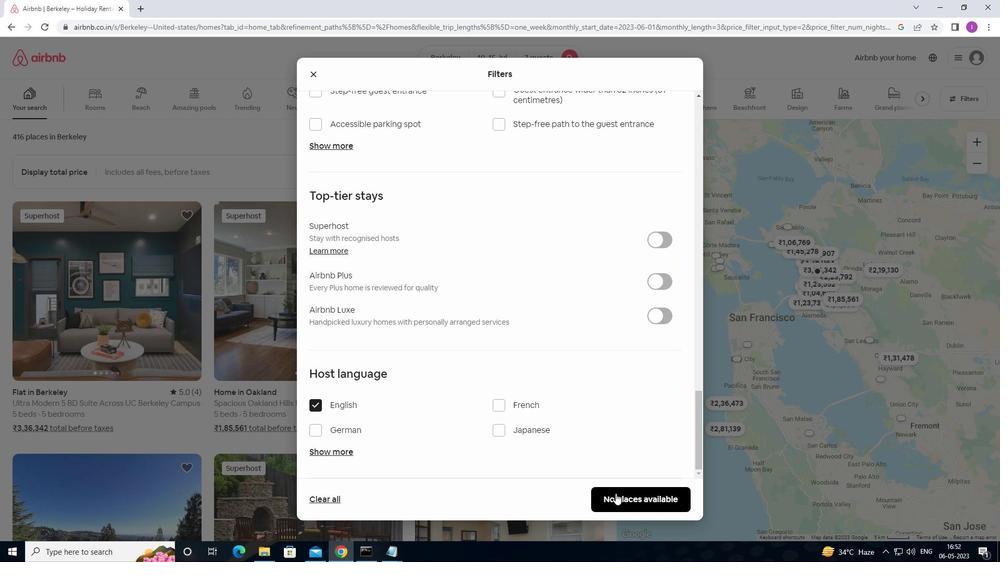 
Action: Mouse moved to (720, 460)
Screenshot: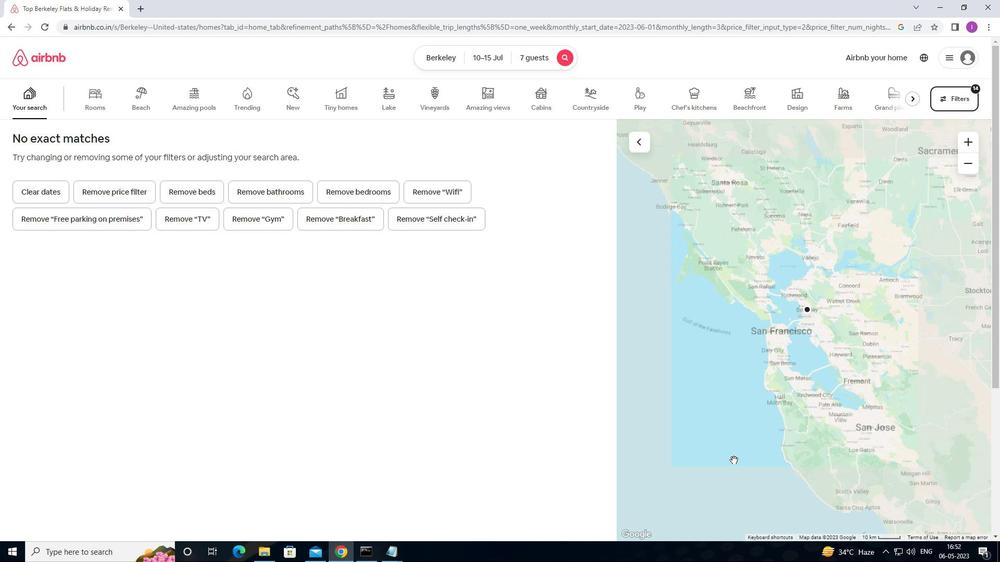 
